 Task: Find connections with filter location Oroszlány with filter topic #personalbrandingwith filter profile language English with filter current company Fractal with filter school GIET College of Engineering, NH-5, Chaitanya Knowledge City, Rajahmundry, PIN -533296 (CC-6R) with filter industry Recreational Facilities with filter service category Blogging with filter keywords title Board of Directors
Action: Mouse moved to (676, 88)
Screenshot: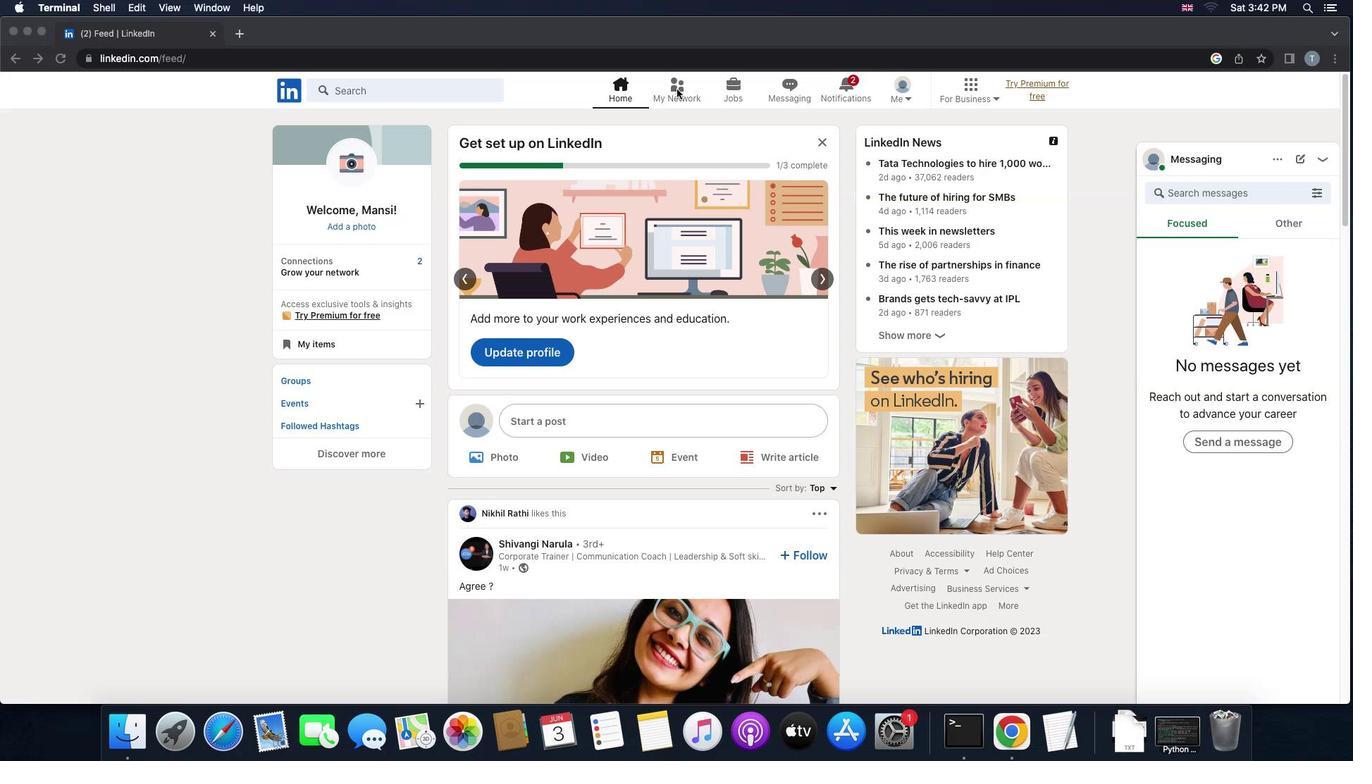 
Action: Mouse pressed left at (676, 88)
Screenshot: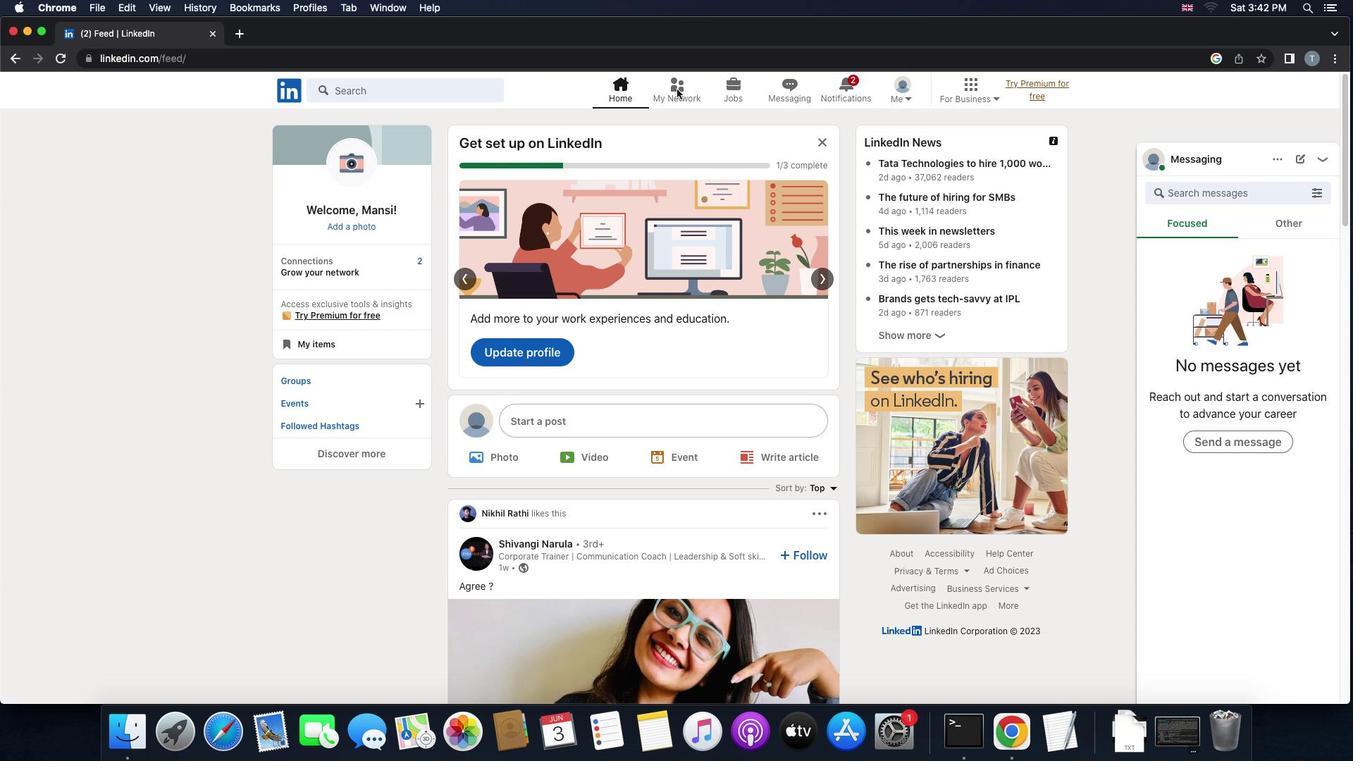 
Action: Mouse pressed left at (676, 88)
Screenshot: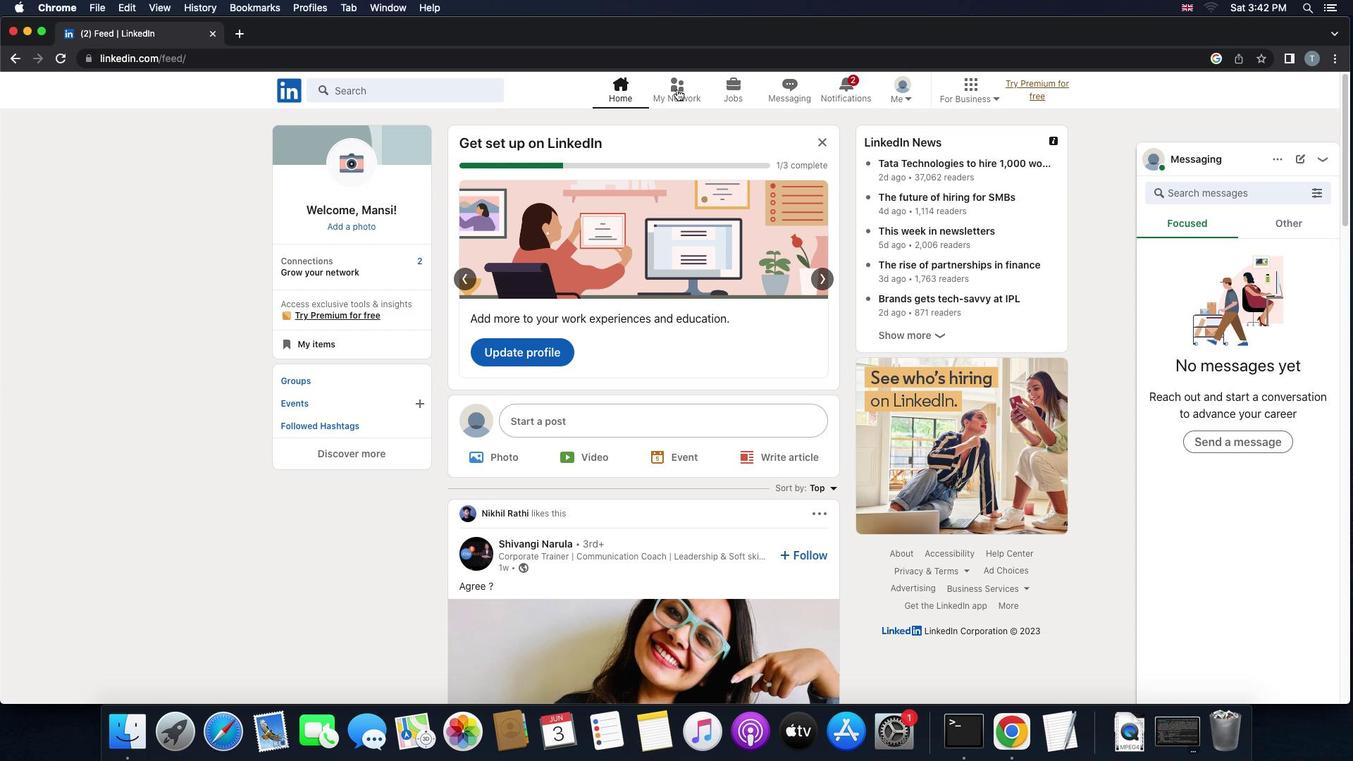 
Action: Mouse moved to (399, 161)
Screenshot: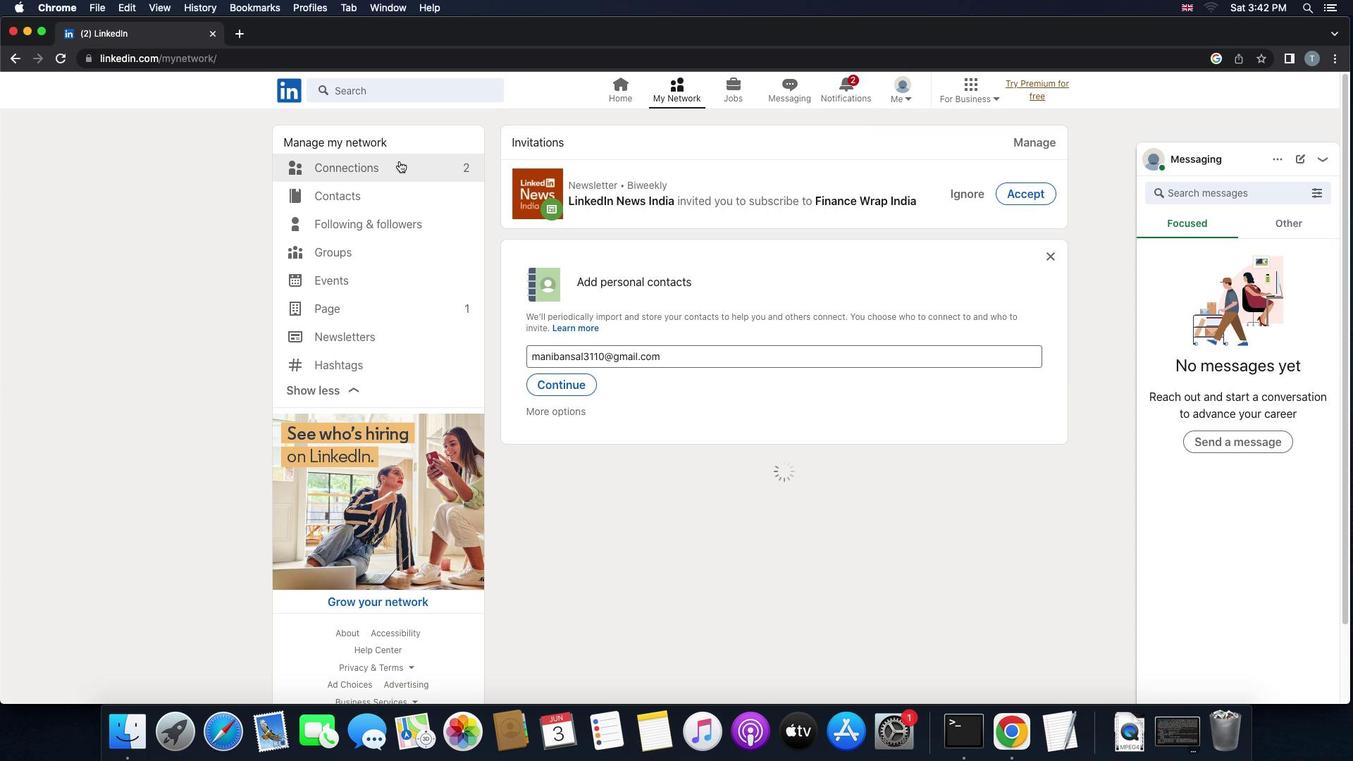 
Action: Mouse pressed left at (399, 161)
Screenshot: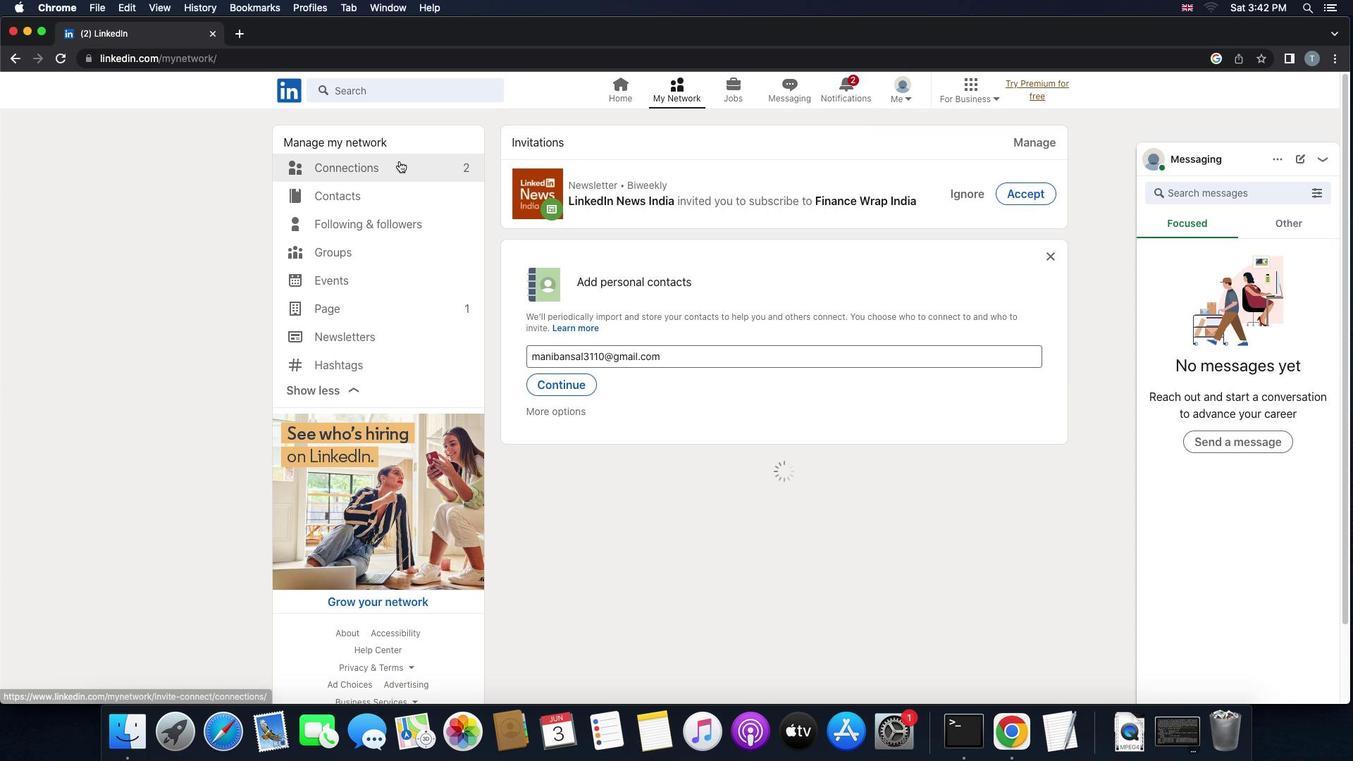 
Action: Mouse pressed left at (399, 161)
Screenshot: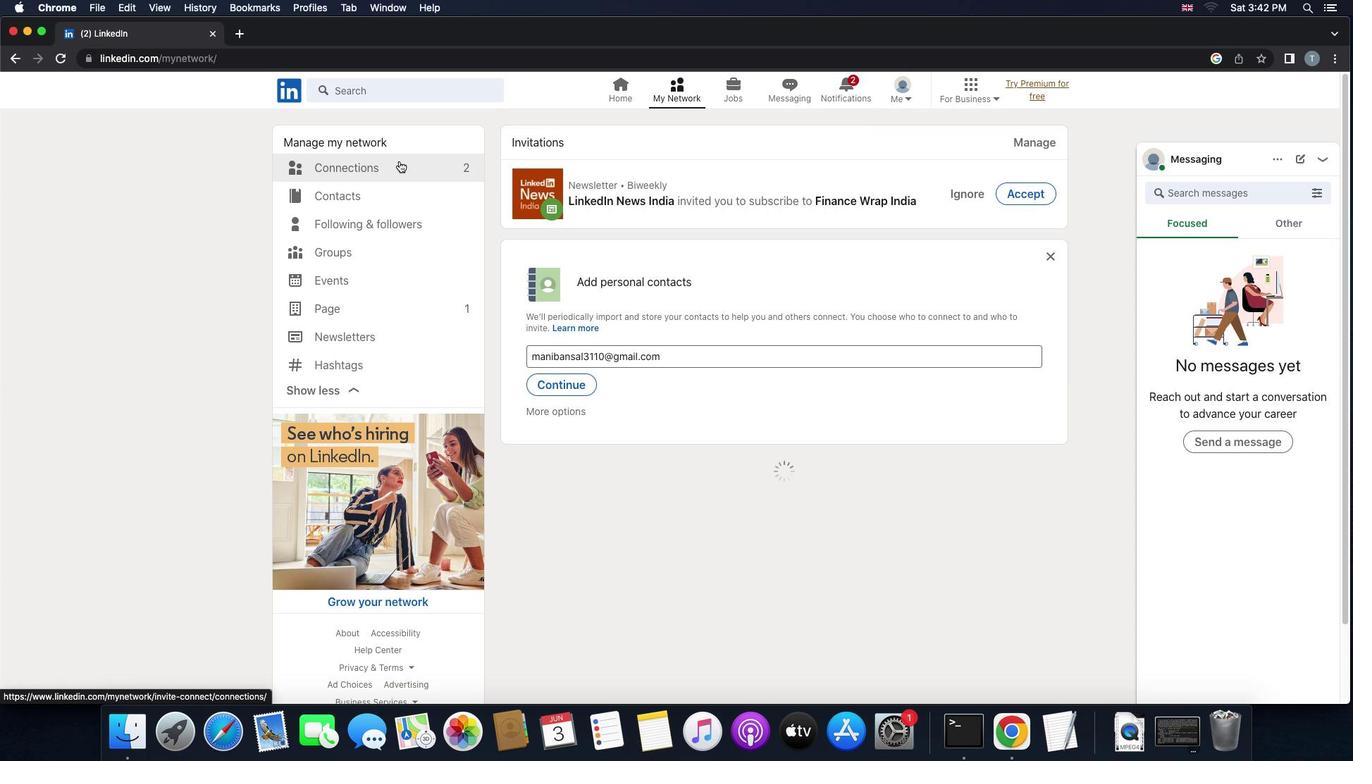 
Action: Mouse moved to (782, 167)
Screenshot: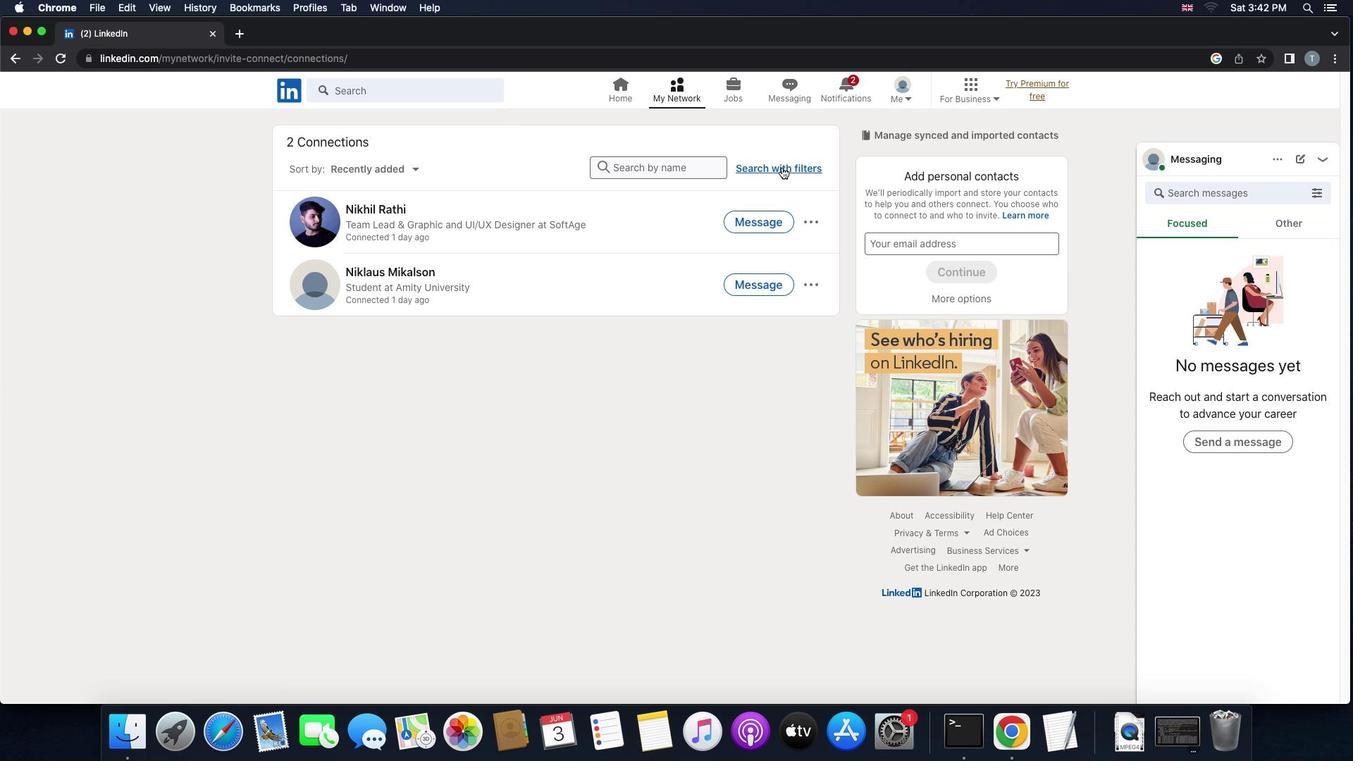 
Action: Mouse pressed left at (782, 167)
Screenshot: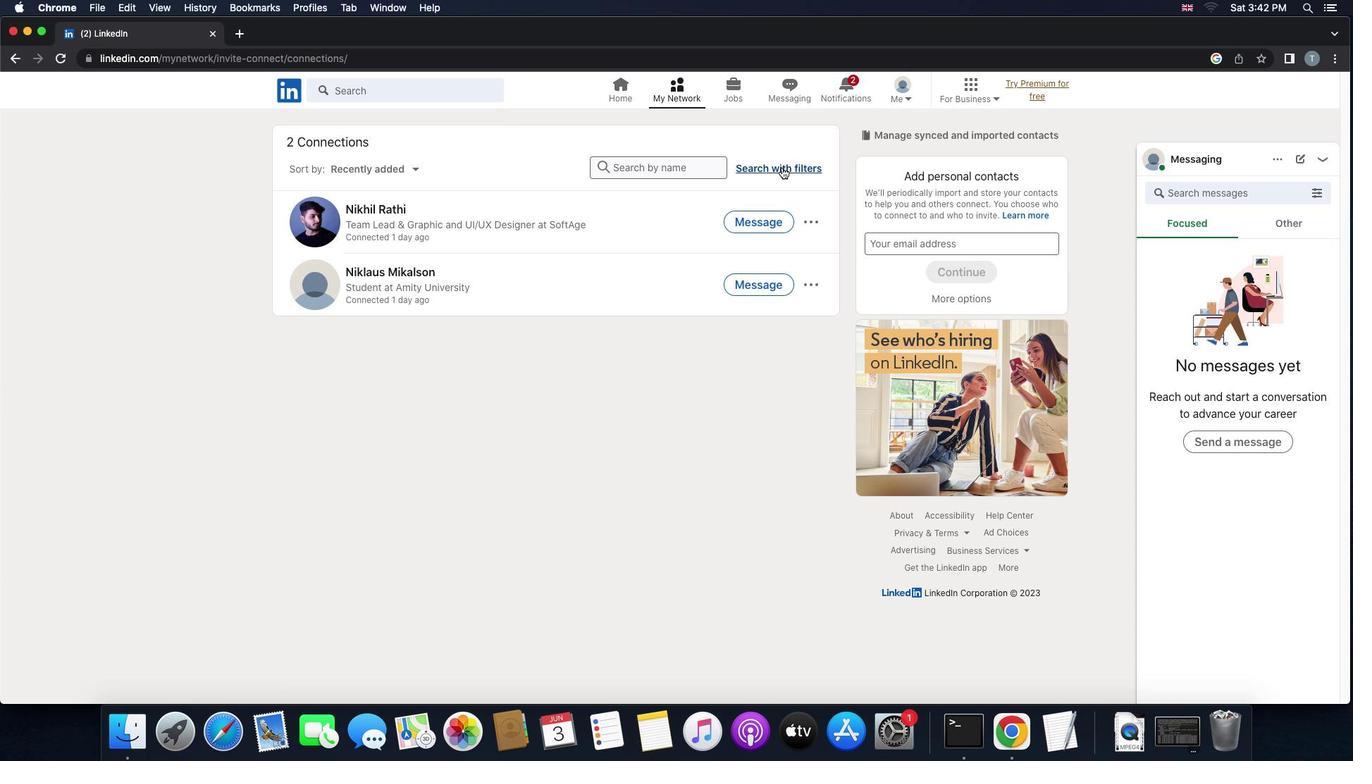 
Action: Mouse moved to (739, 141)
Screenshot: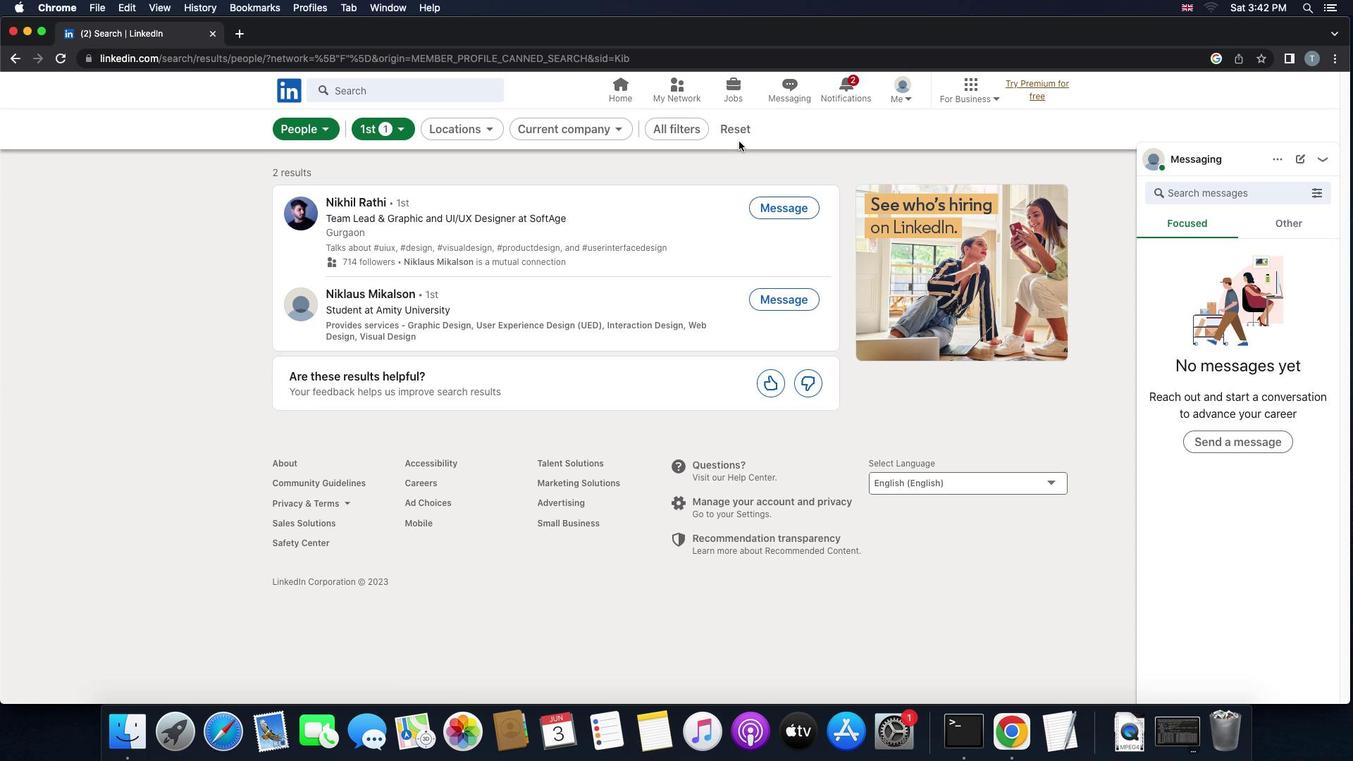 
Action: Mouse pressed left at (739, 141)
Screenshot: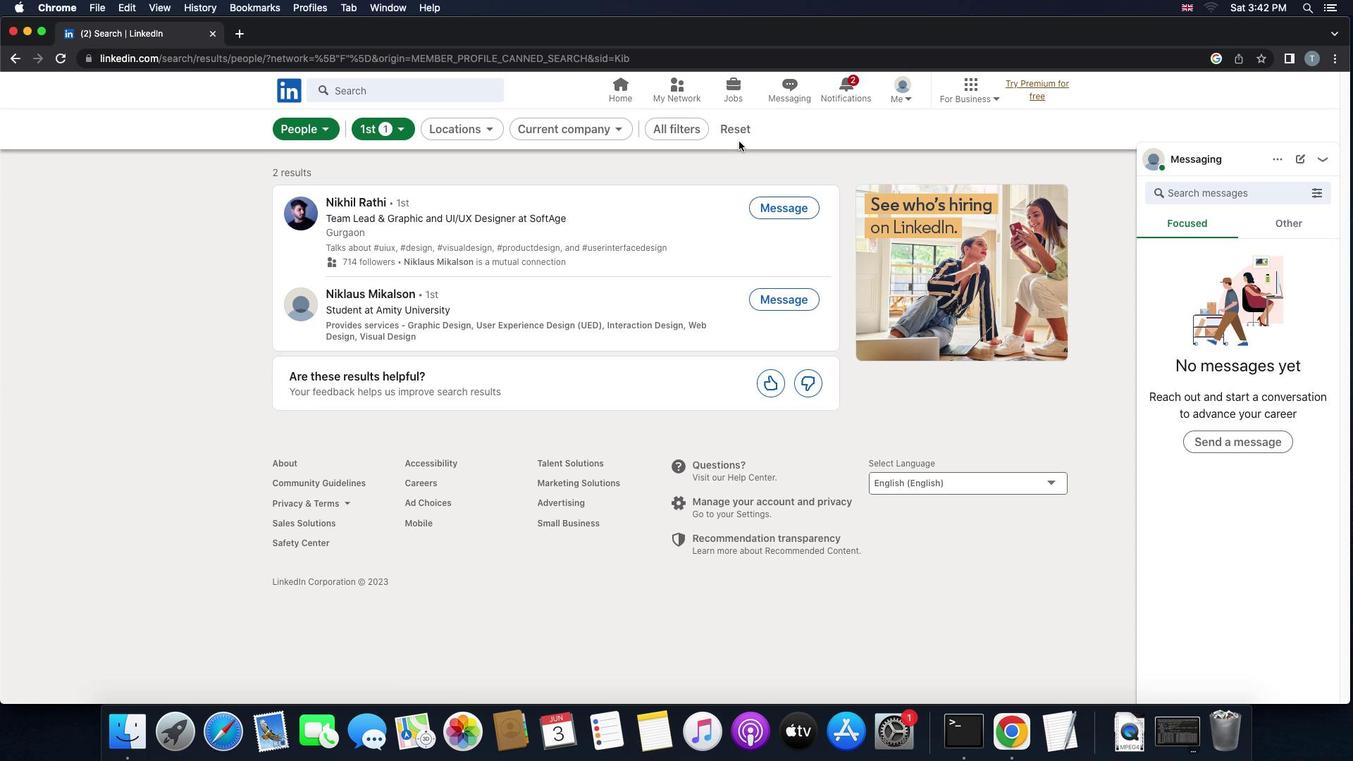 
Action: Mouse moved to (737, 132)
Screenshot: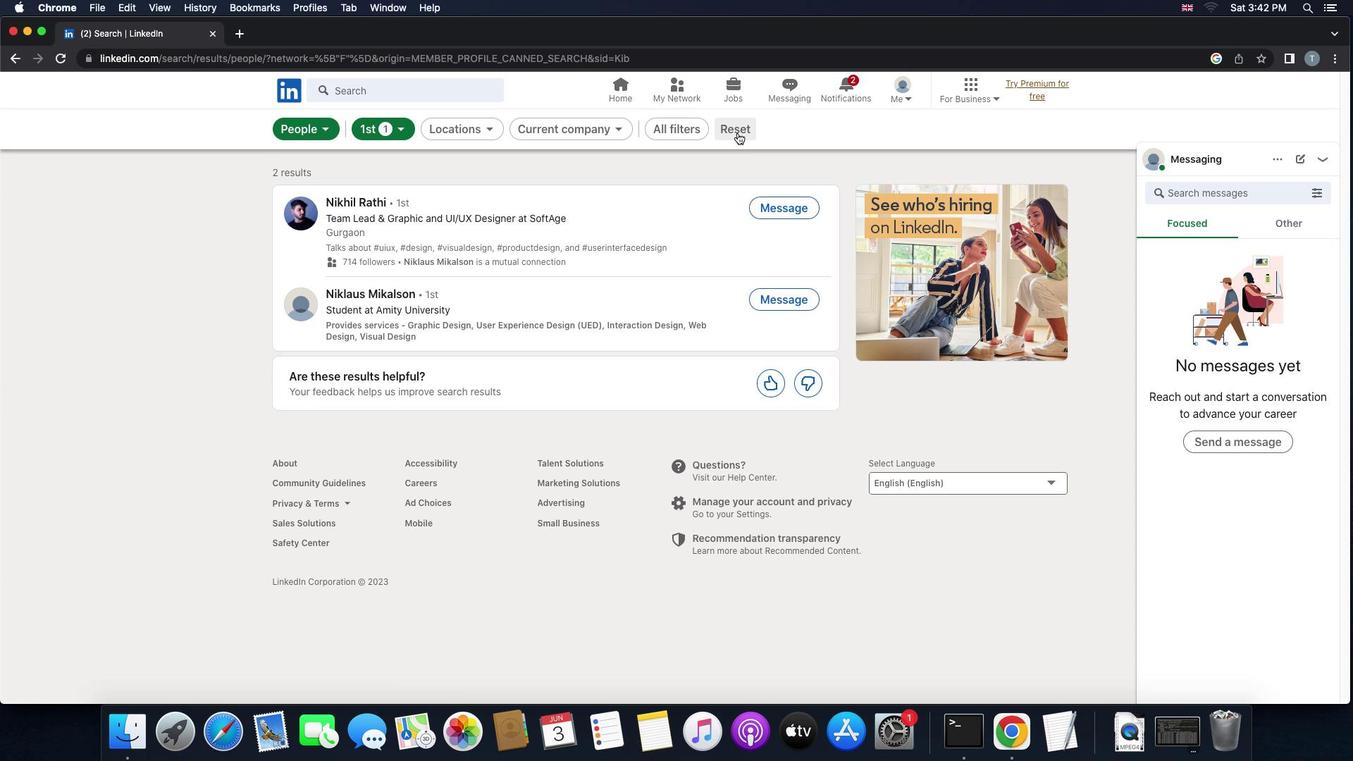 
Action: Mouse pressed left at (737, 132)
Screenshot: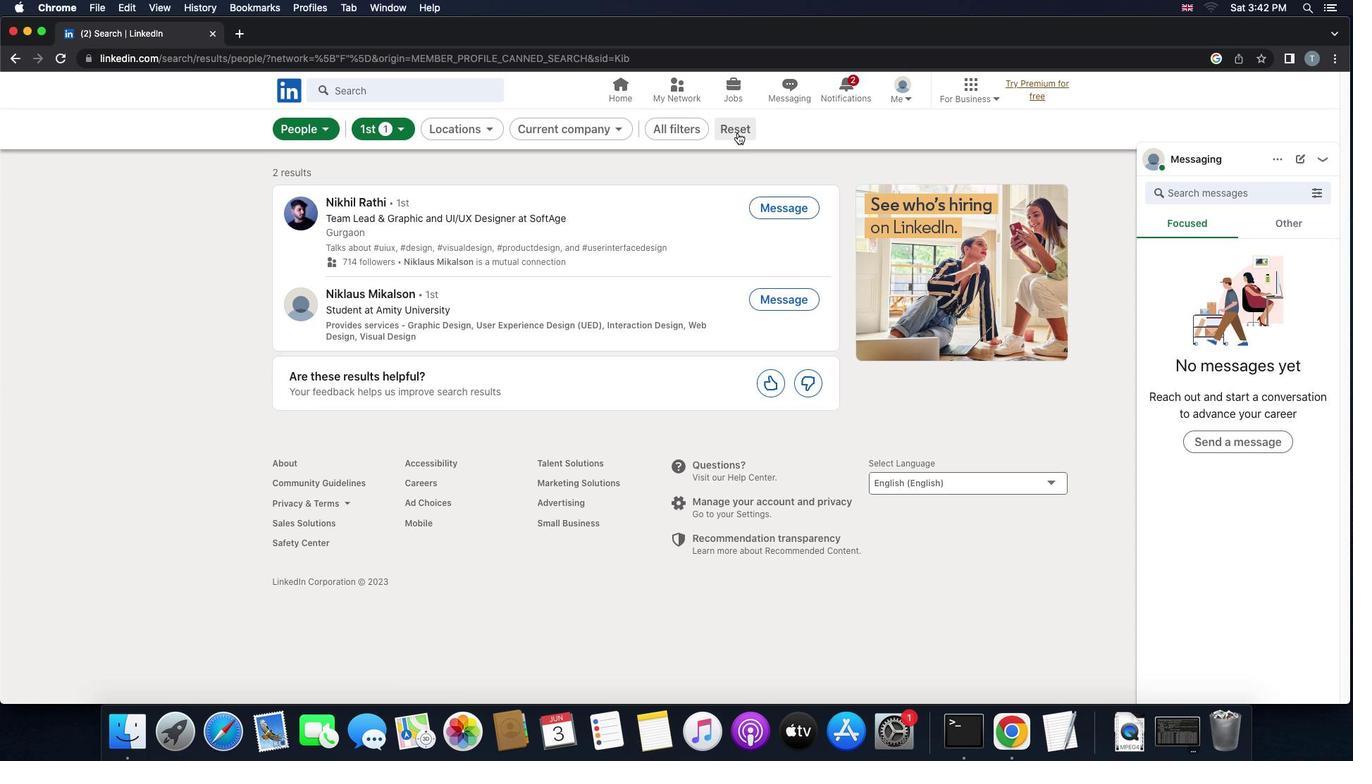 
Action: Mouse moved to (731, 131)
Screenshot: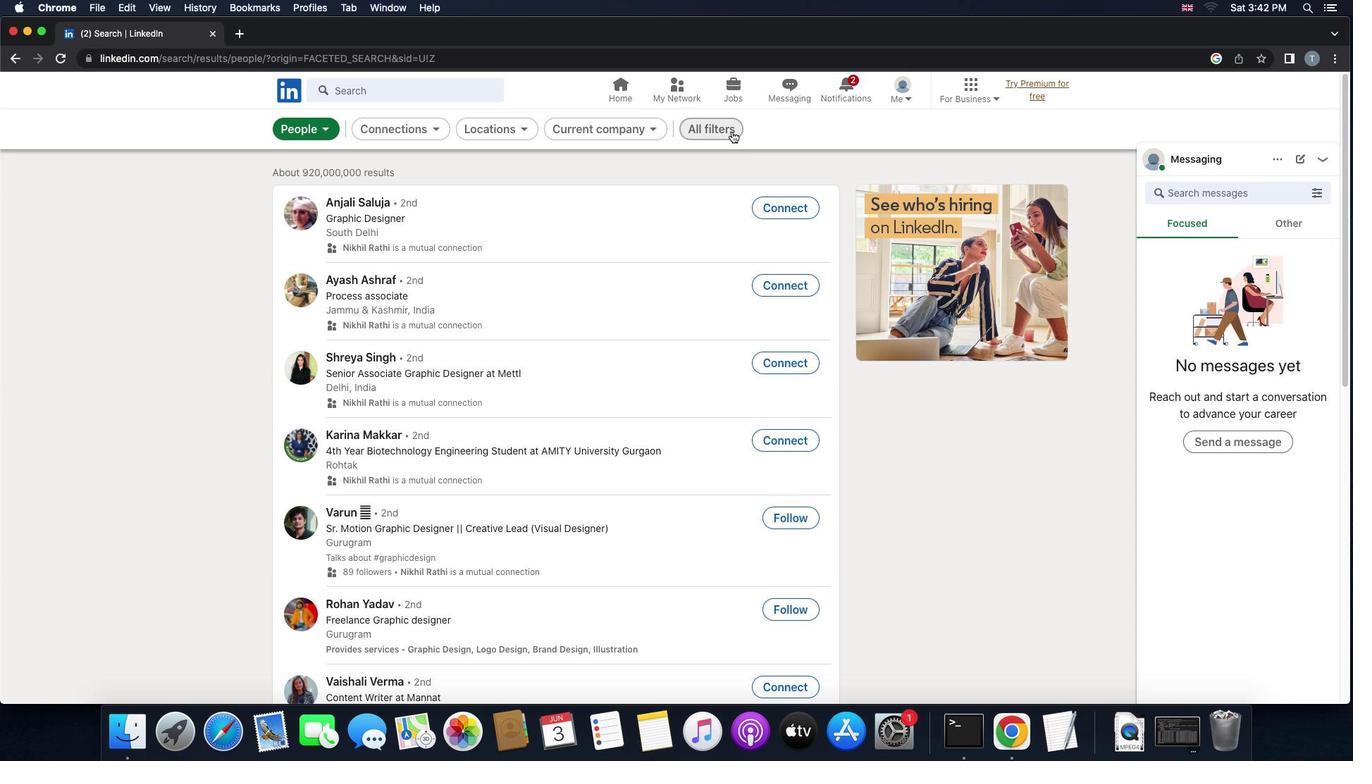 
Action: Mouse pressed left at (731, 131)
Screenshot: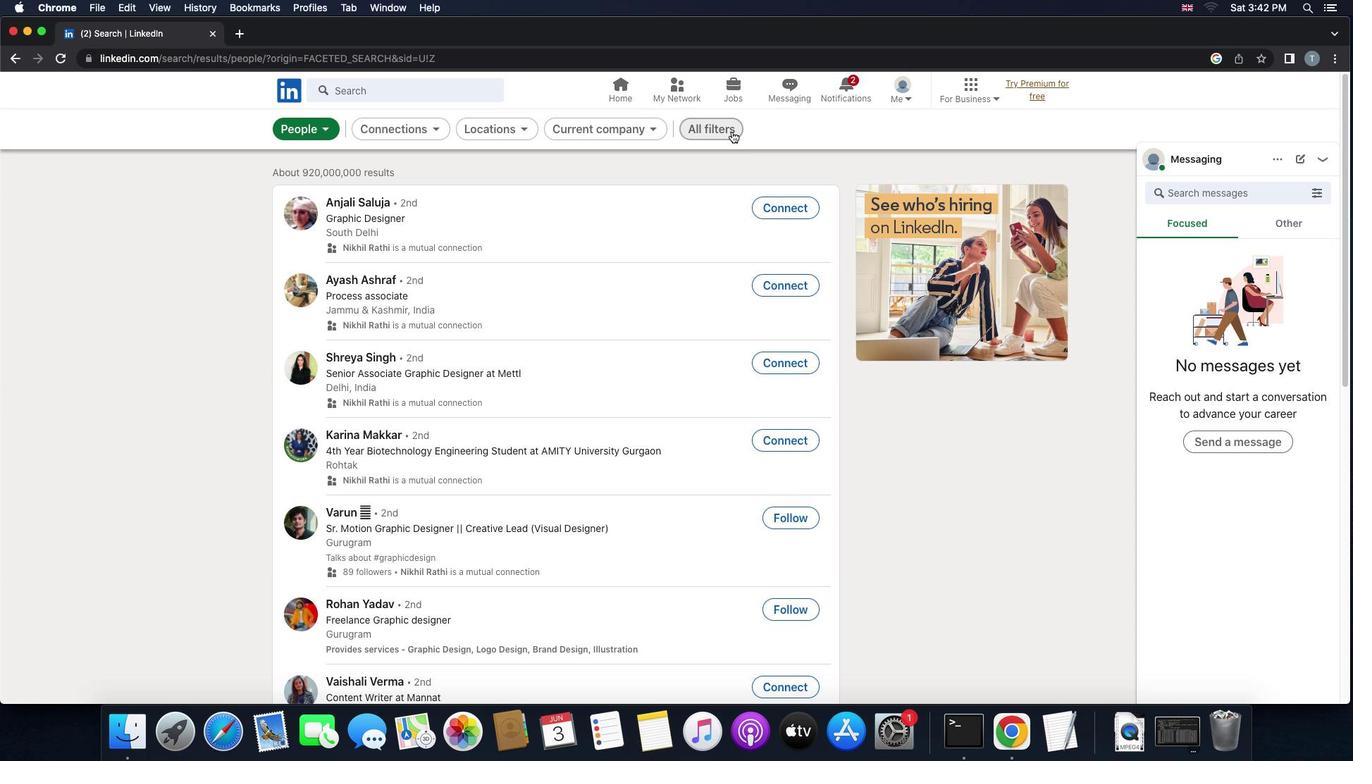 
Action: Mouse moved to (1097, 384)
Screenshot: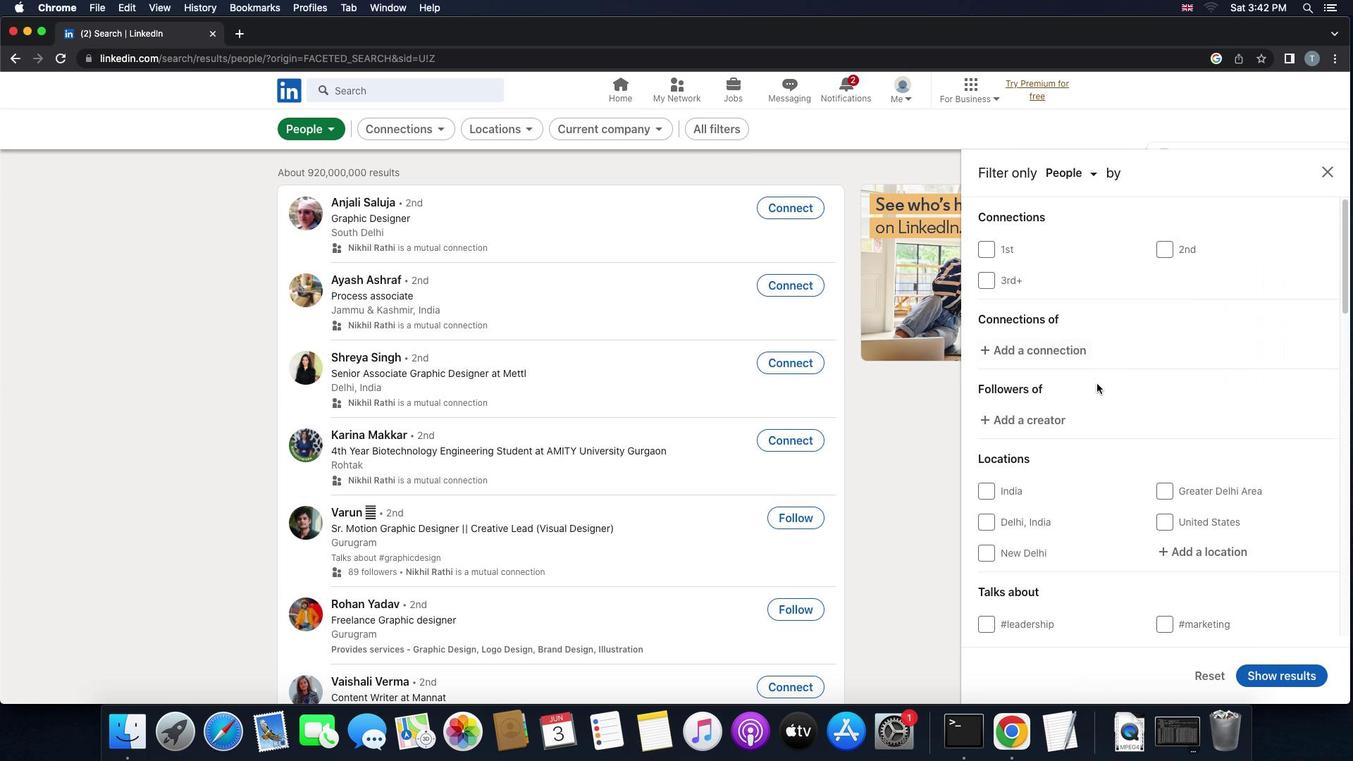 
Action: Mouse scrolled (1097, 384) with delta (0, 0)
Screenshot: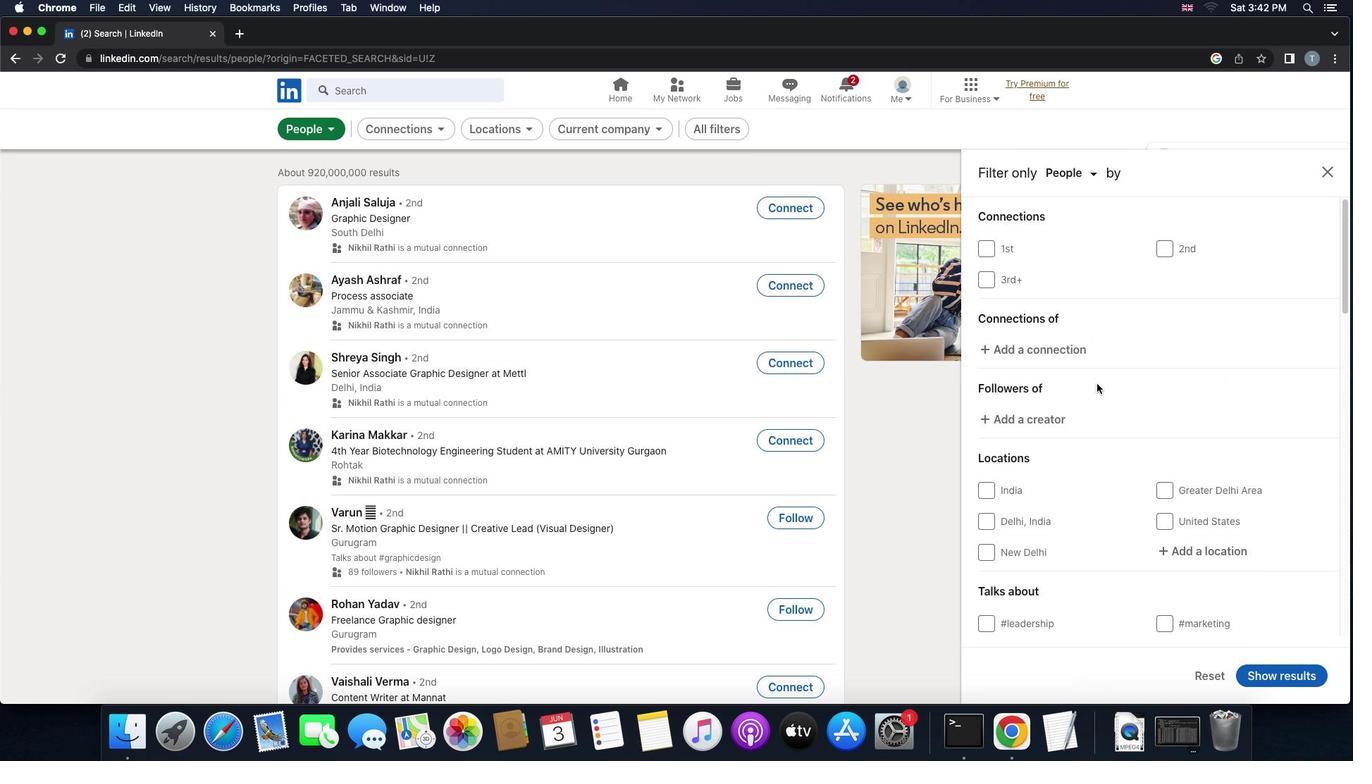 
Action: Mouse scrolled (1097, 384) with delta (0, 0)
Screenshot: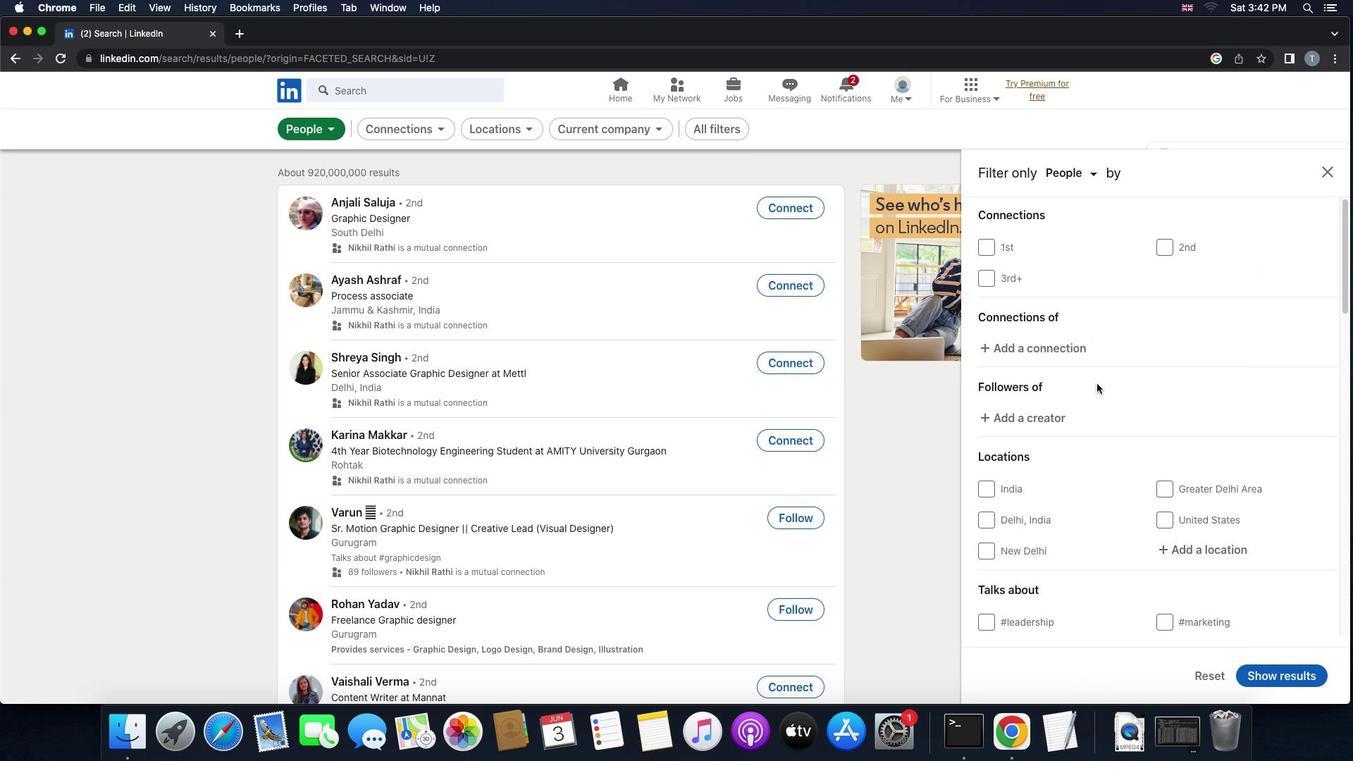 
Action: Mouse scrolled (1097, 384) with delta (0, -1)
Screenshot: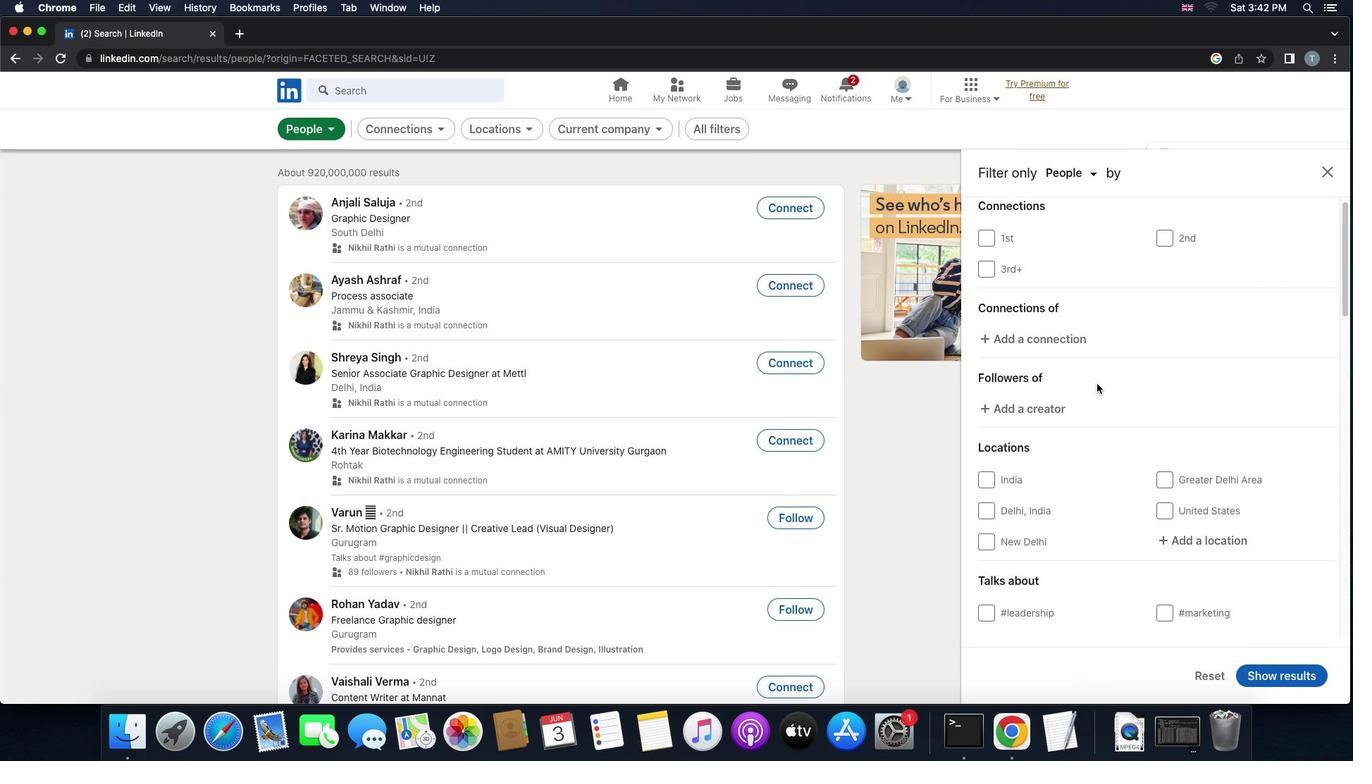 
Action: Mouse moved to (1204, 442)
Screenshot: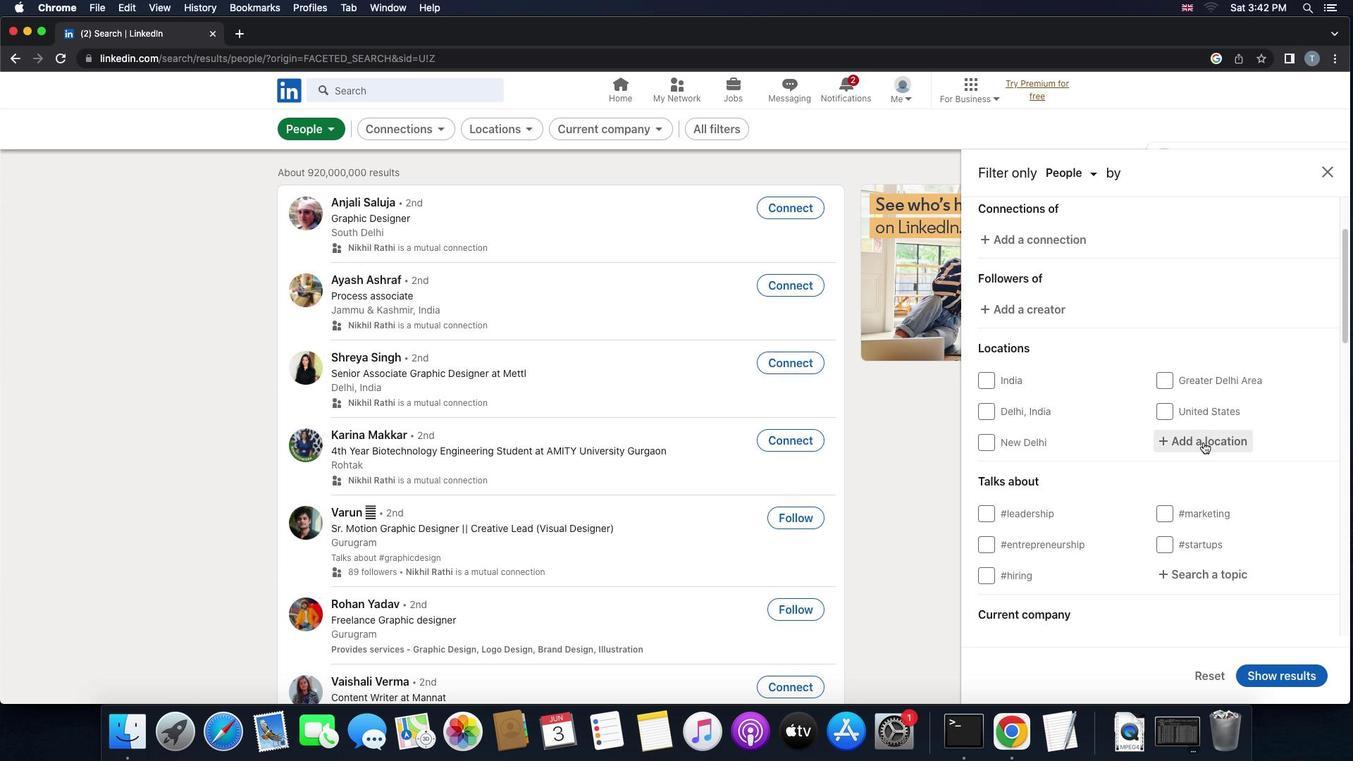 
Action: Mouse pressed left at (1204, 442)
Screenshot: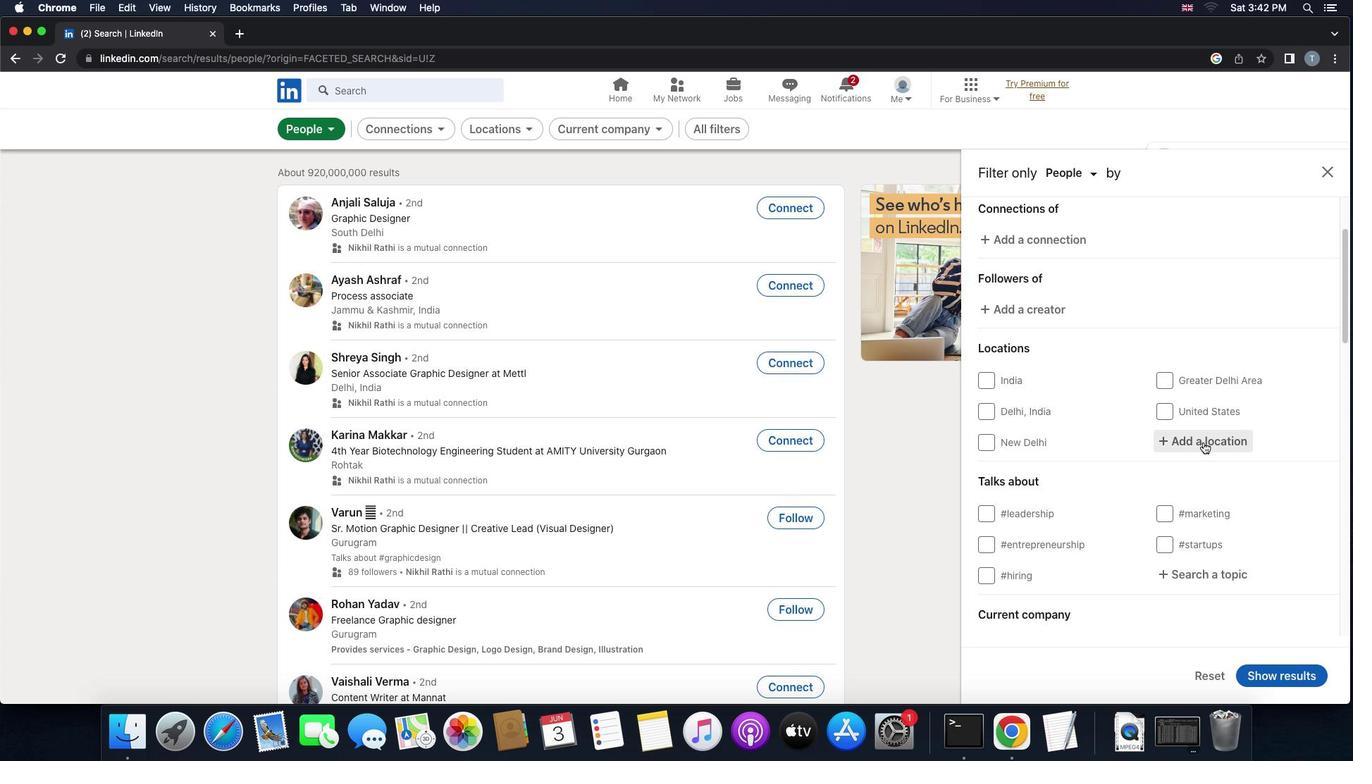 
Action: Key pressed 'o''r''o''s''z''l''a''n''y'
Screenshot: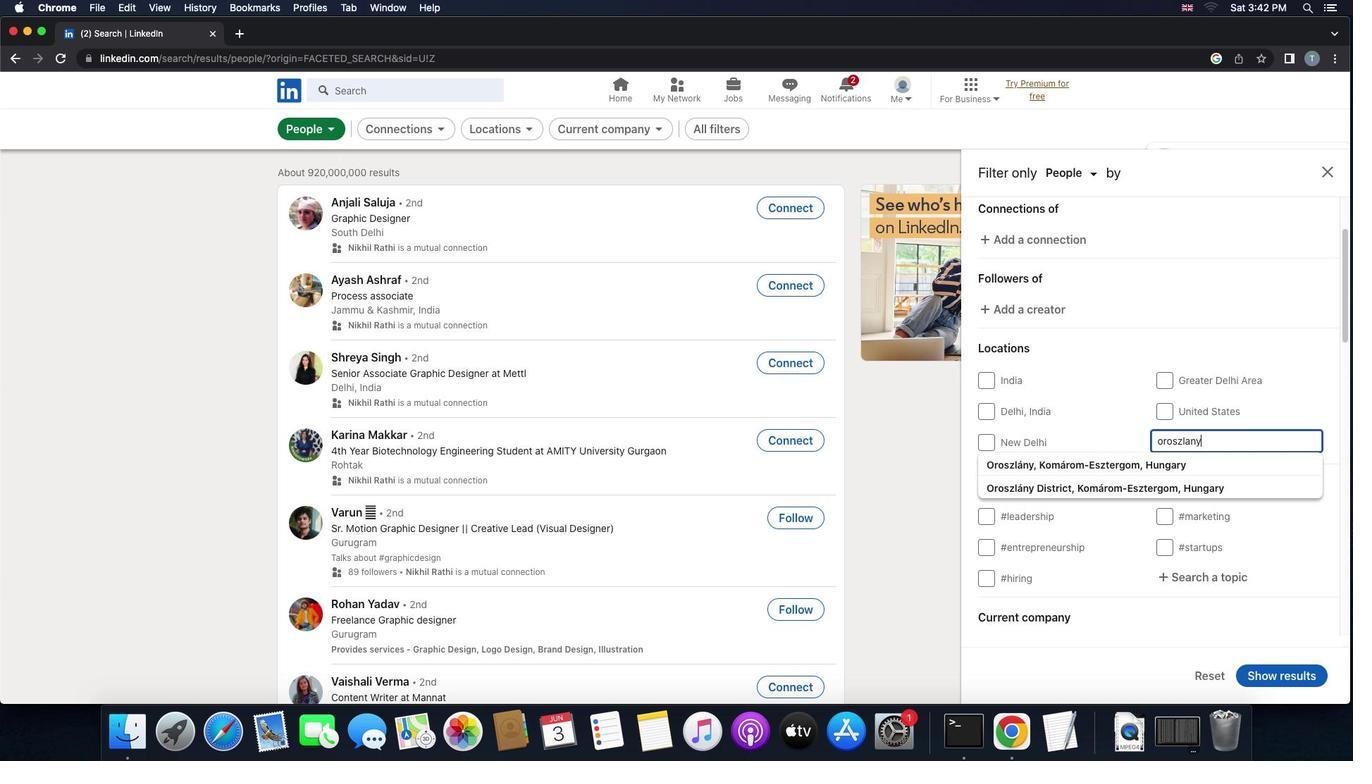 
Action: Mouse moved to (1187, 469)
Screenshot: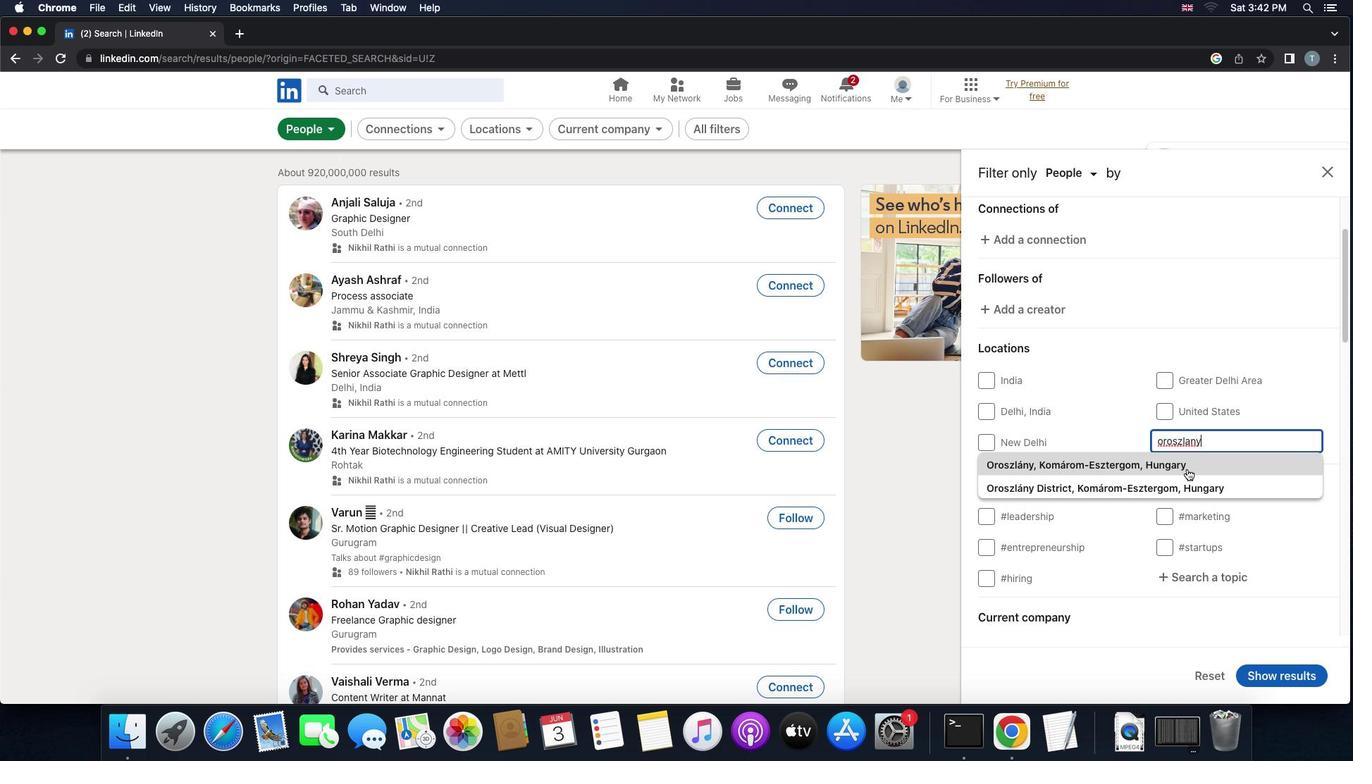 
Action: Mouse pressed left at (1187, 469)
Screenshot: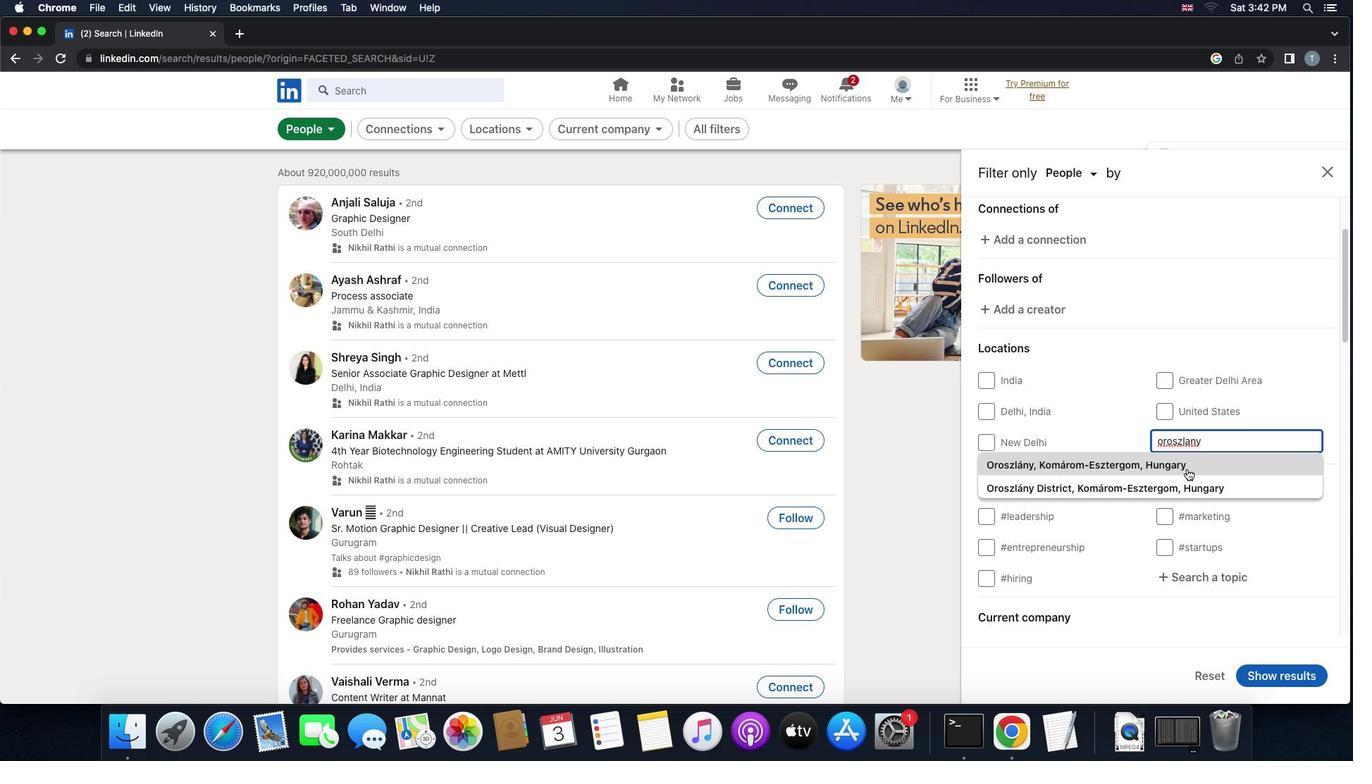 
Action: Mouse scrolled (1187, 469) with delta (0, 0)
Screenshot: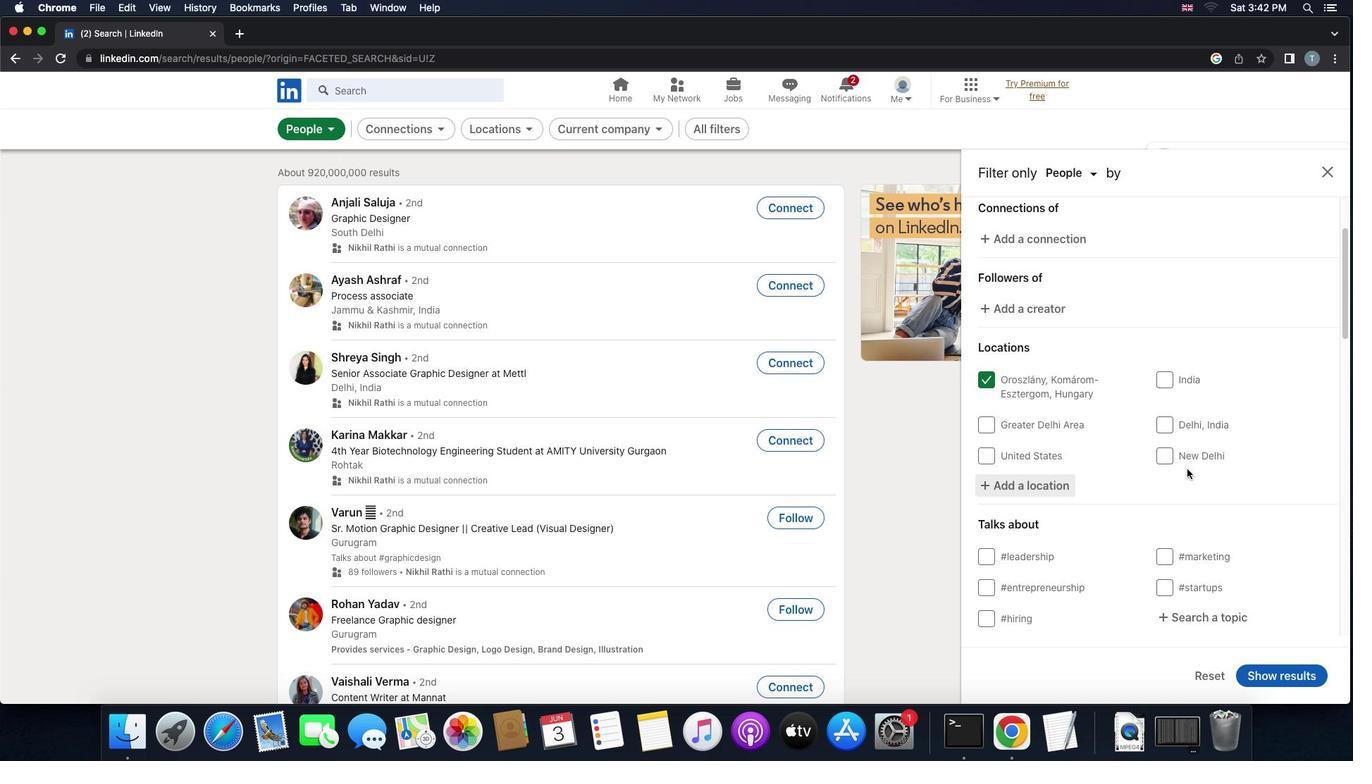 
Action: Mouse scrolled (1187, 469) with delta (0, 0)
Screenshot: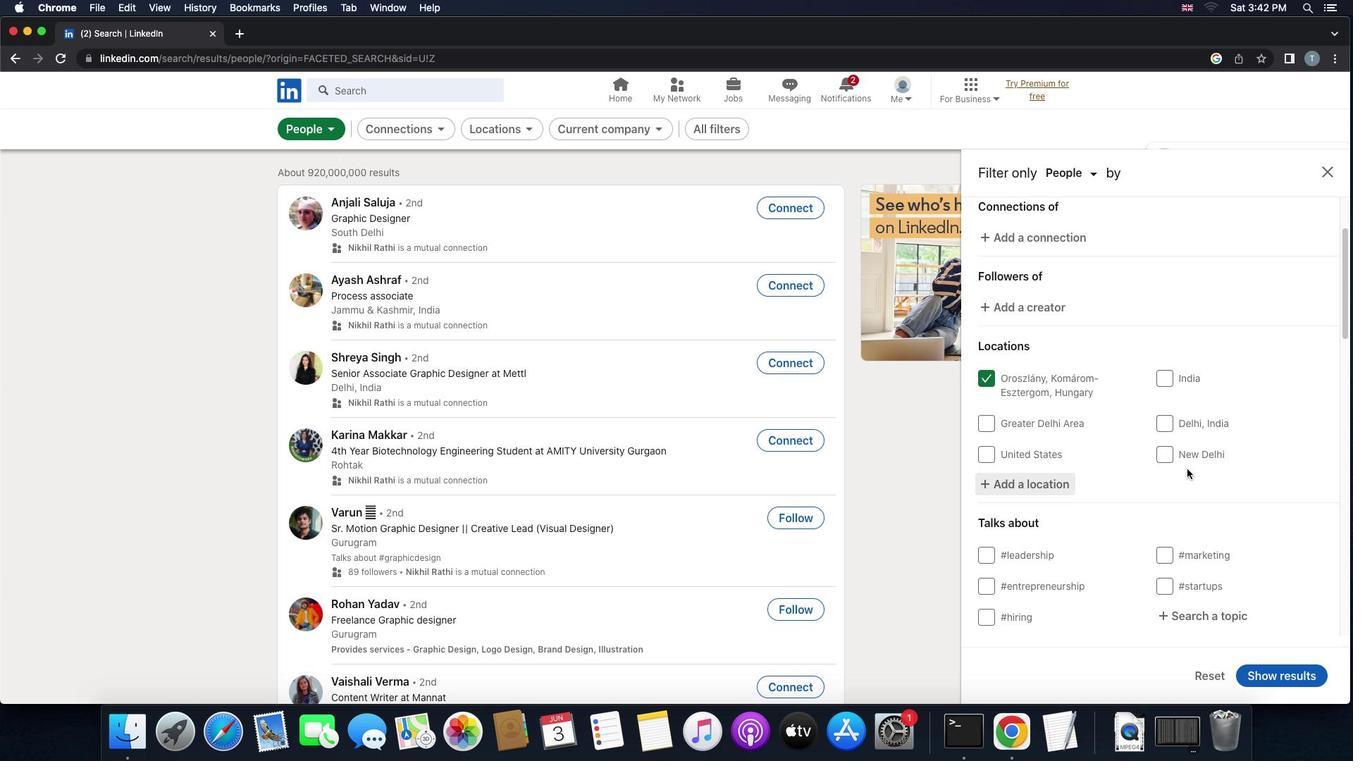 
Action: Mouse scrolled (1187, 469) with delta (0, 0)
Screenshot: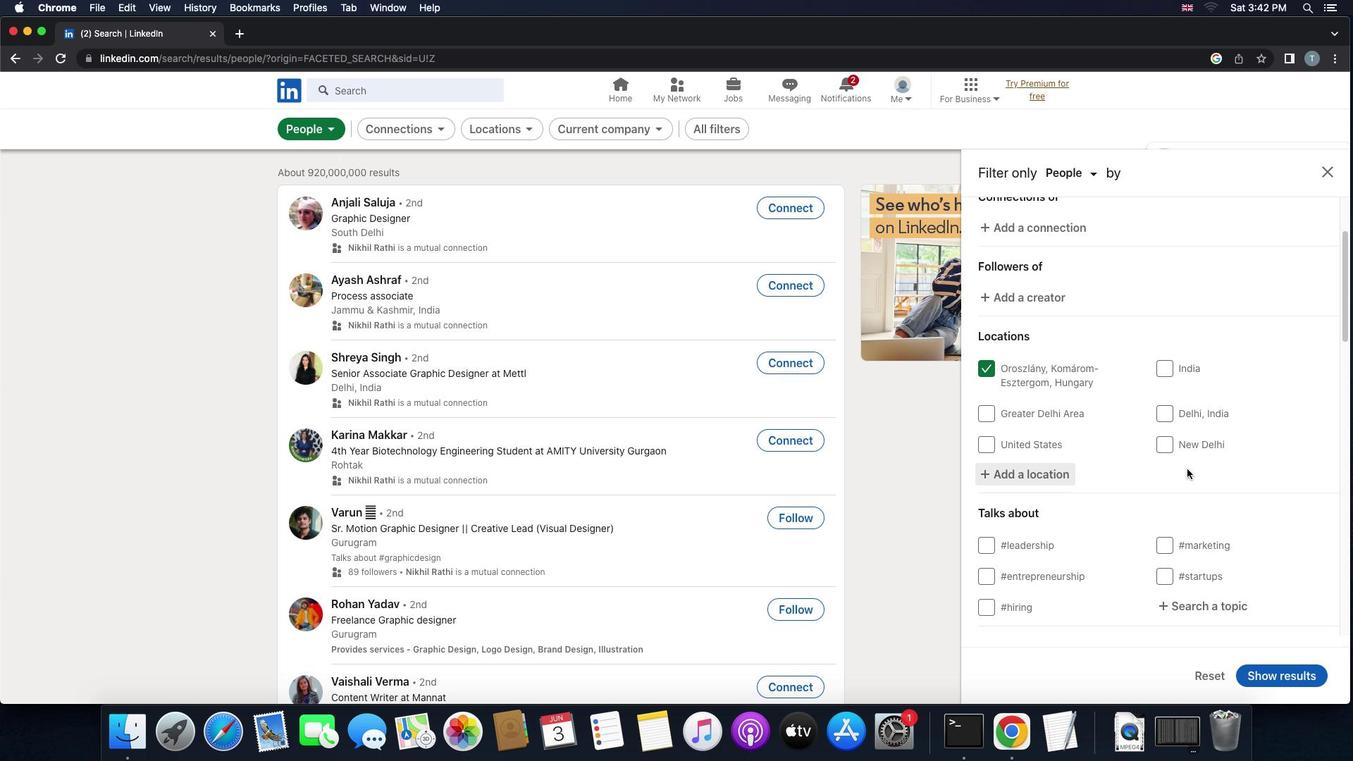 
Action: Mouse scrolled (1187, 469) with delta (0, 0)
Screenshot: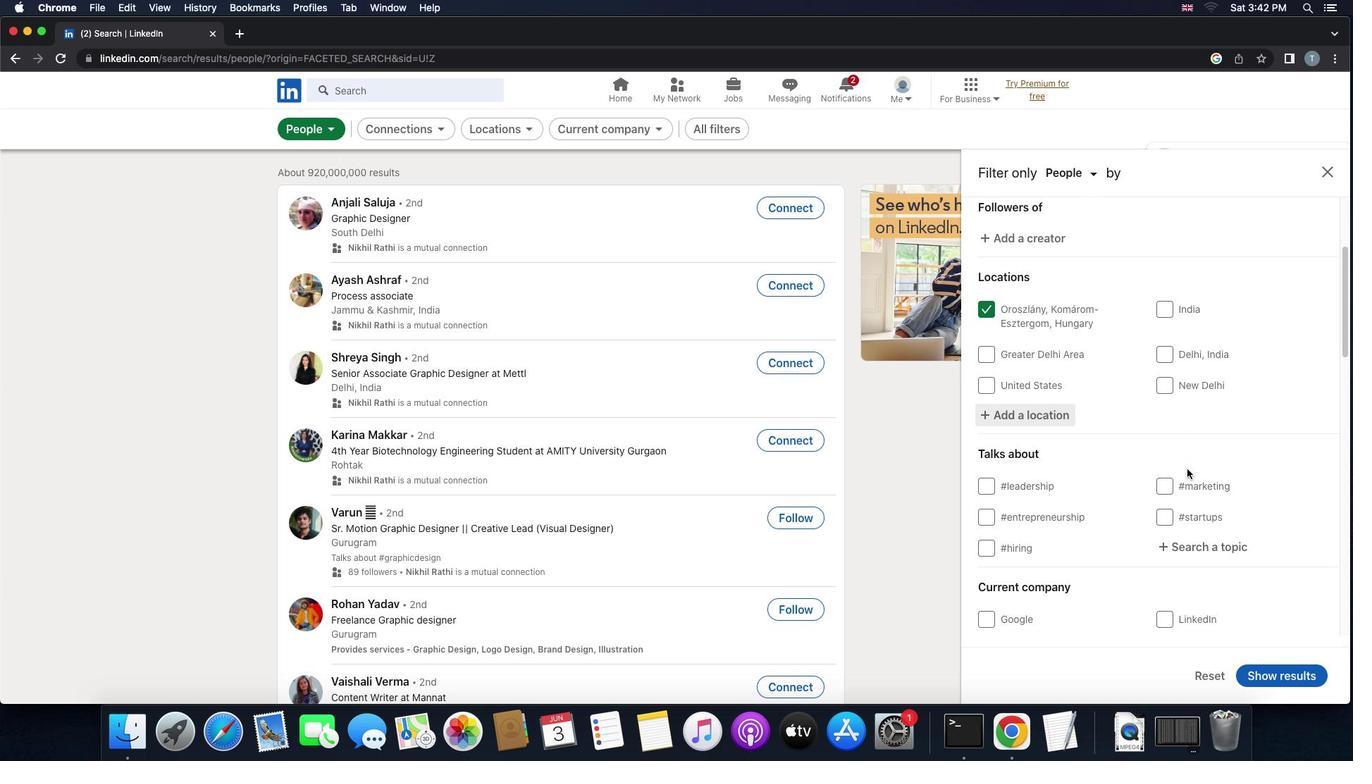 
Action: Mouse scrolled (1187, 469) with delta (0, 0)
Screenshot: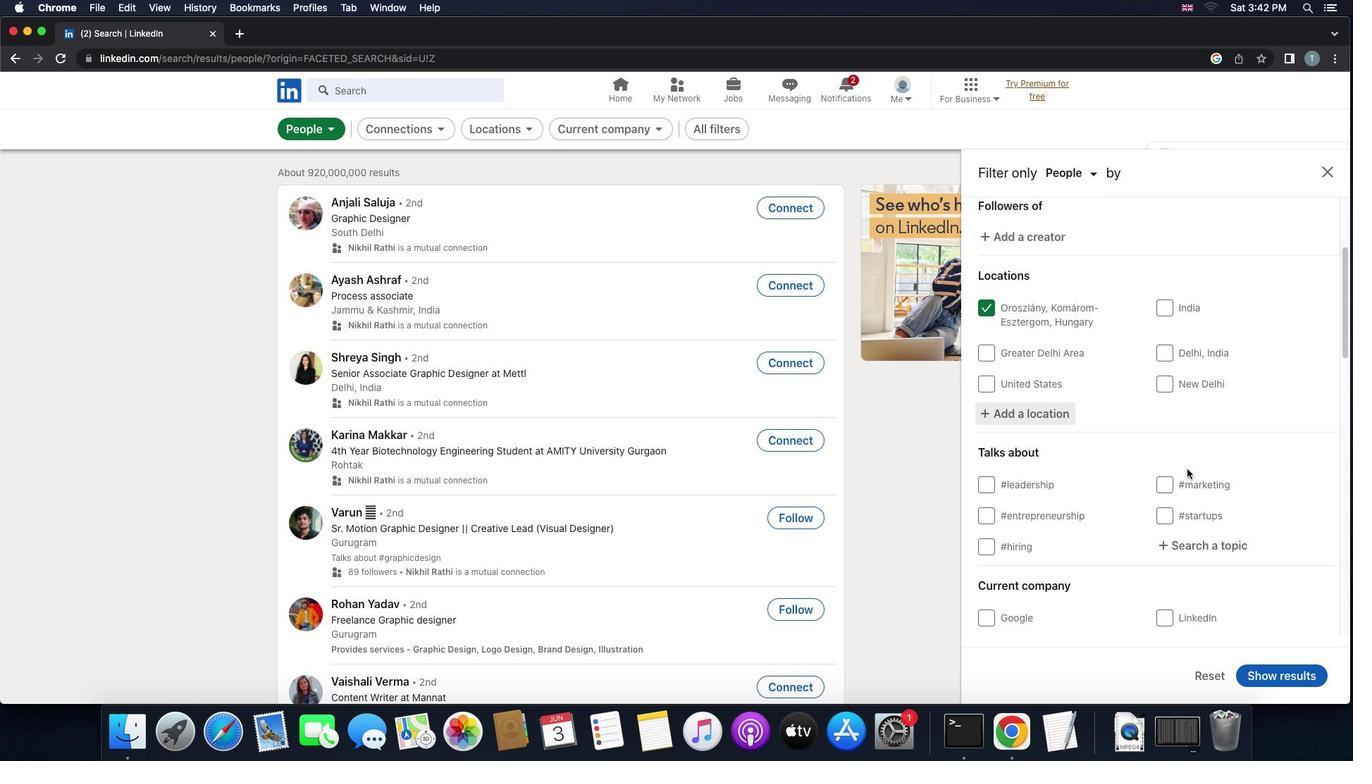 
Action: Mouse scrolled (1187, 469) with delta (0, 0)
Screenshot: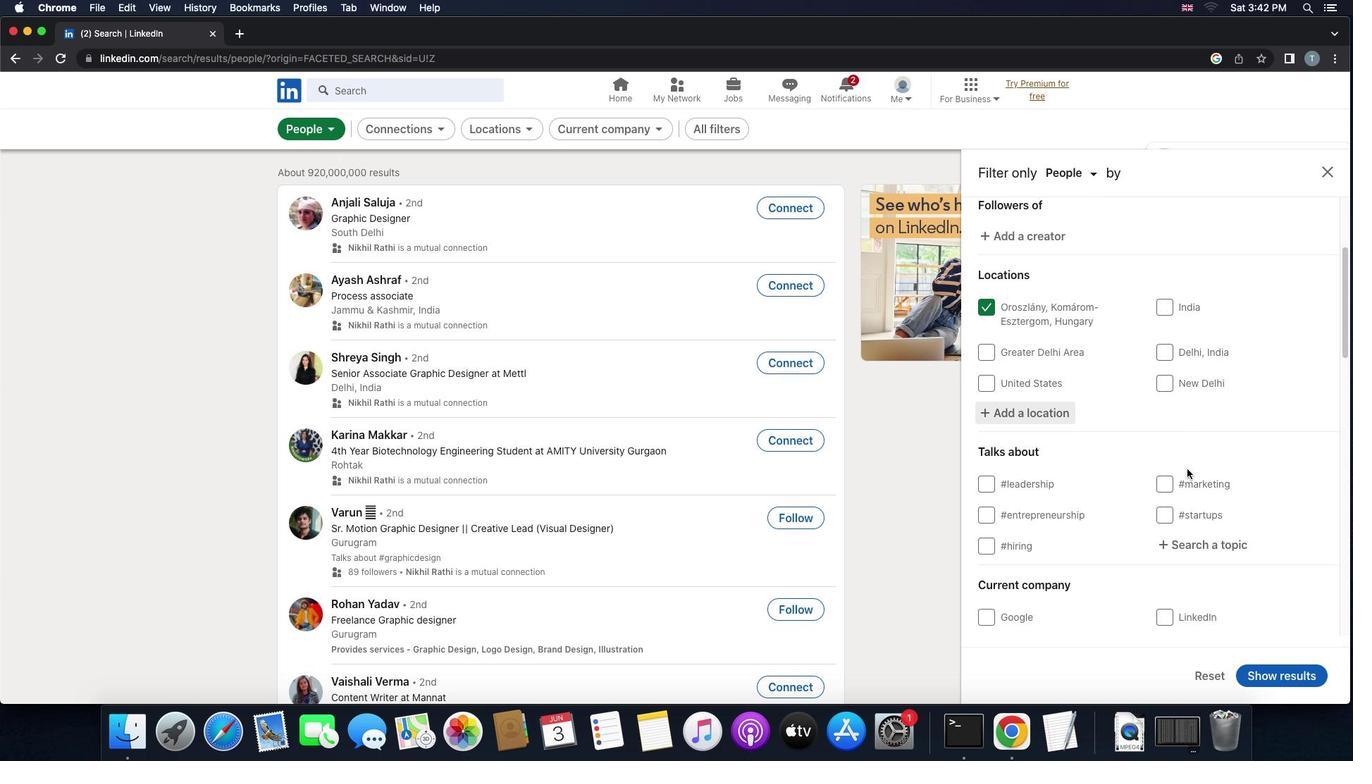 
Action: Mouse scrolled (1187, 469) with delta (0, 0)
Screenshot: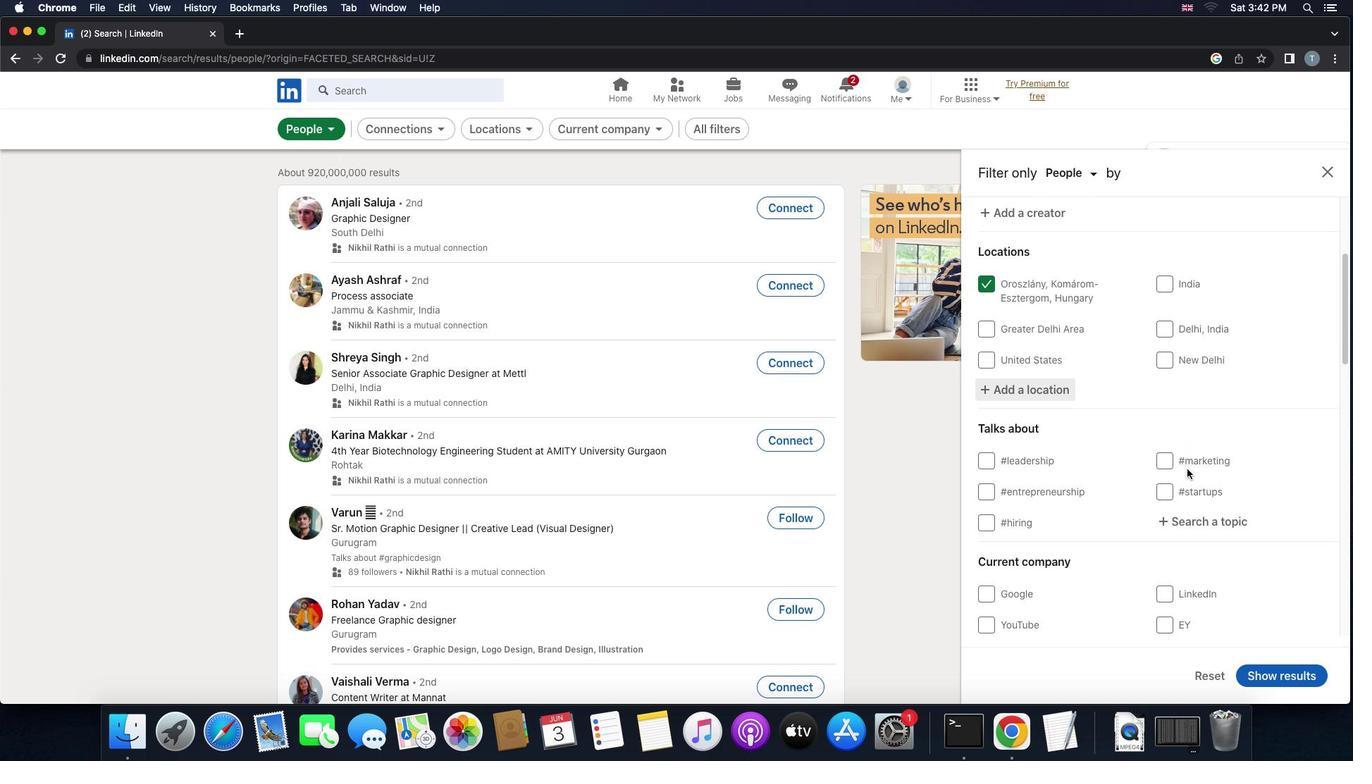 
Action: Mouse moved to (1187, 471)
Screenshot: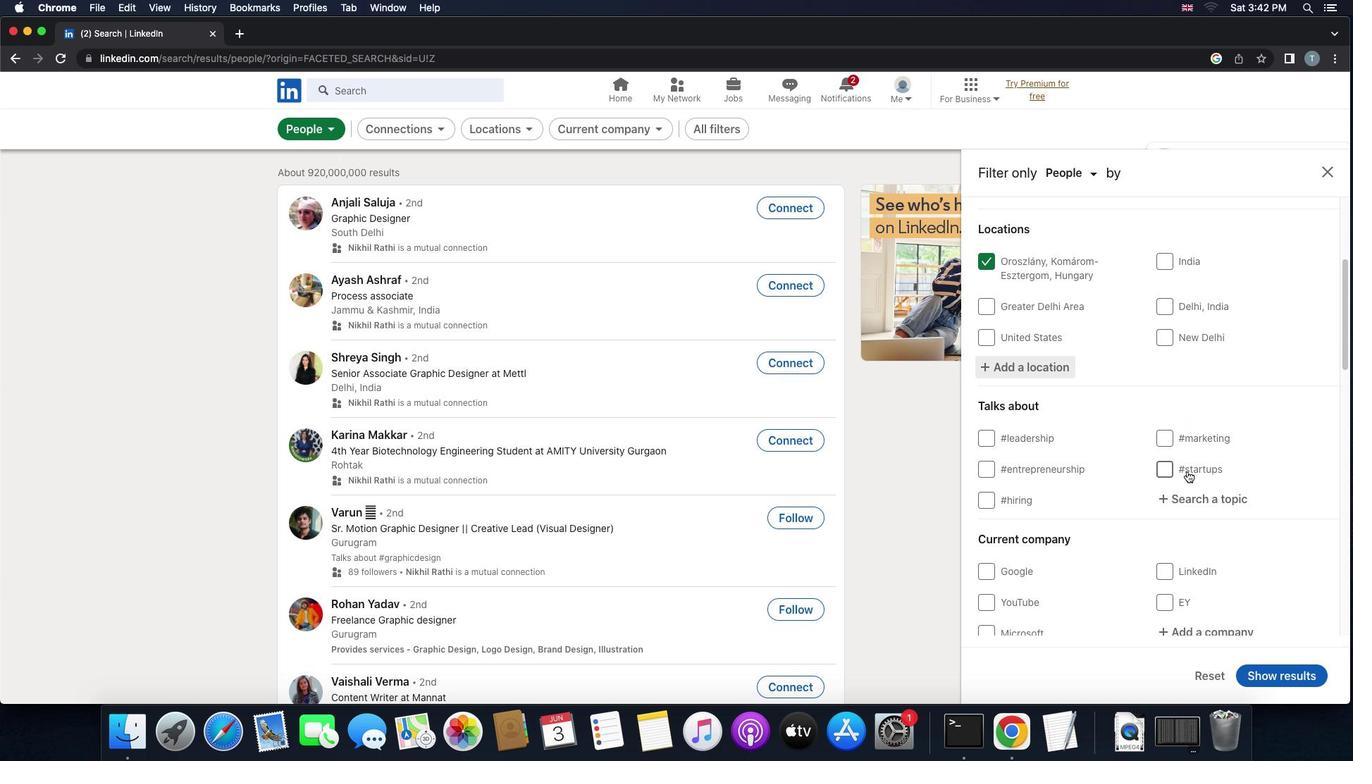 
Action: Mouse scrolled (1187, 471) with delta (0, 0)
Screenshot: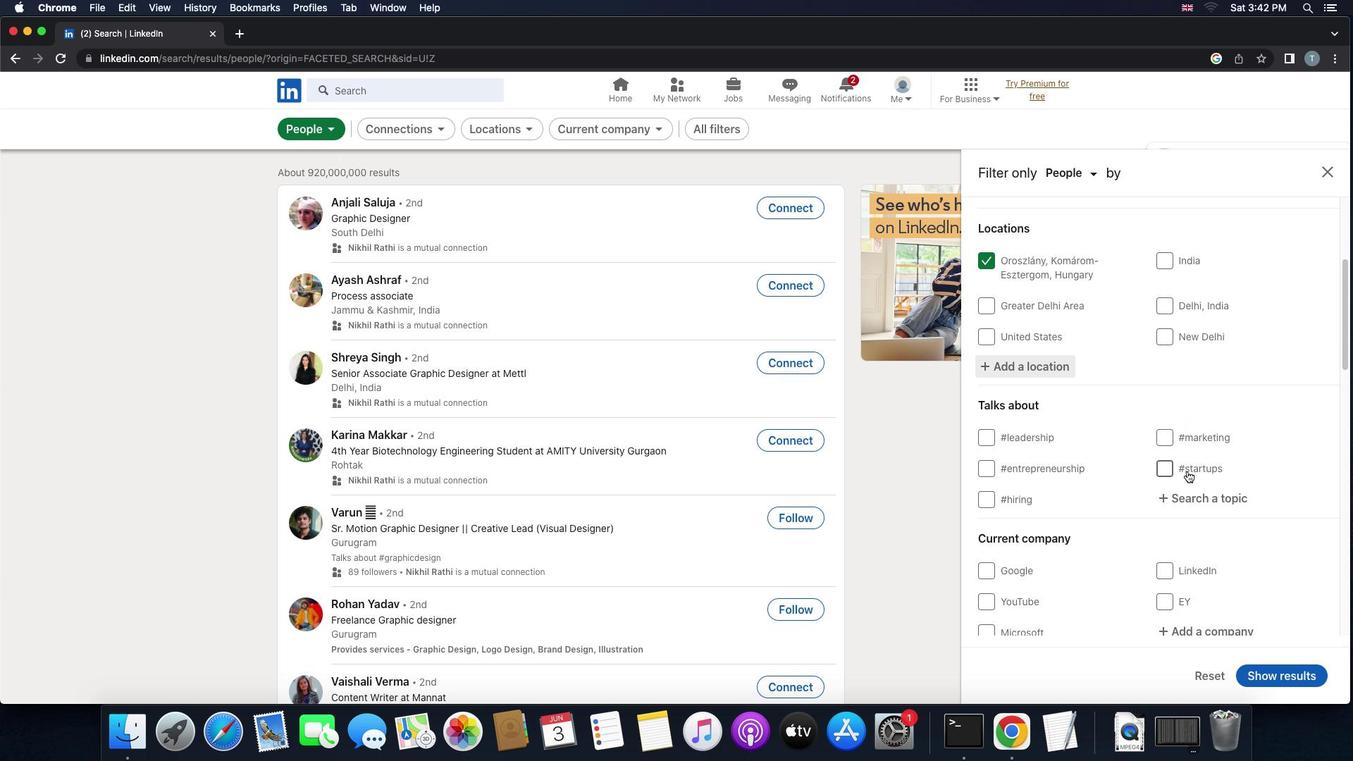 
Action: Mouse scrolled (1187, 471) with delta (0, 0)
Screenshot: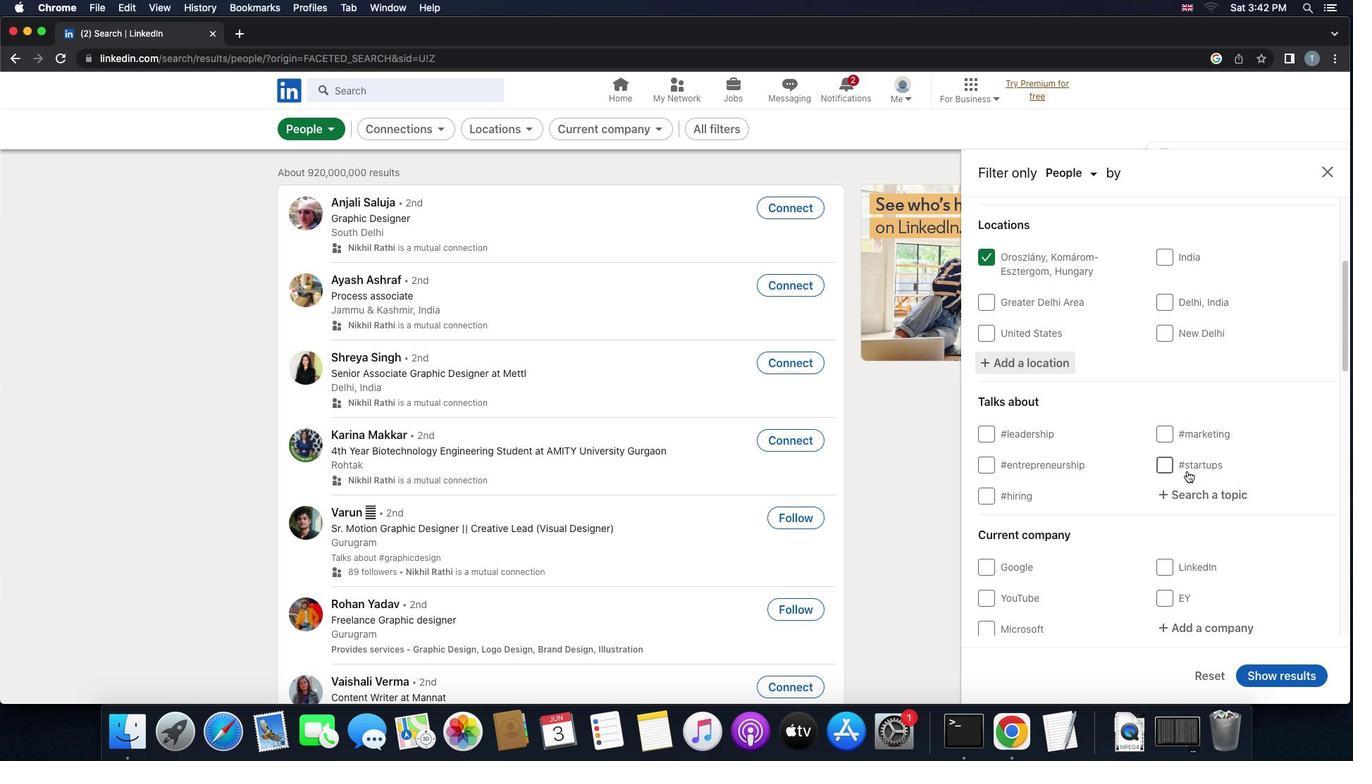 
Action: Mouse scrolled (1187, 471) with delta (0, 0)
Screenshot: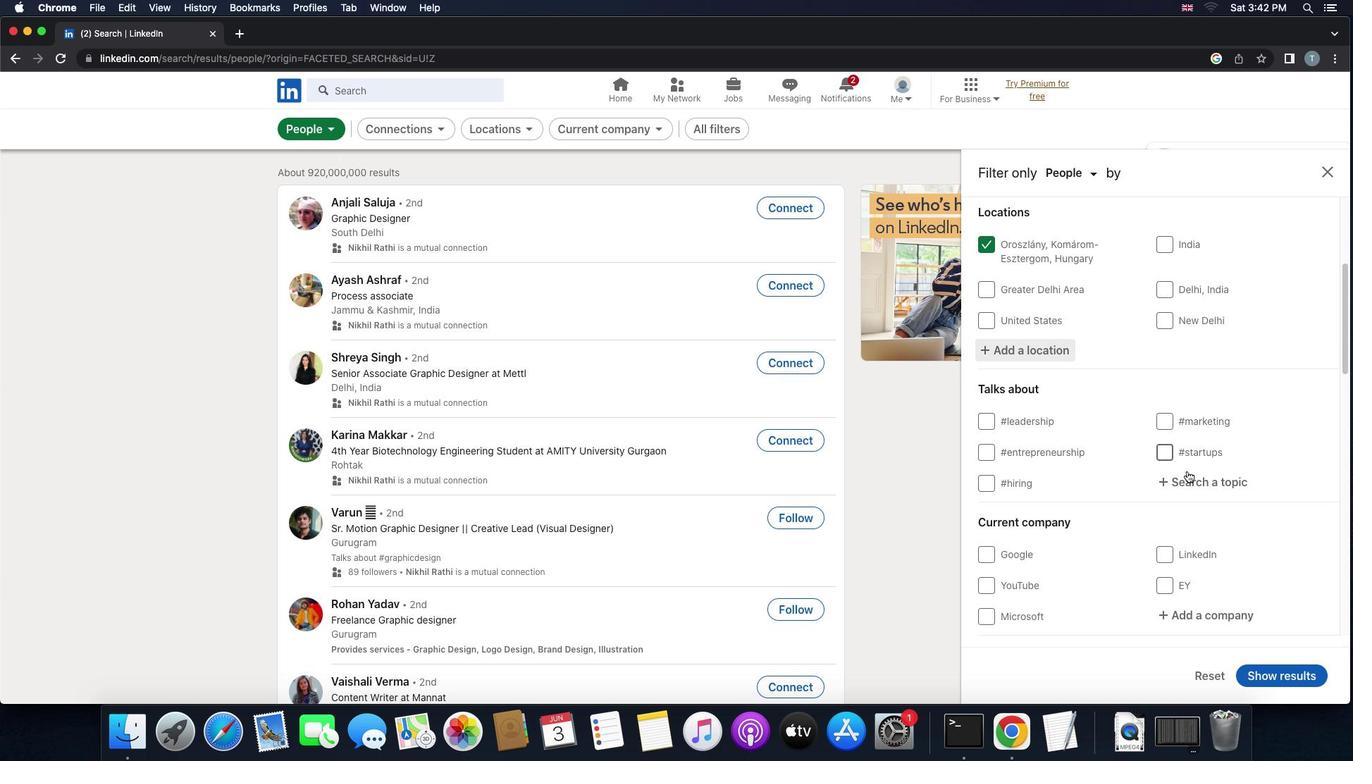 
Action: Mouse moved to (1203, 435)
Screenshot: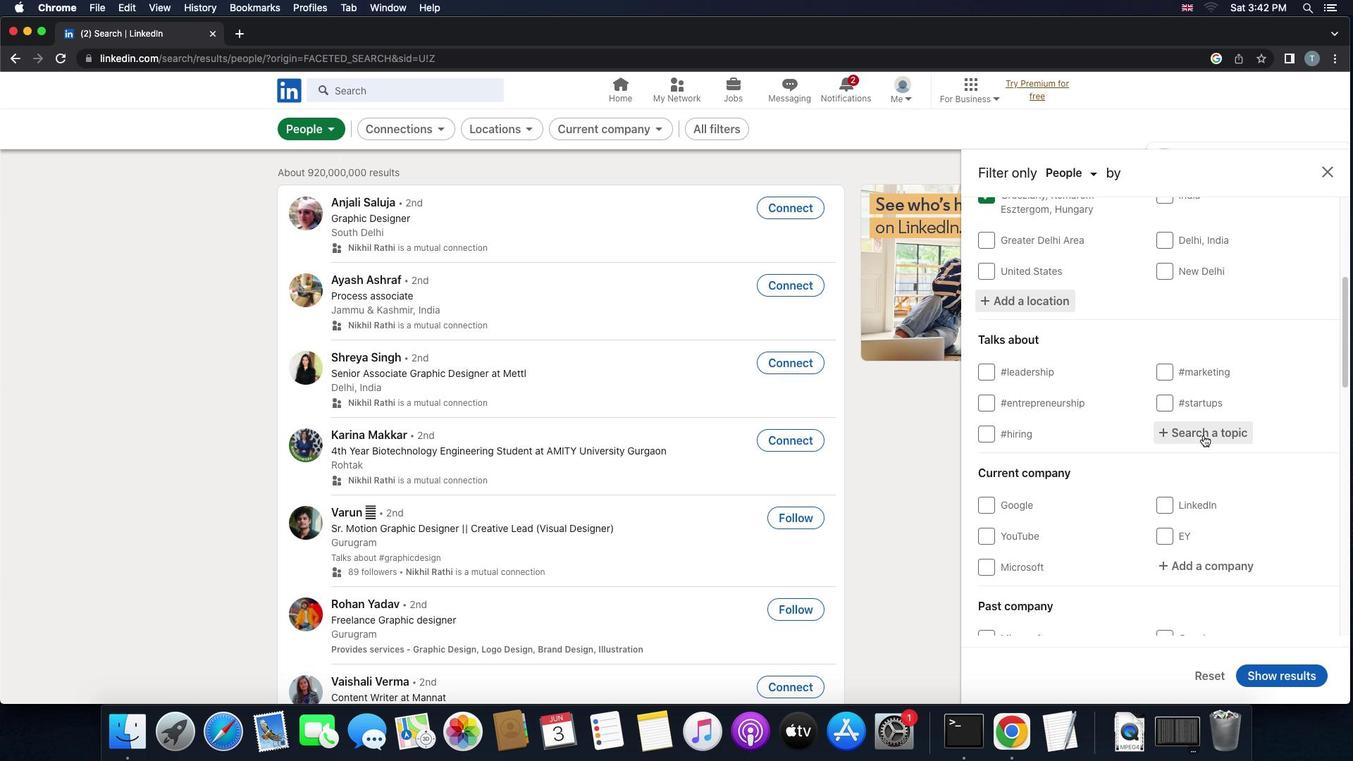 
Action: Mouse pressed left at (1203, 435)
Screenshot: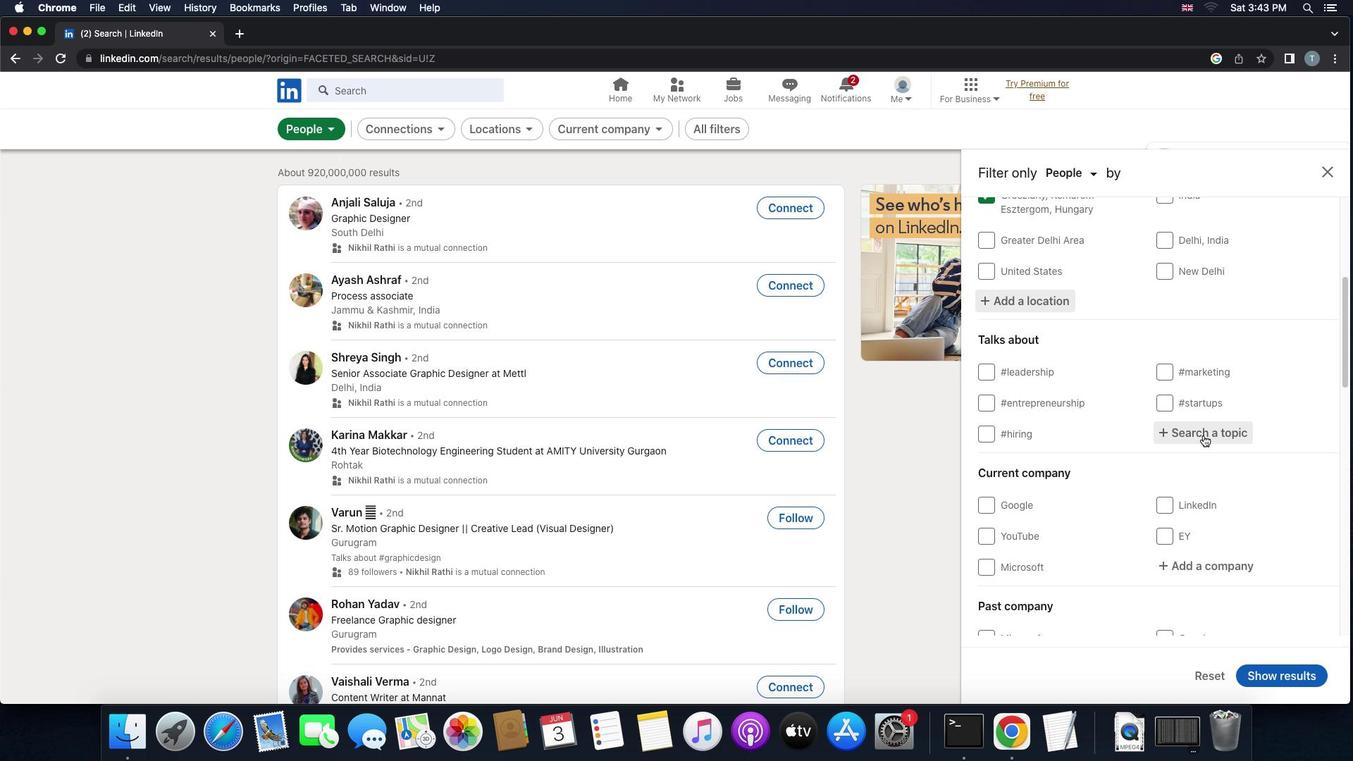 
Action: Key pressed 'p''e''r''s''o''n''a''l''b''r''a''n''d''i''n''g'
Screenshot: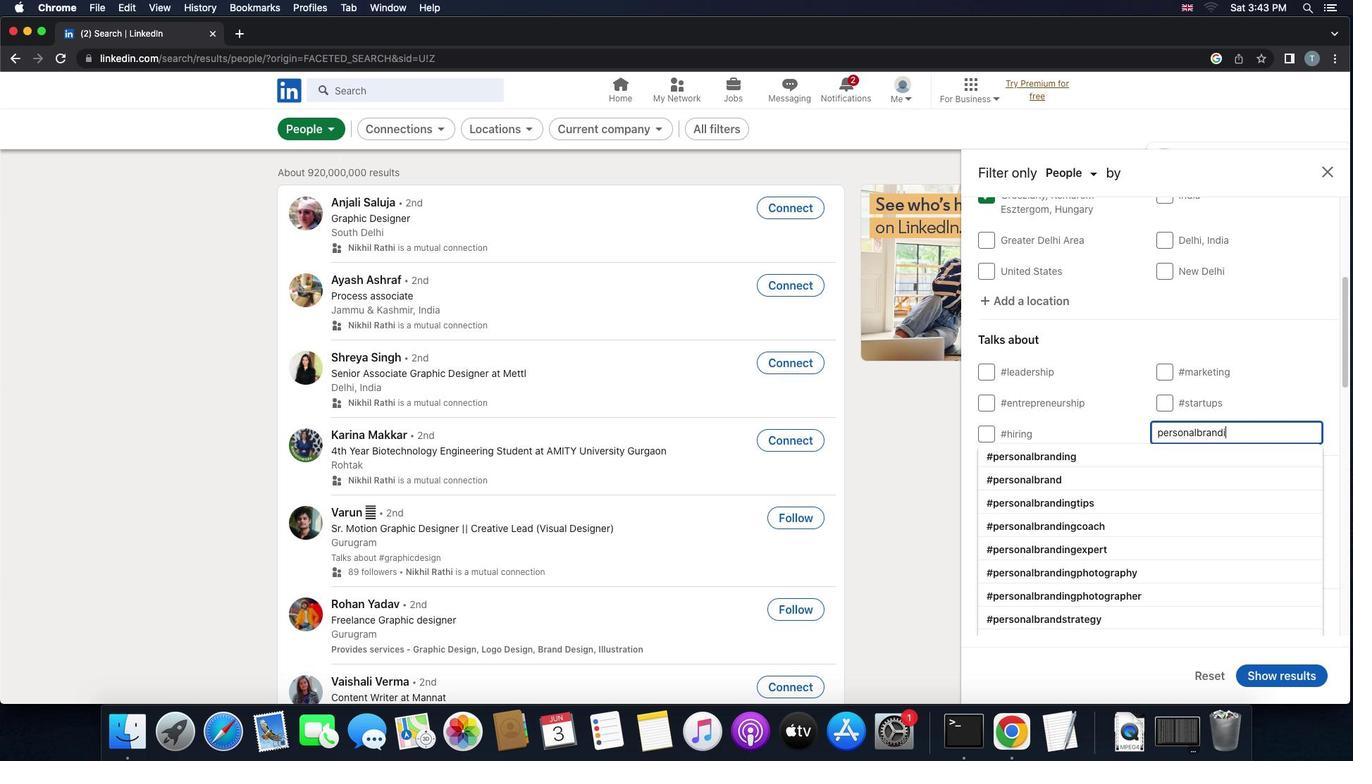 
Action: Mouse moved to (1148, 445)
Screenshot: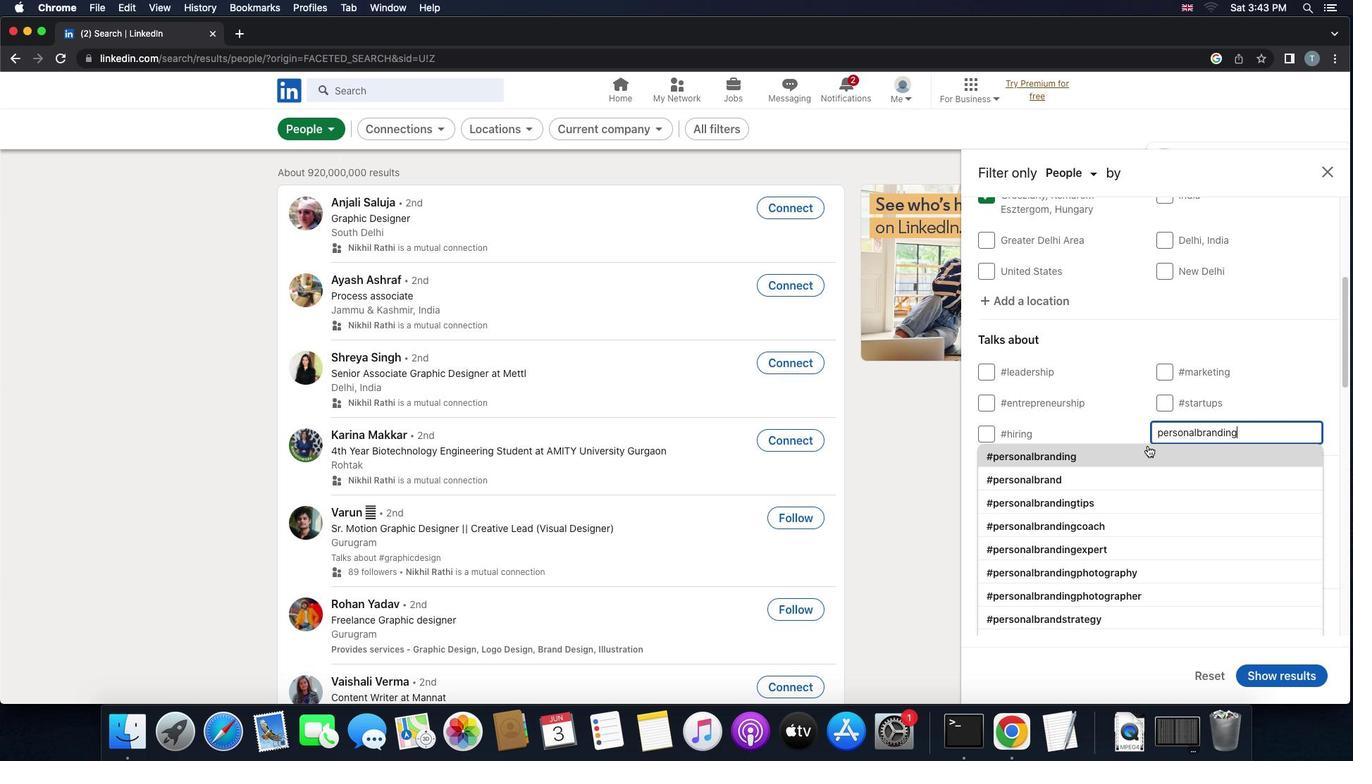 
Action: Mouse pressed left at (1148, 445)
Screenshot: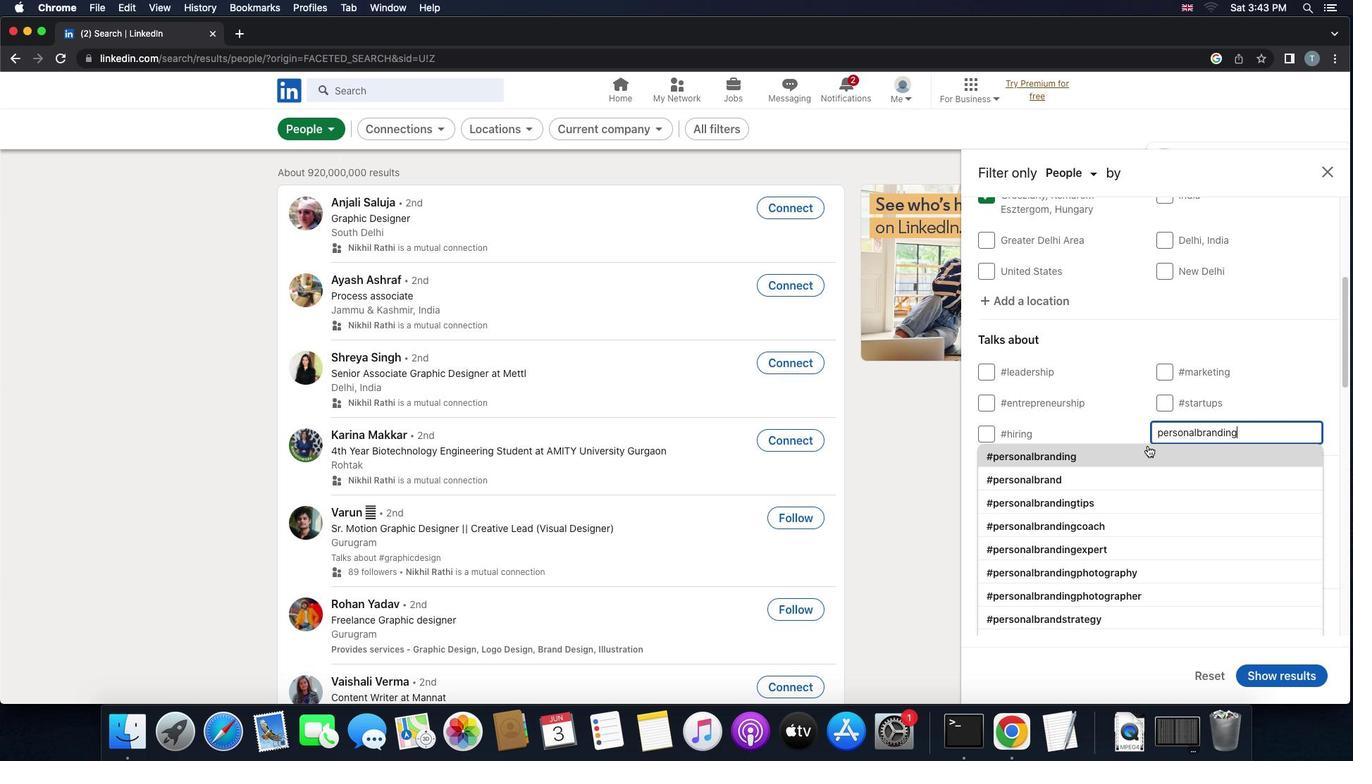 
Action: Mouse scrolled (1148, 445) with delta (0, 0)
Screenshot: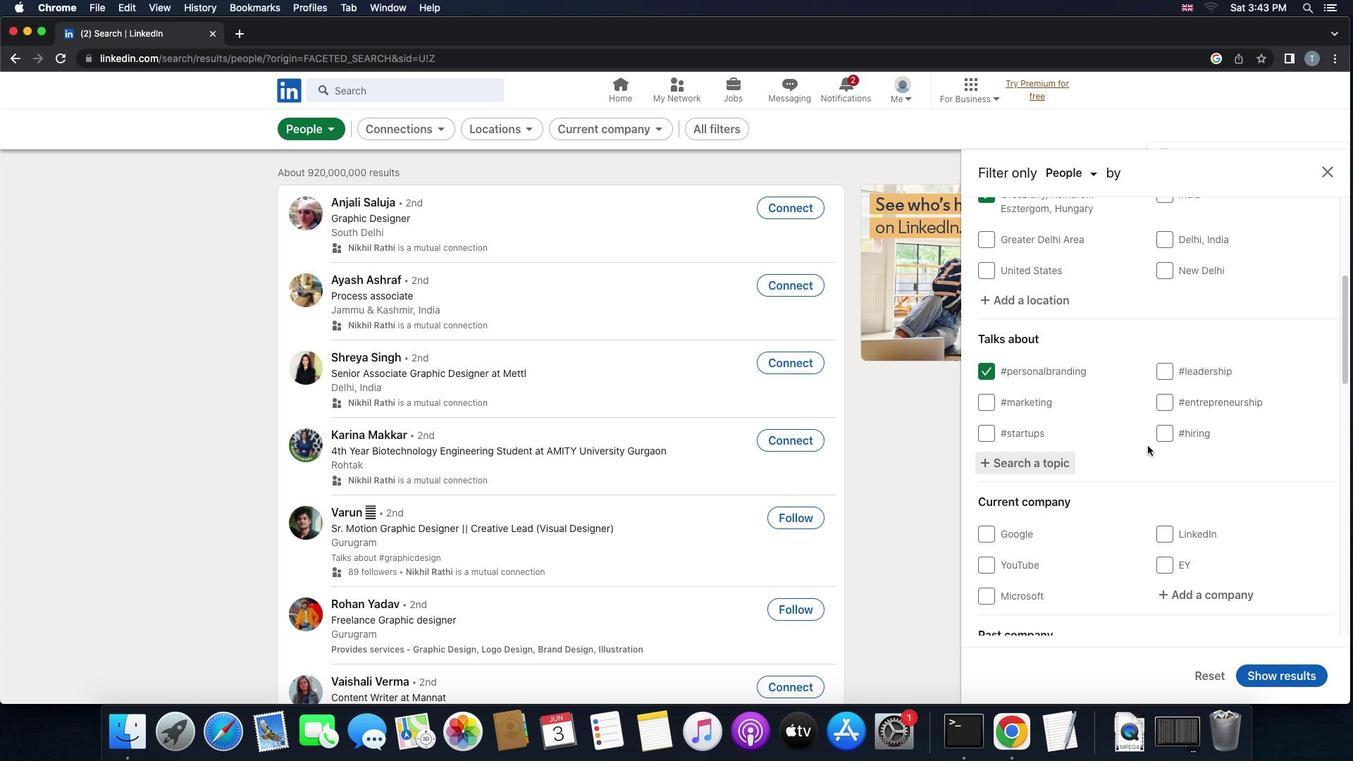 
Action: Mouse scrolled (1148, 445) with delta (0, 0)
Screenshot: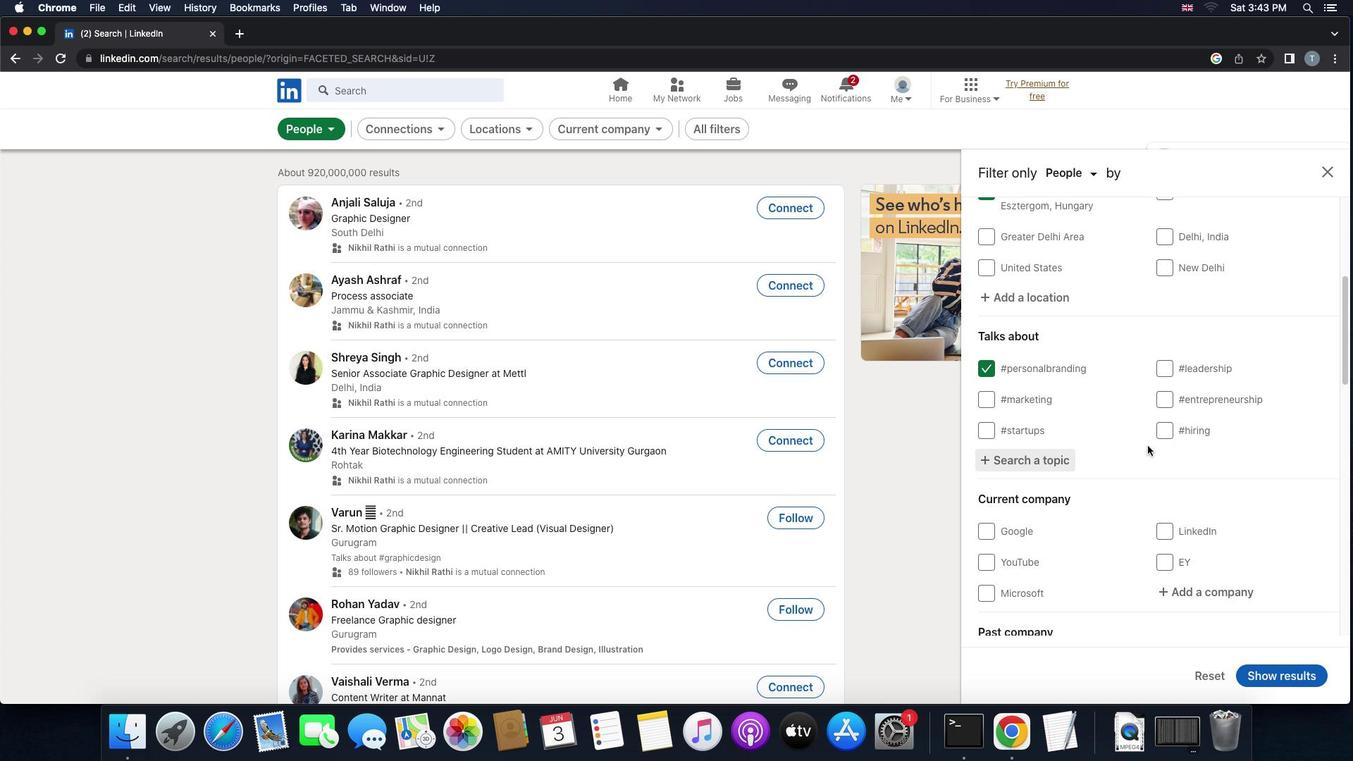 
Action: Mouse scrolled (1148, 445) with delta (0, 0)
Screenshot: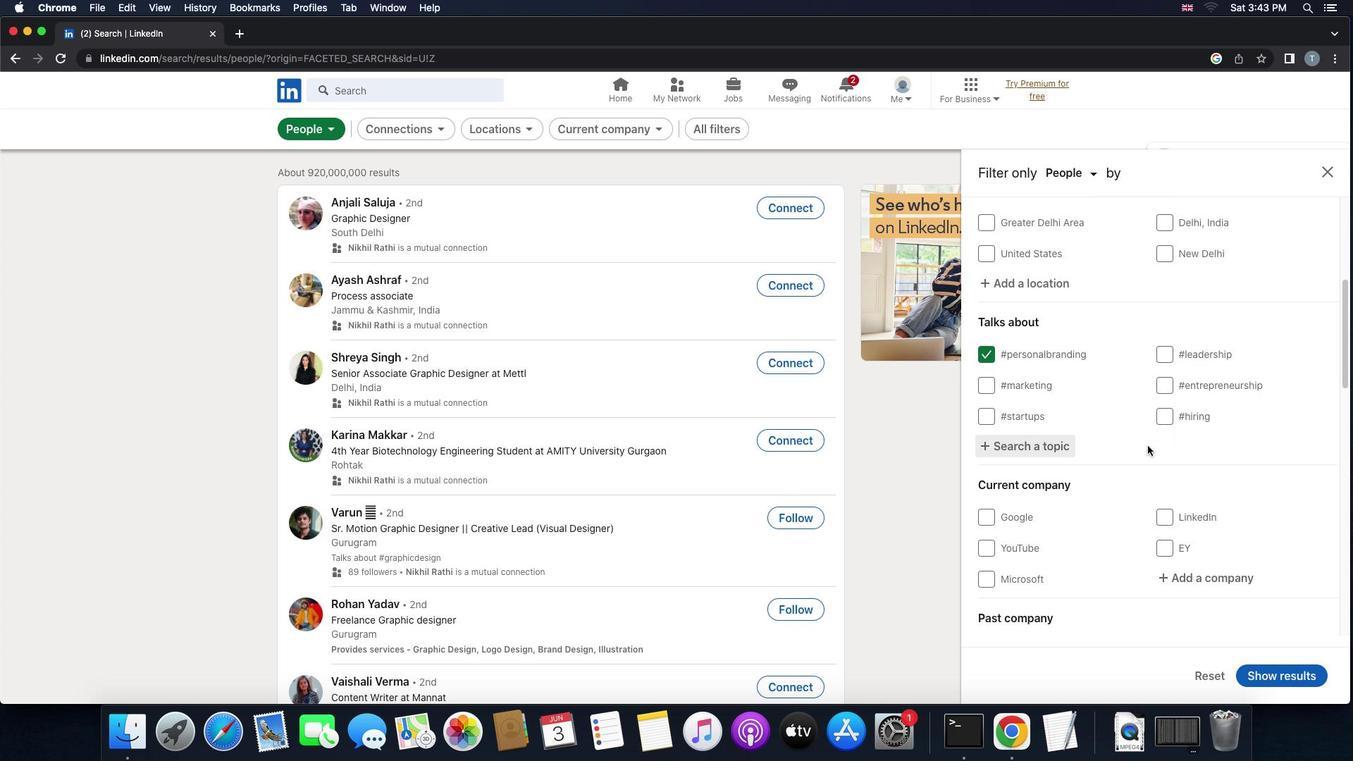 
Action: Mouse scrolled (1148, 445) with delta (0, -1)
Screenshot: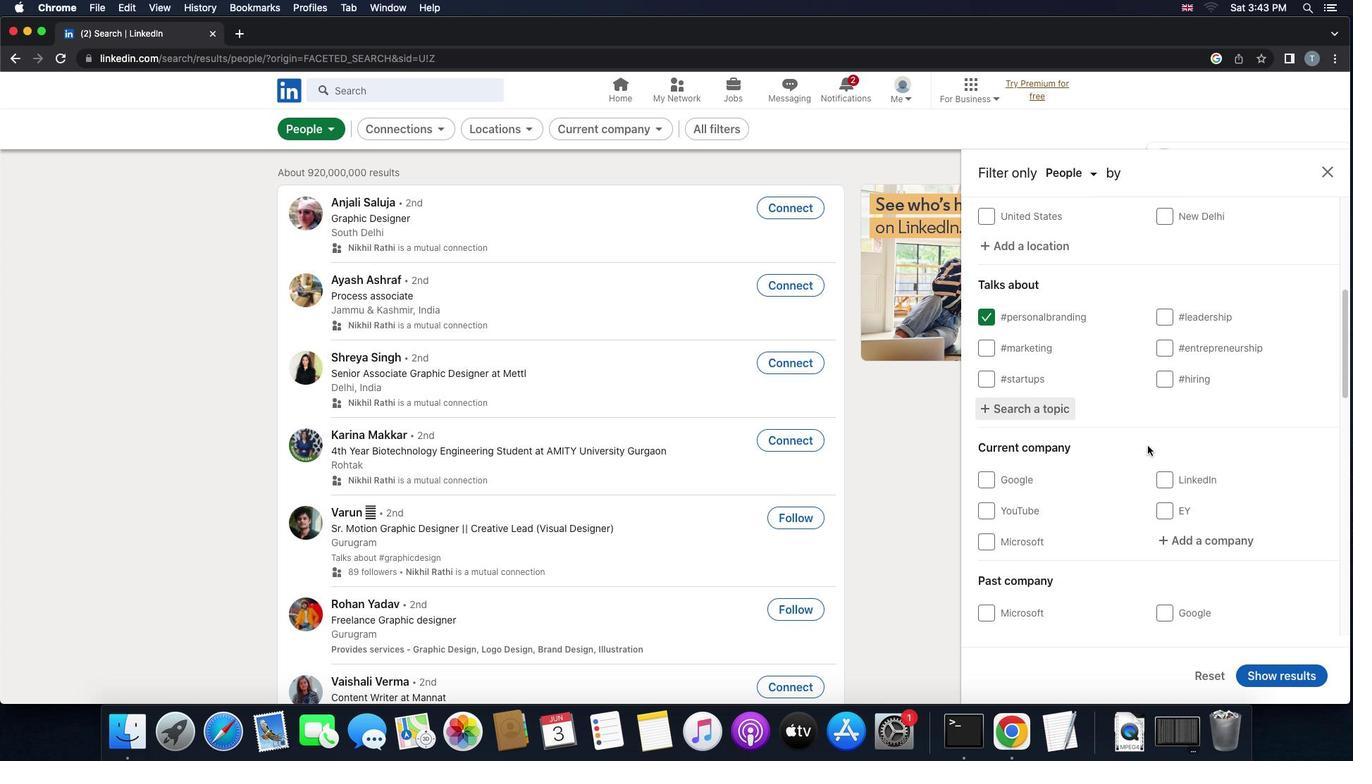 
Action: Mouse moved to (1207, 463)
Screenshot: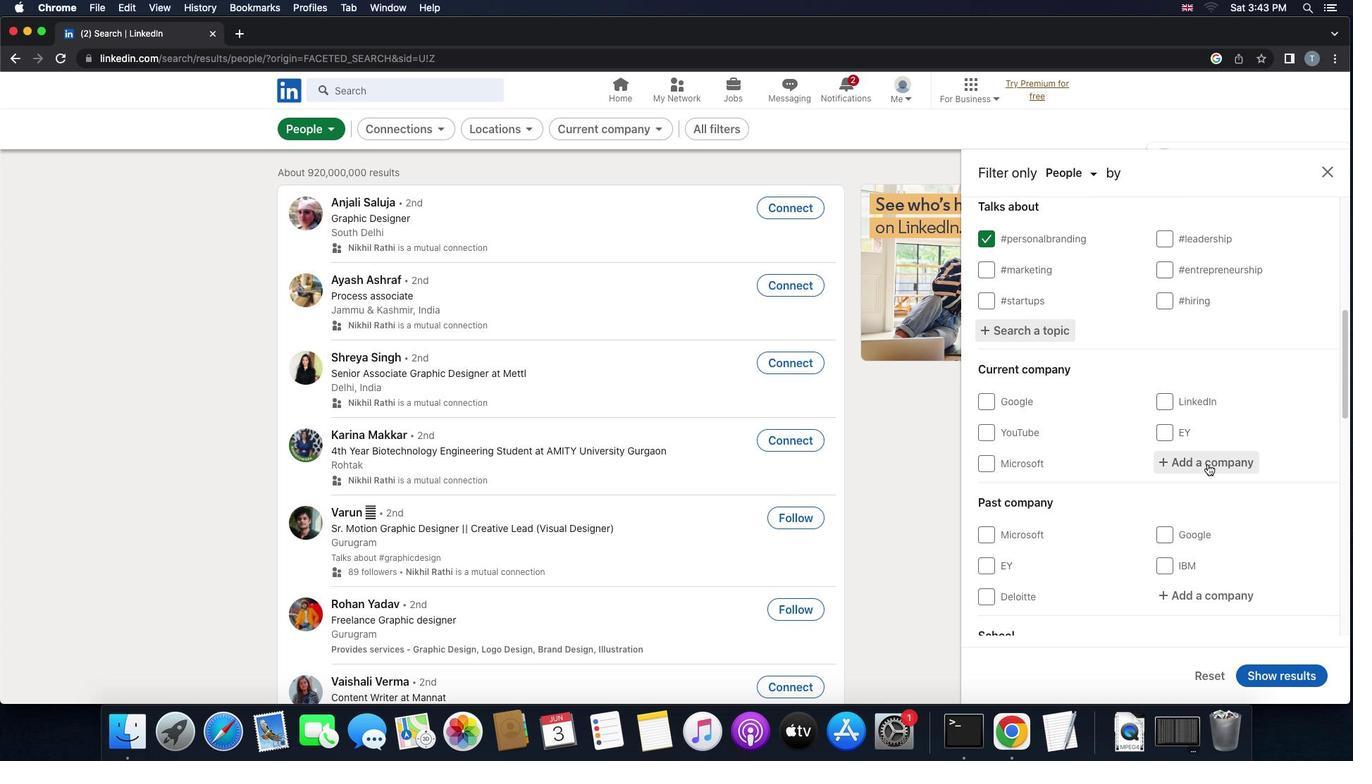 
Action: Mouse pressed left at (1207, 463)
Screenshot: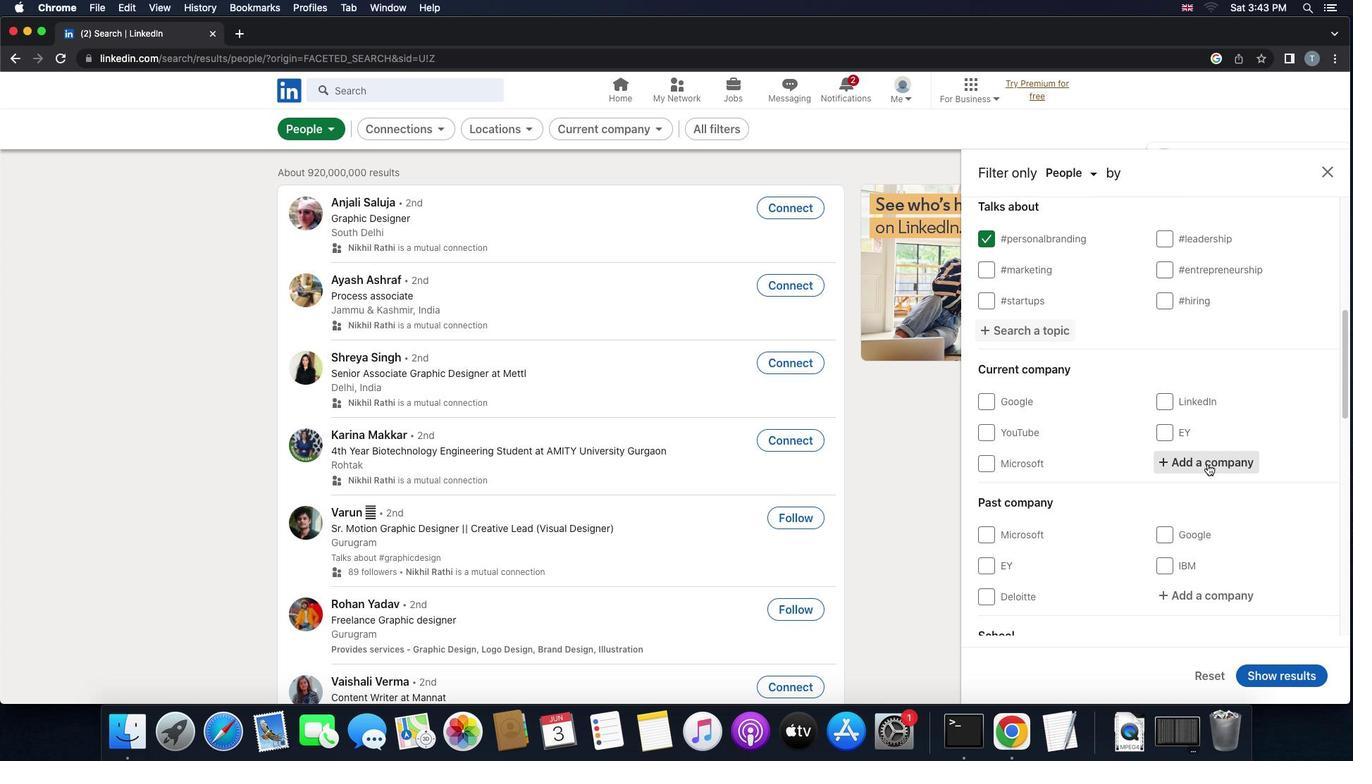 
Action: Key pressed 'f''r''a''c''t''a''l'
Screenshot: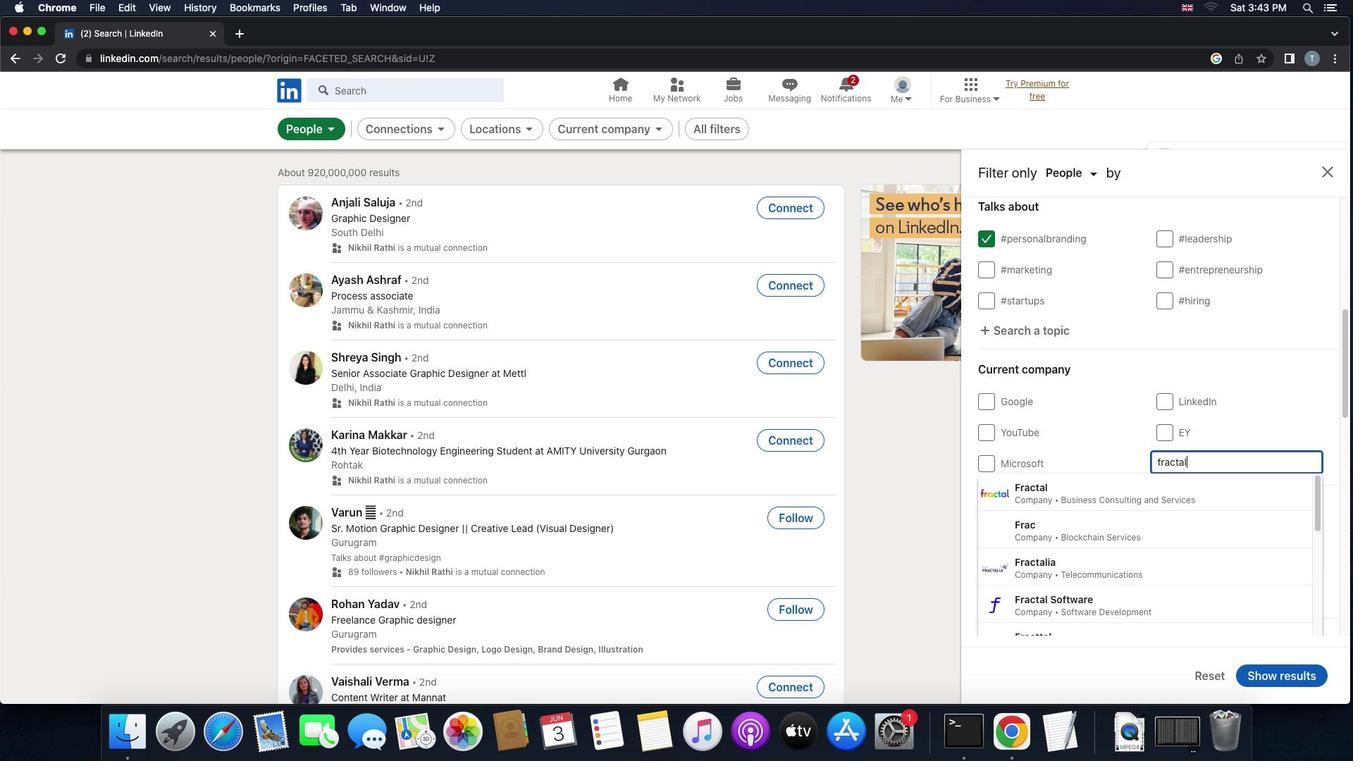 
Action: Mouse moved to (1184, 500)
Screenshot: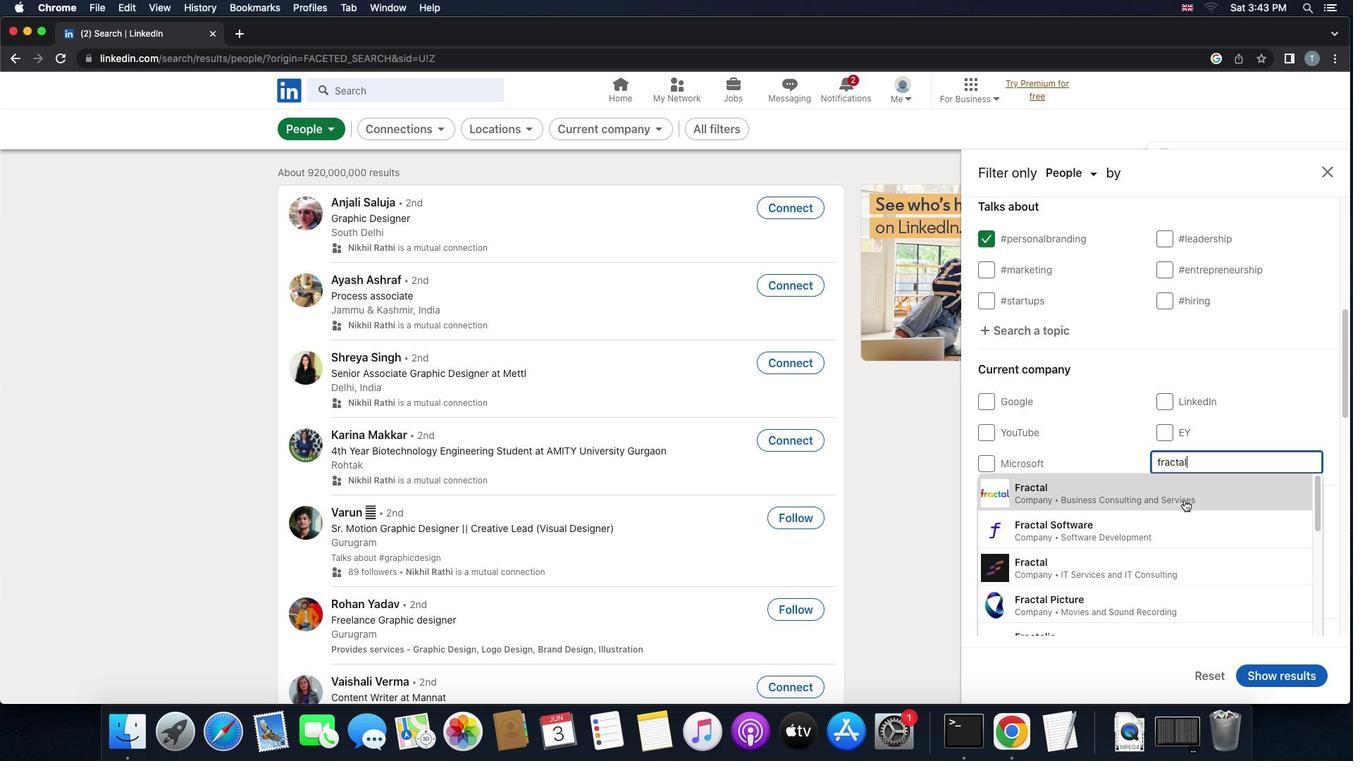 
Action: Mouse pressed left at (1184, 500)
Screenshot: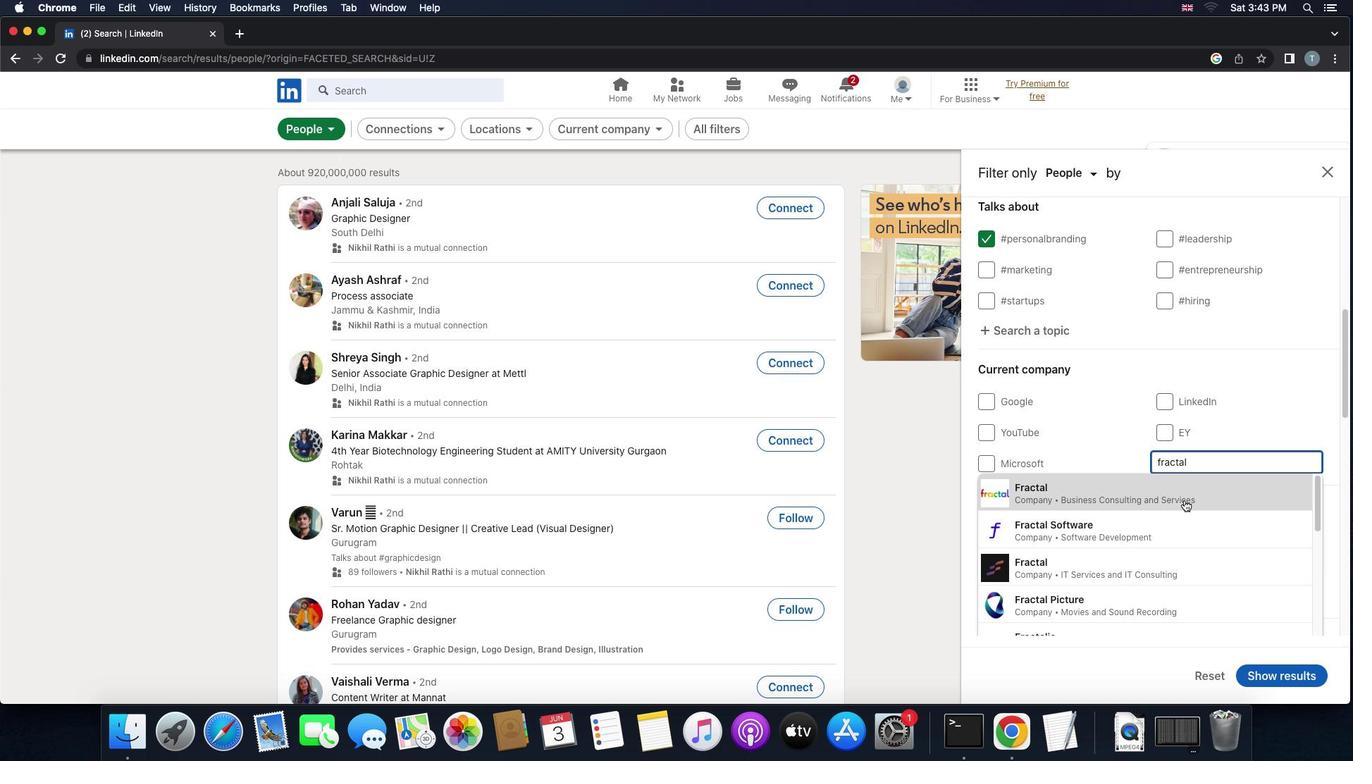 
Action: Mouse scrolled (1184, 500) with delta (0, 0)
Screenshot: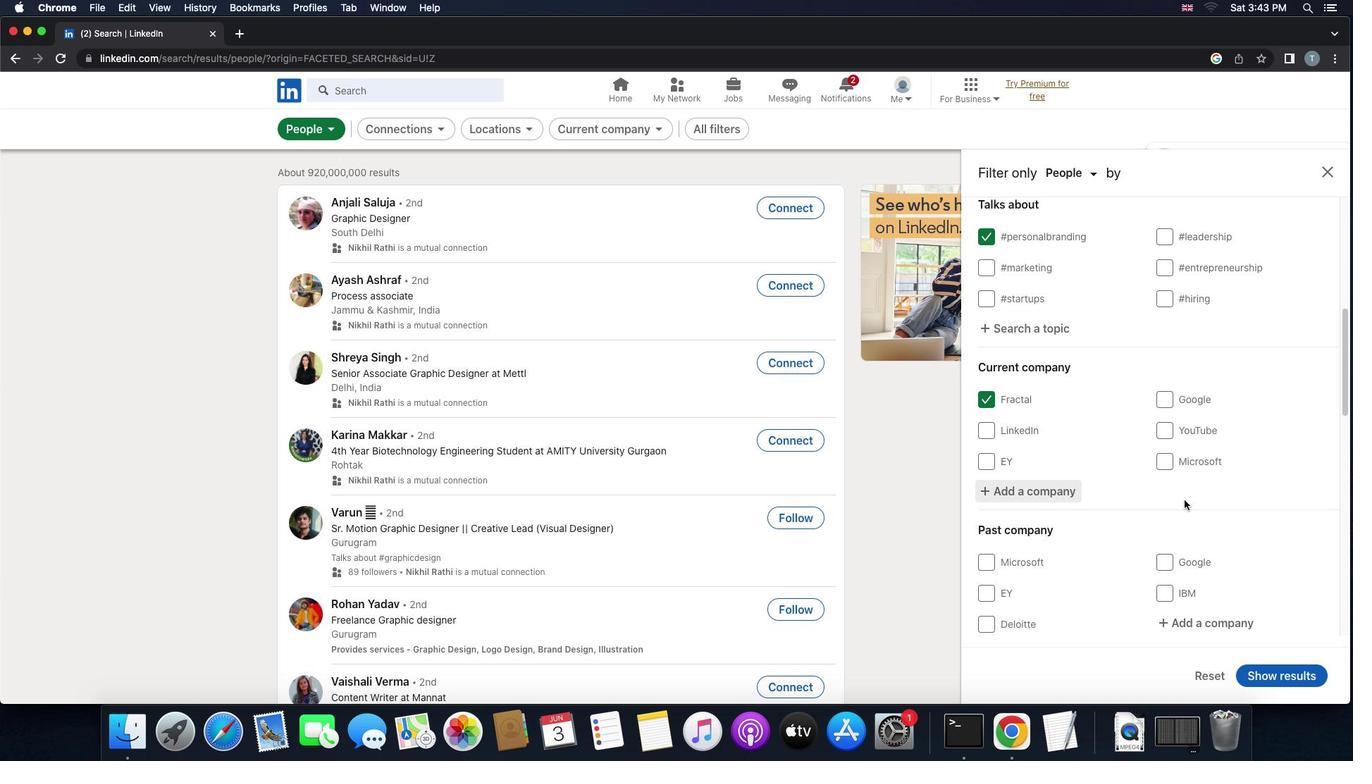 
Action: Mouse scrolled (1184, 500) with delta (0, 0)
Screenshot: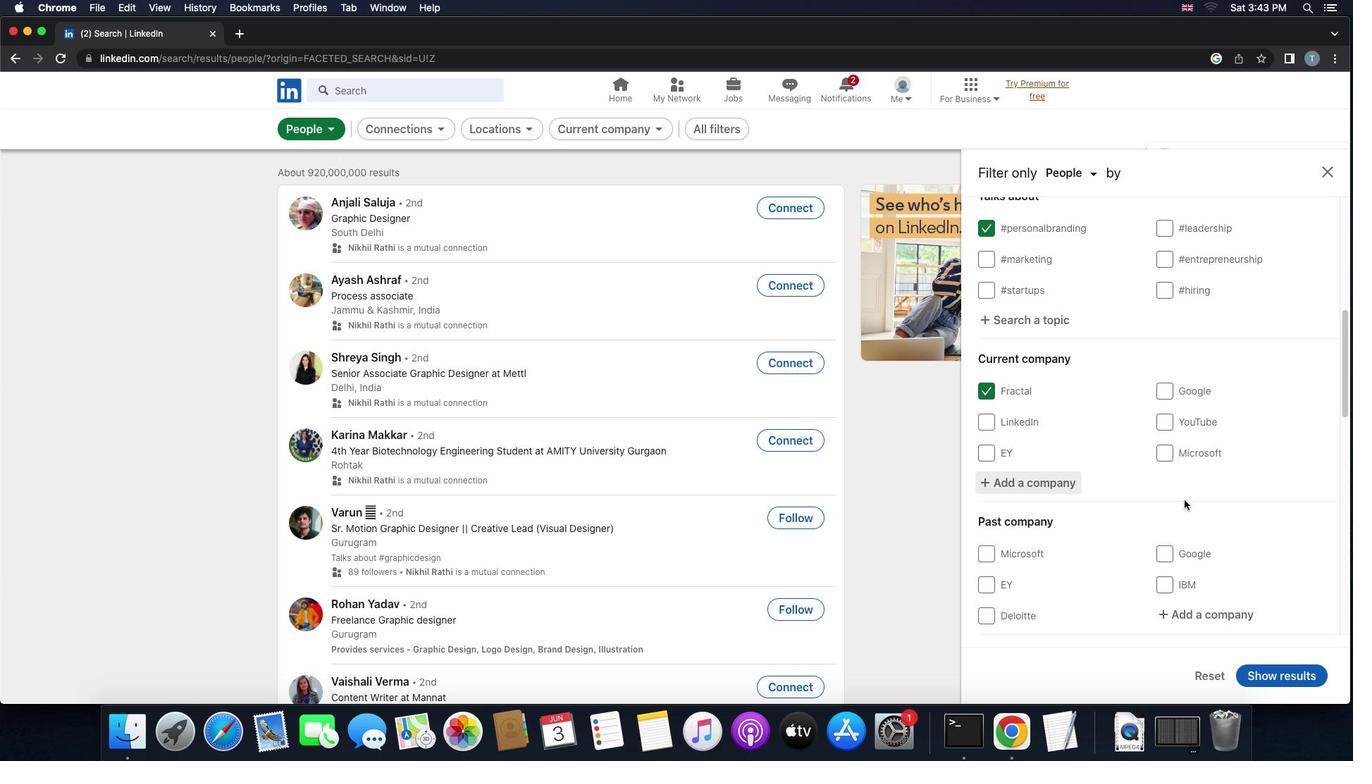 
Action: Mouse scrolled (1184, 500) with delta (0, -1)
Screenshot: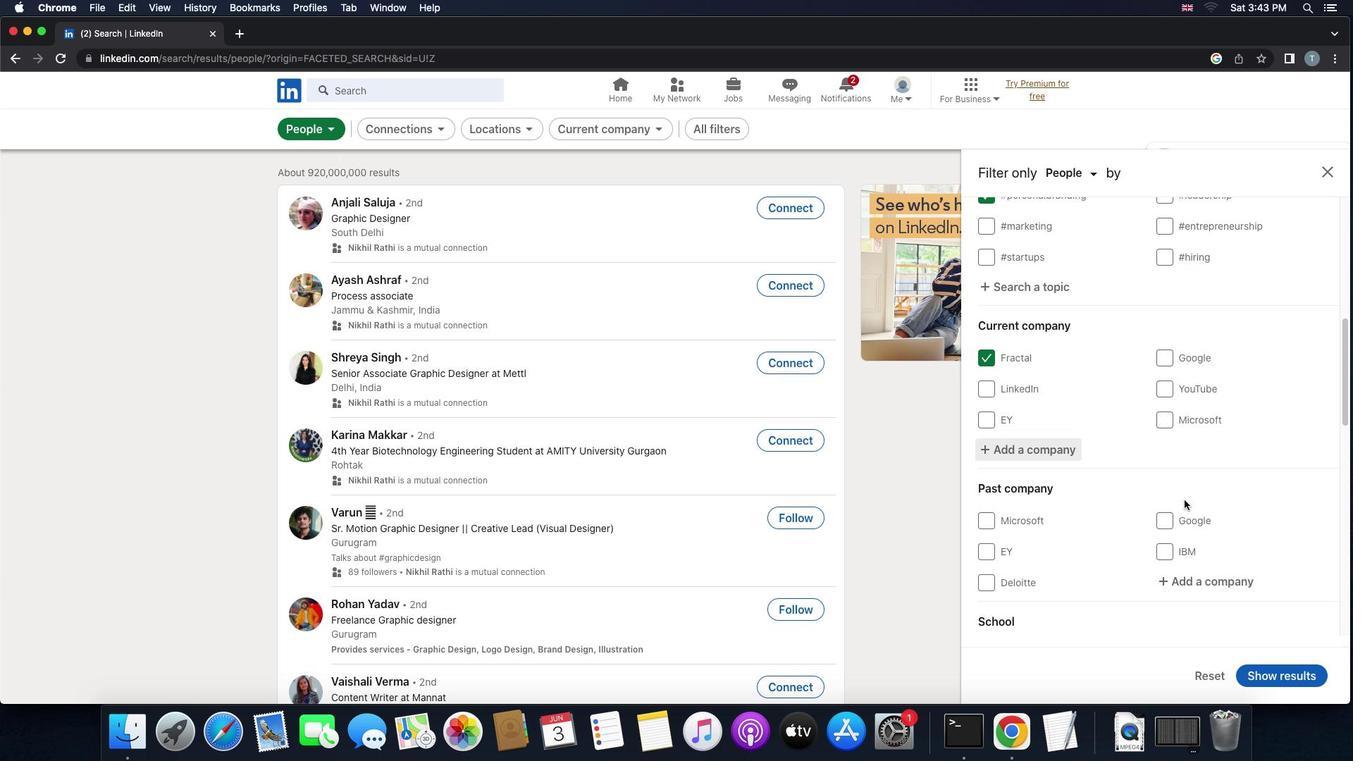 
Action: Mouse moved to (1183, 501)
Screenshot: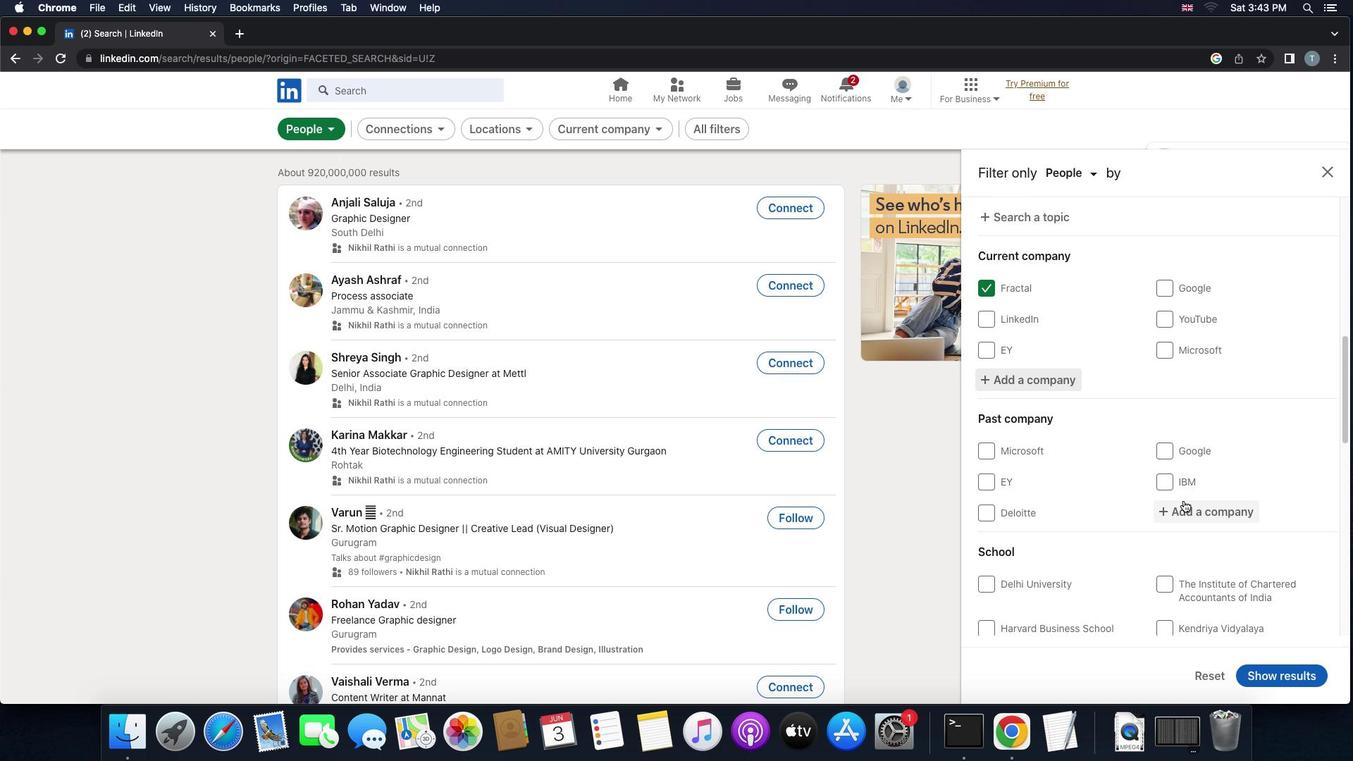
Action: Mouse scrolled (1183, 501) with delta (0, 0)
Screenshot: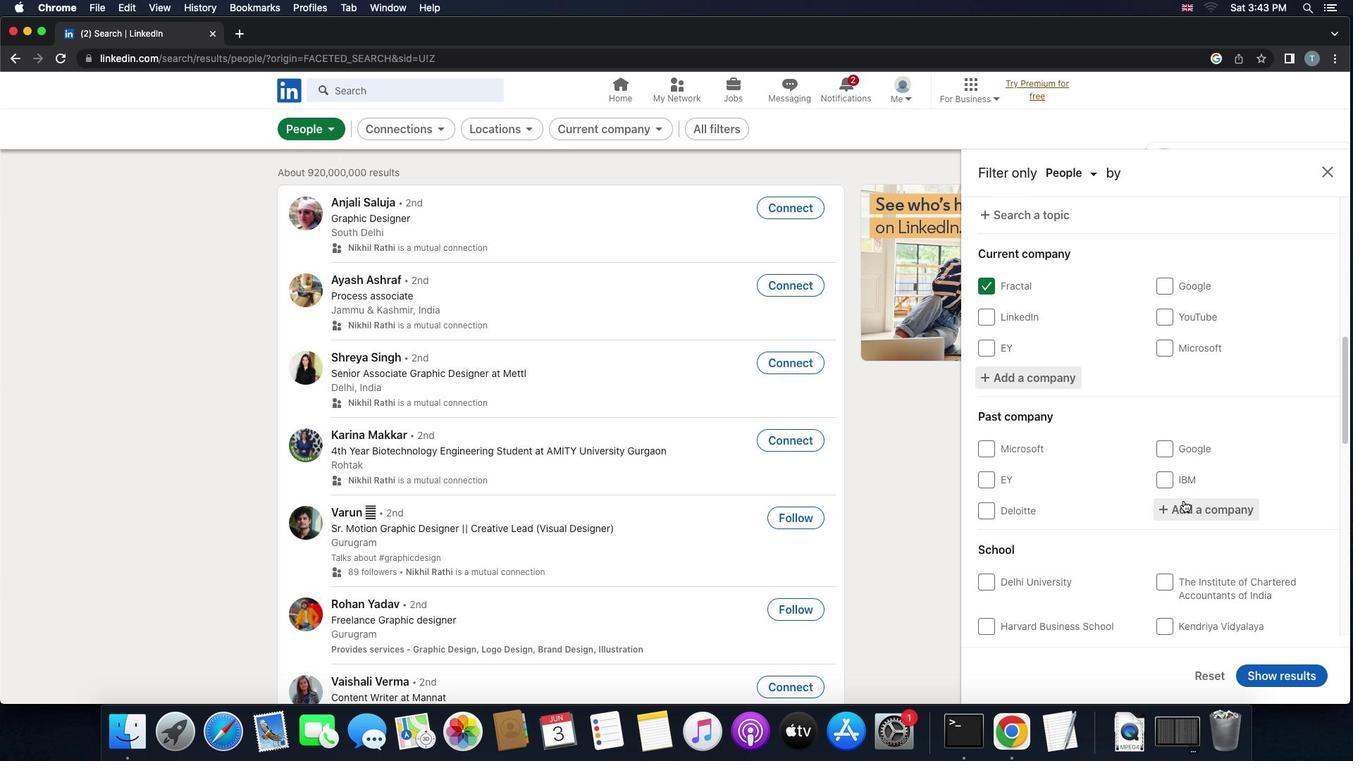 
Action: Mouse scrolled (1183, 501) with delta (0, 0)
Screenshot: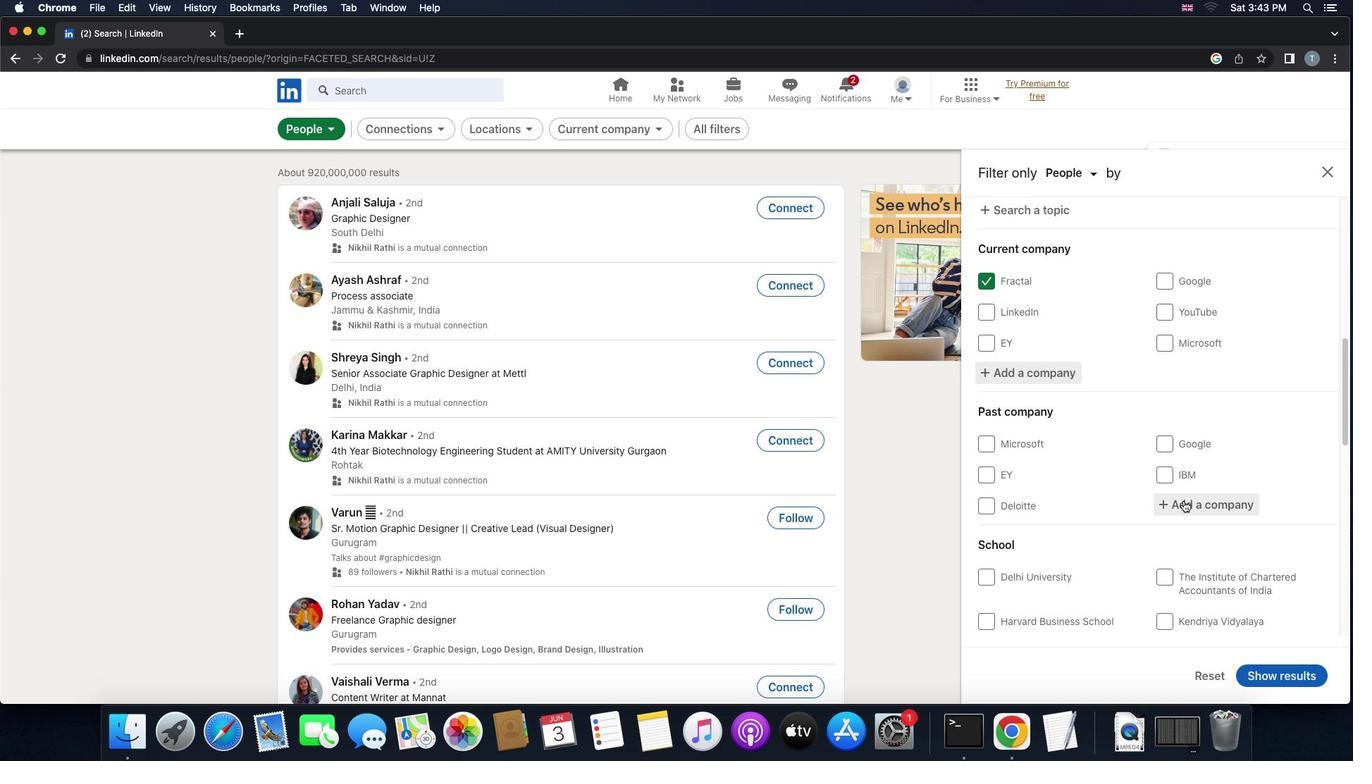 
Action: Mouse scrolled (1183, 501) with delta (0, -1)
Screenshot: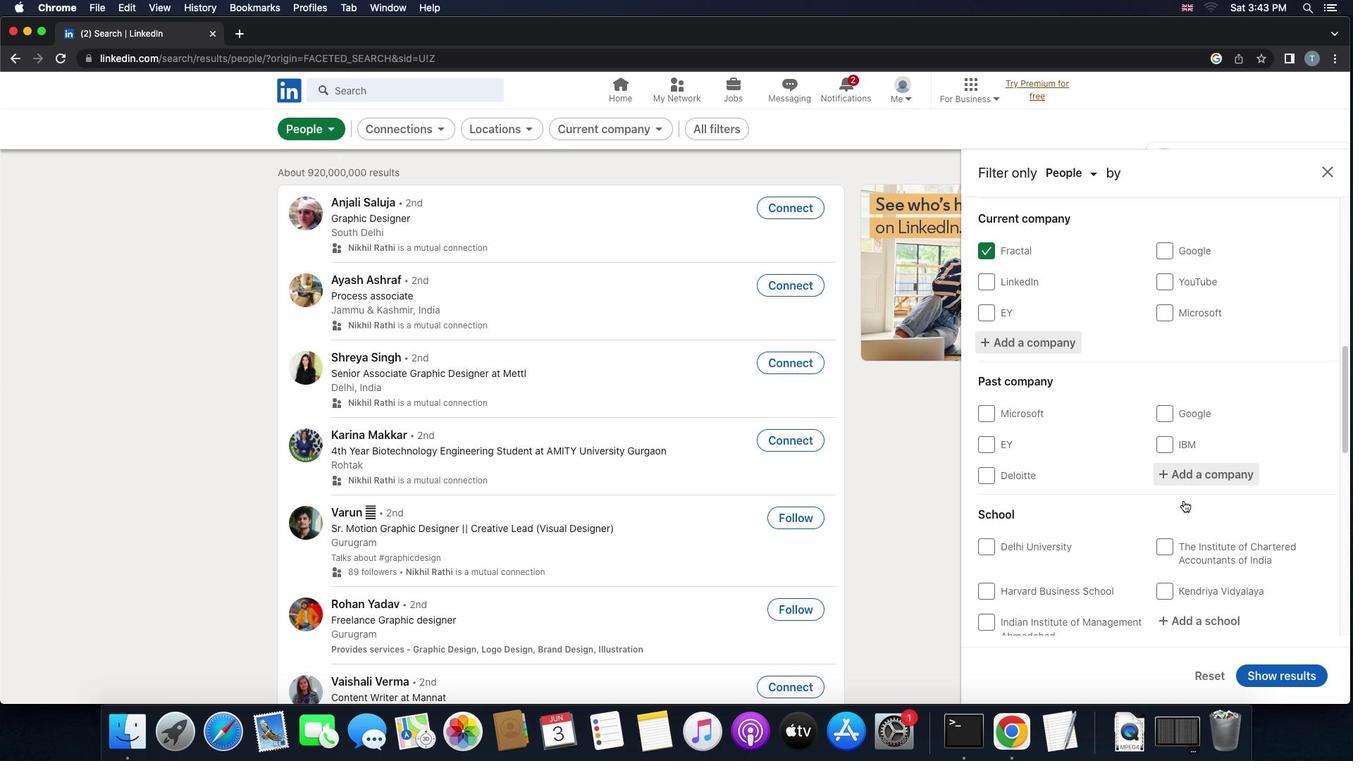 
Action: Mouse moved to (1198, 416)
Screenshot: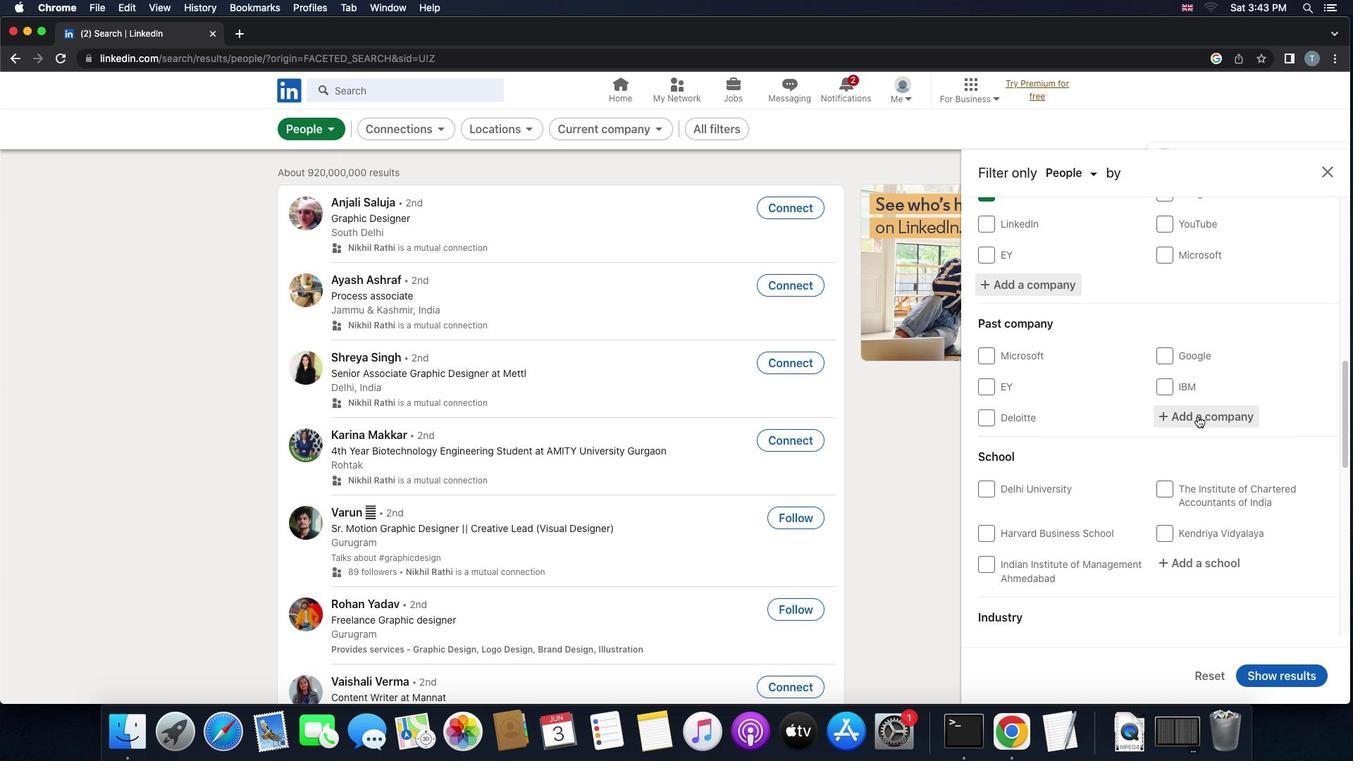 
Action: Mouse scrolled (1198, 416) with delta (0, 0)
Screenshot: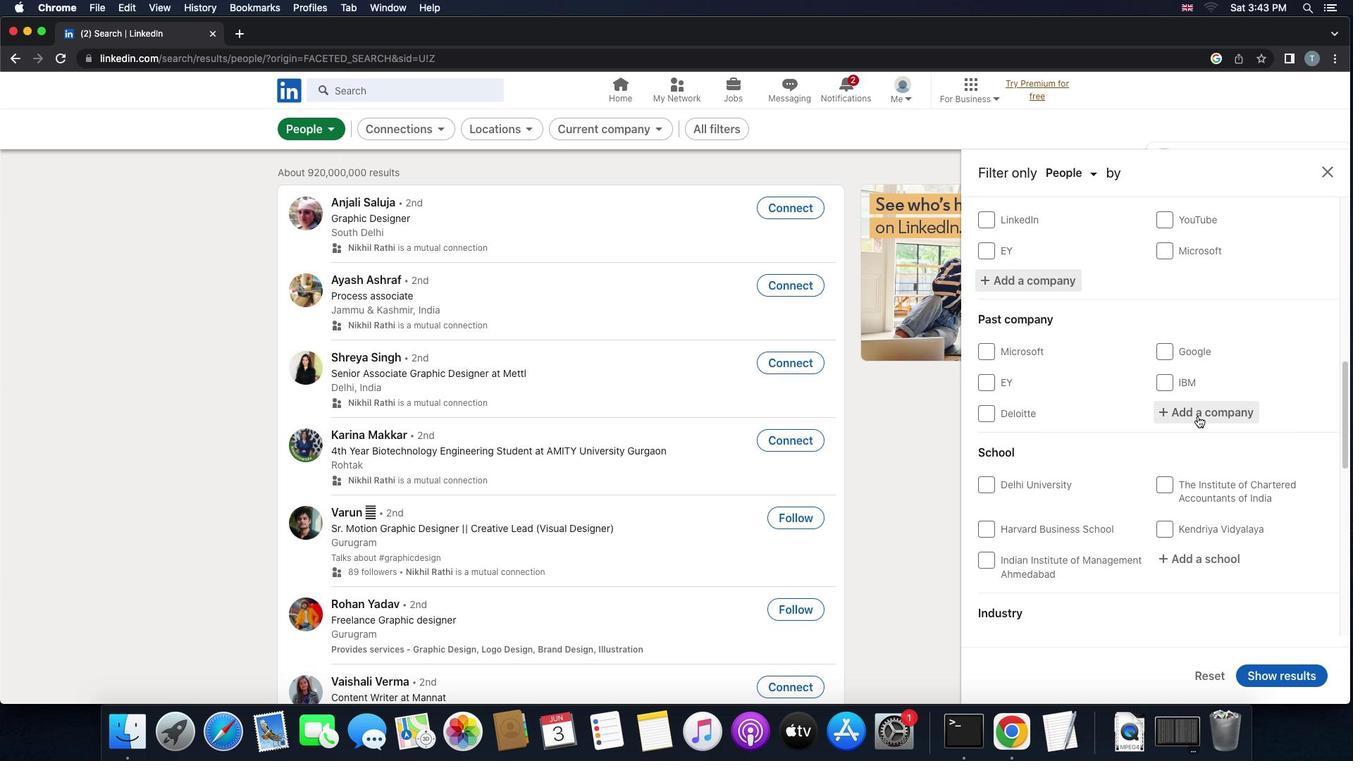 
Action: Mouse scrolled (1198, 416) with delta (0, 0)
Screenshot: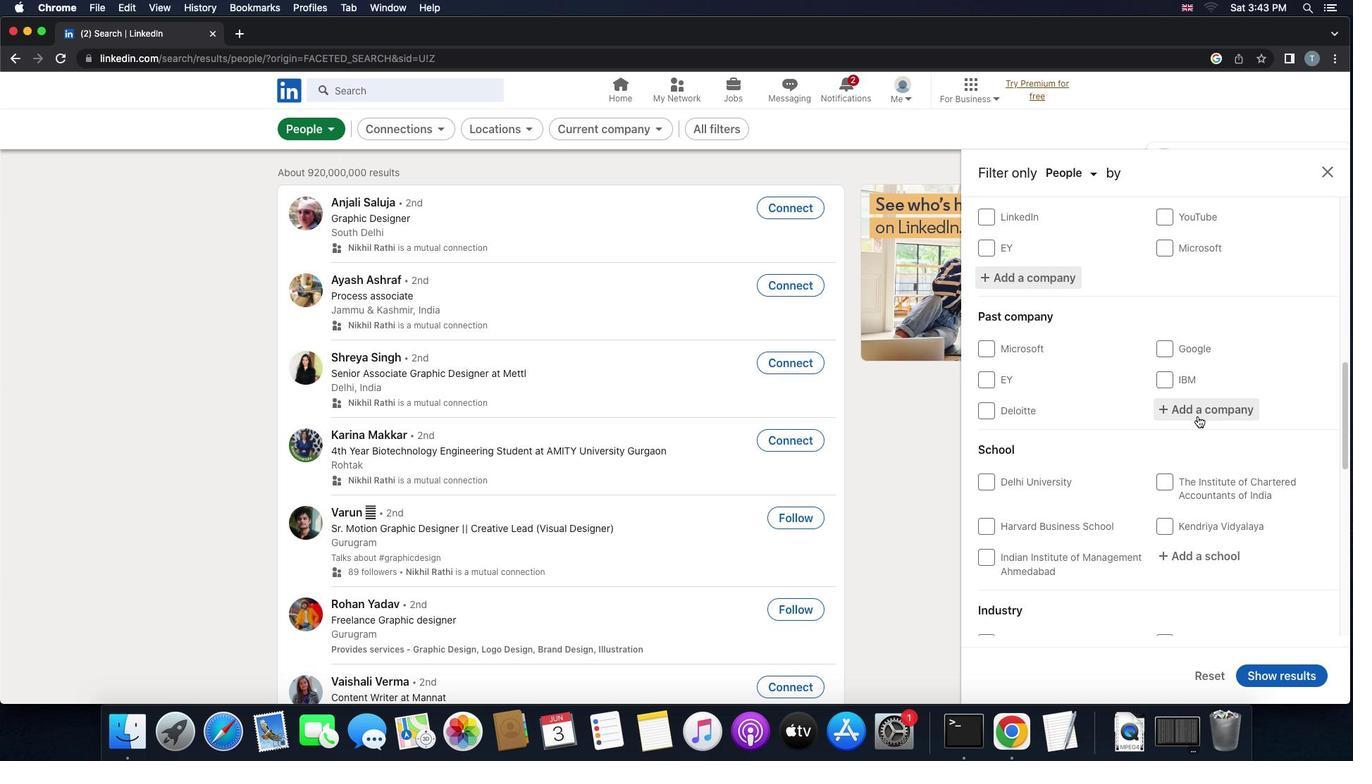 
Action: Mouse scrolled (1198, 416) with delta (0, -1)
Screenshot: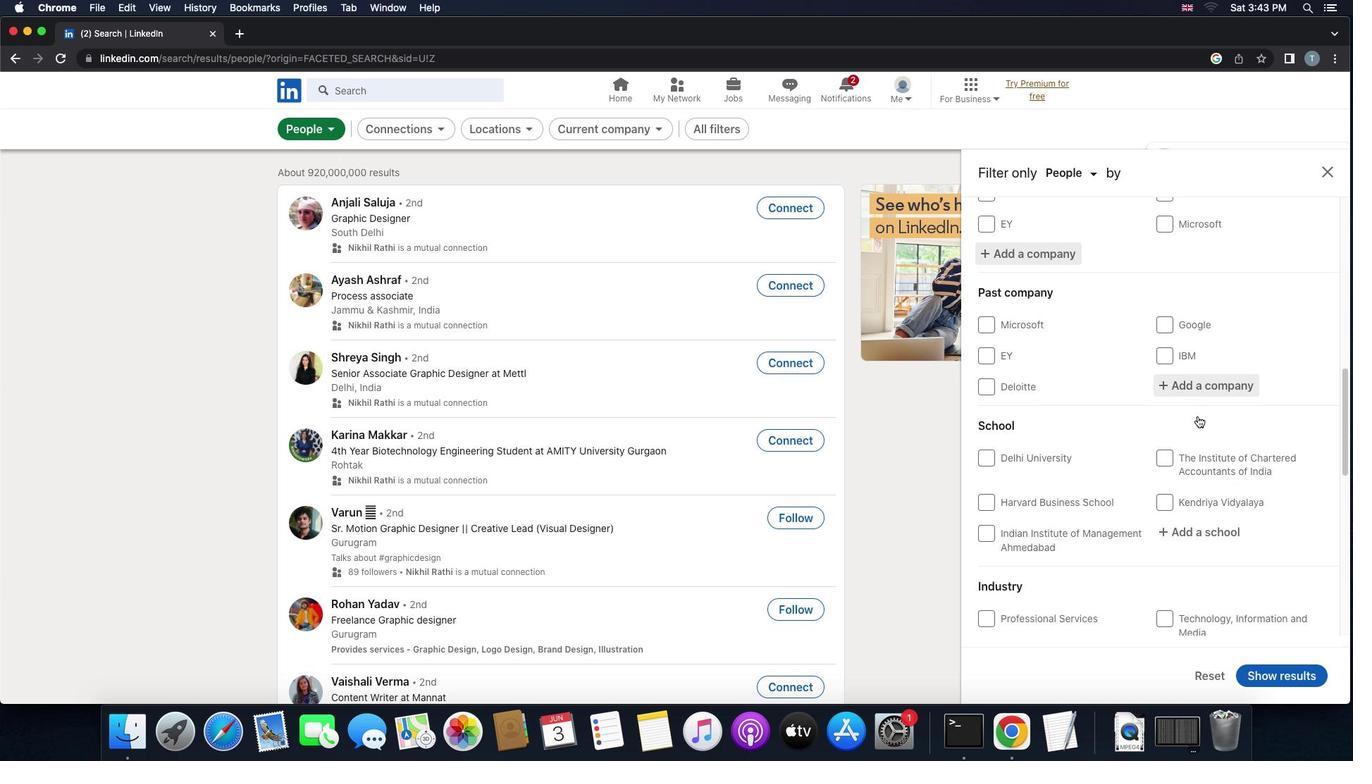 
Action: Mouse moved to (1186, 477)
Screenshot: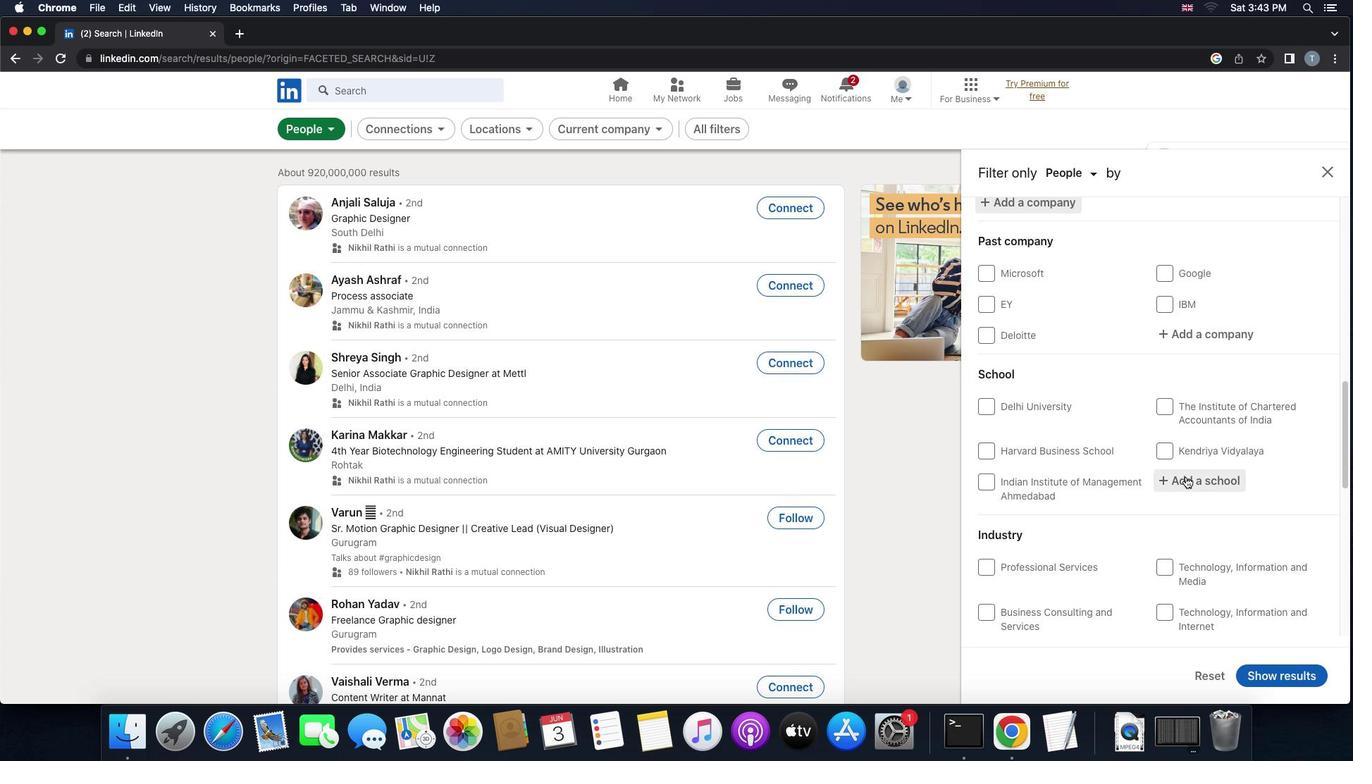 
Action: Mouse pressed left at (1186, 477)
Screenshot: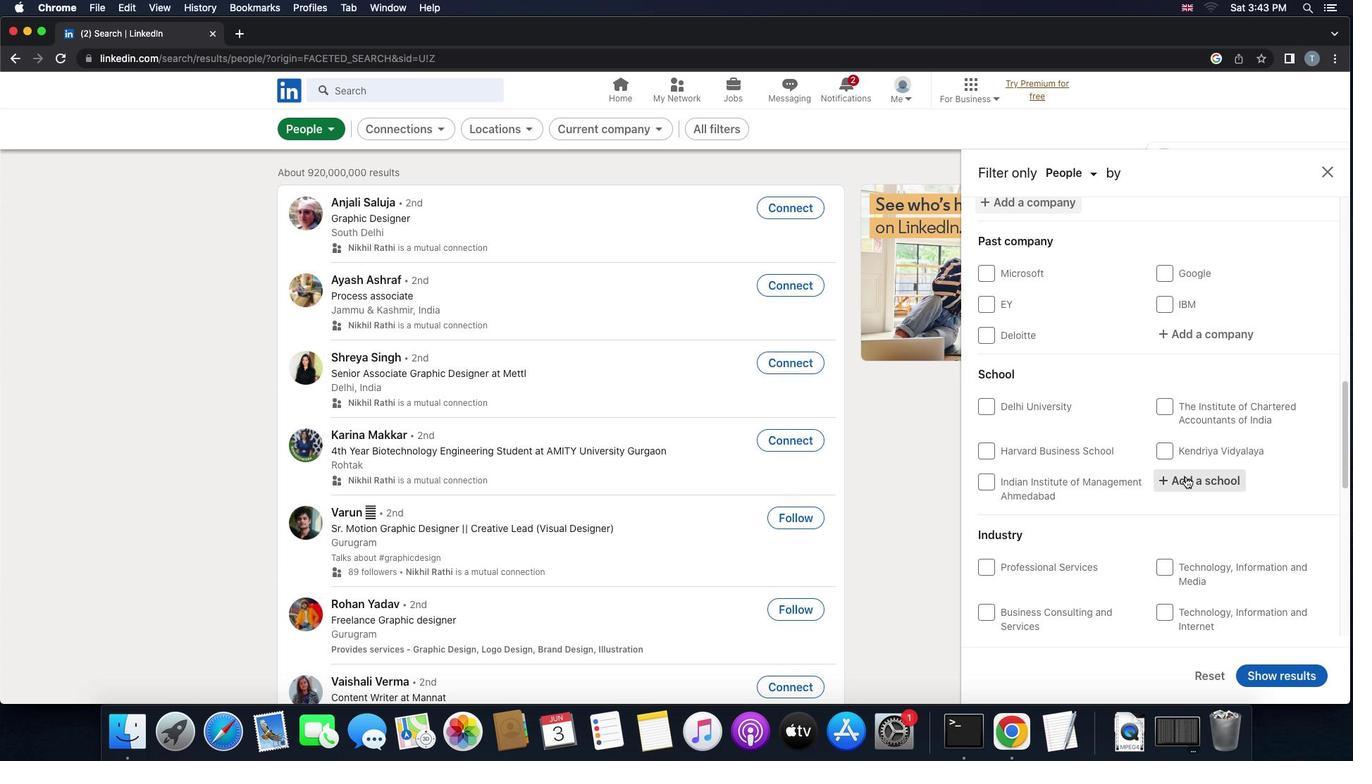 
Action: Mouse moved to (1181, 479)
Screenshot: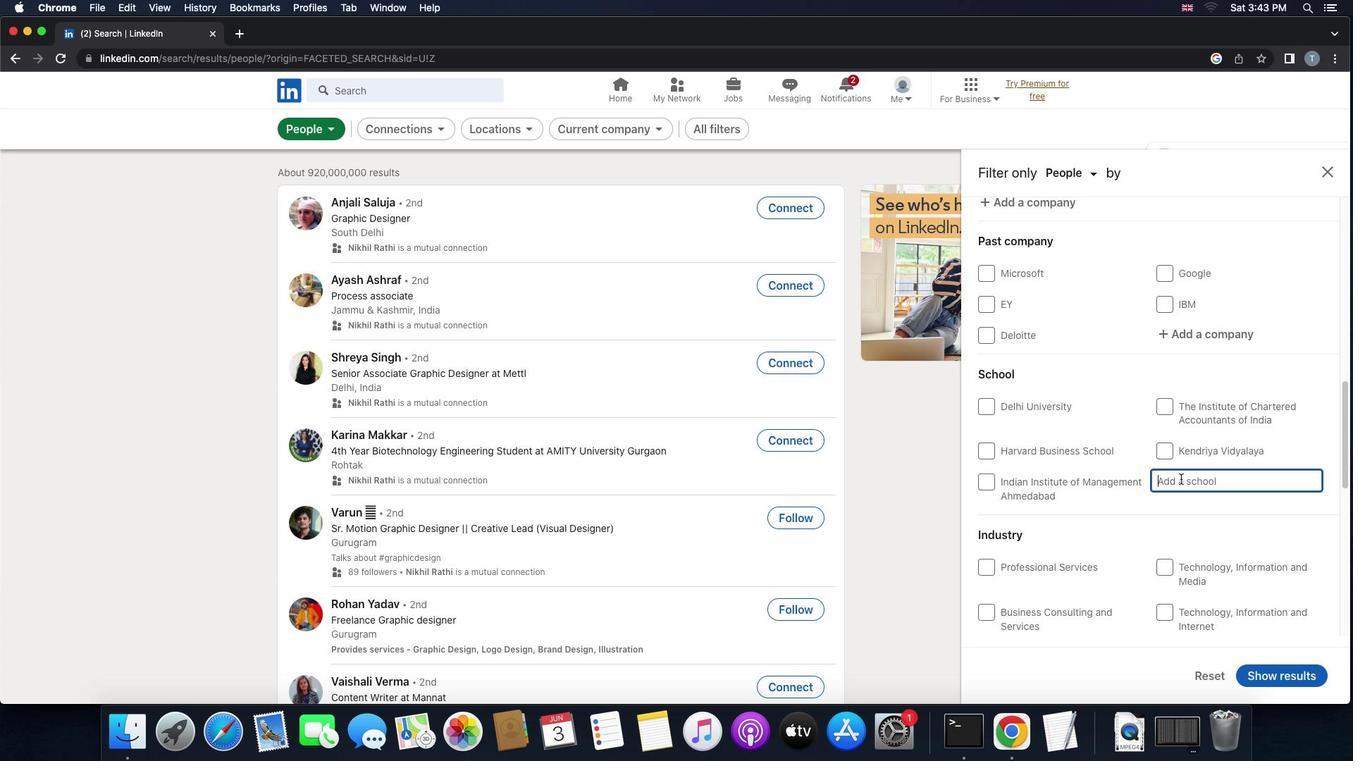 
Action: Mouse scrolled (1181, 479) with delta (0, 0)
Screenshot: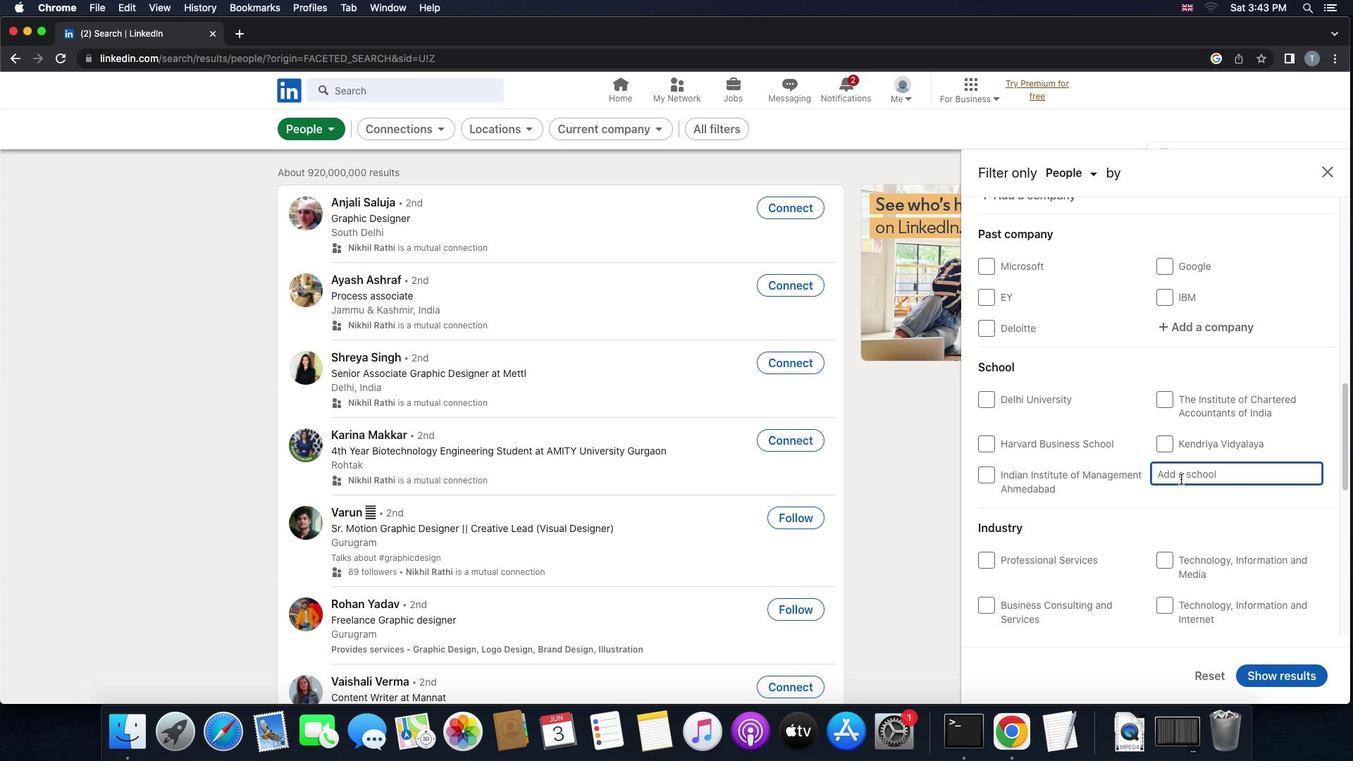 
Action: Mouse scrolled (1181, 479) with delta (0, 0)
Screenshot: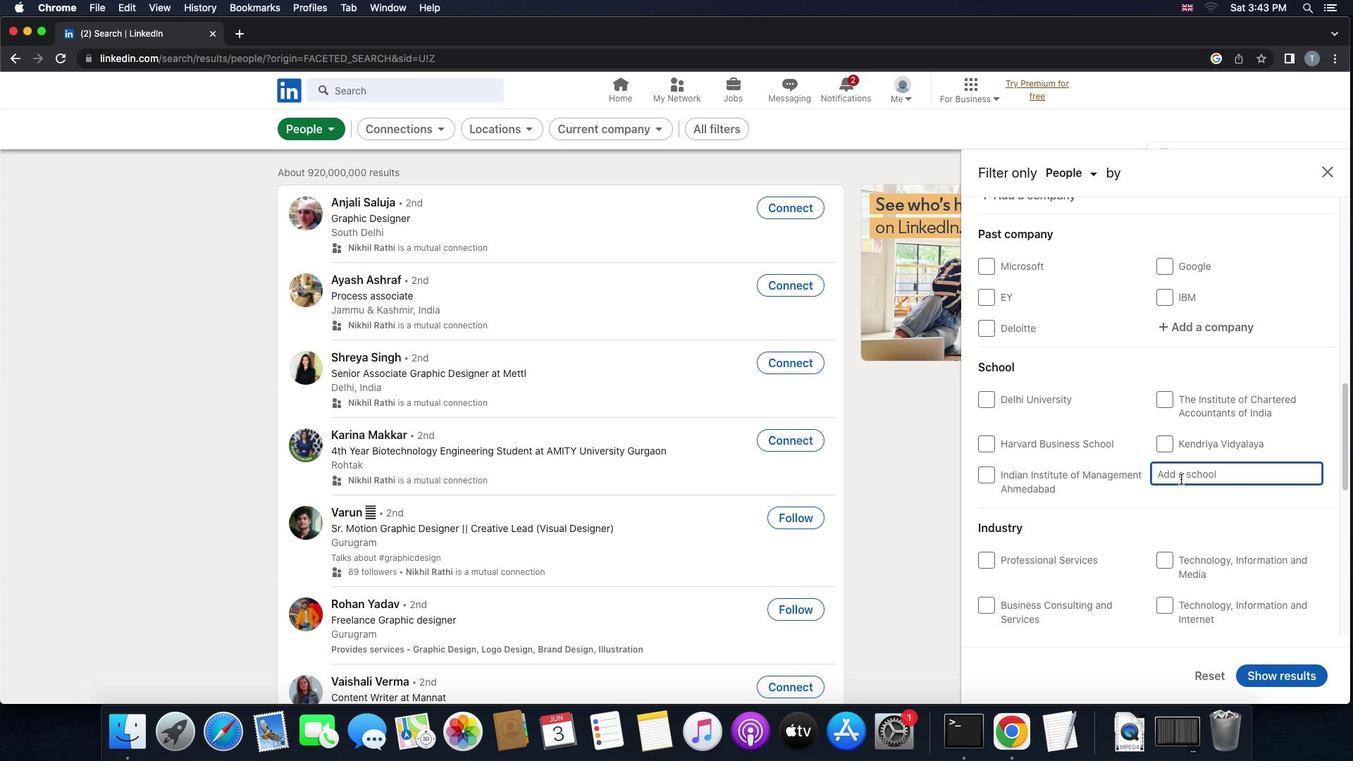 
Action: Mouse scrolled (1181, 479) with delta (0, -2)
Screenshot: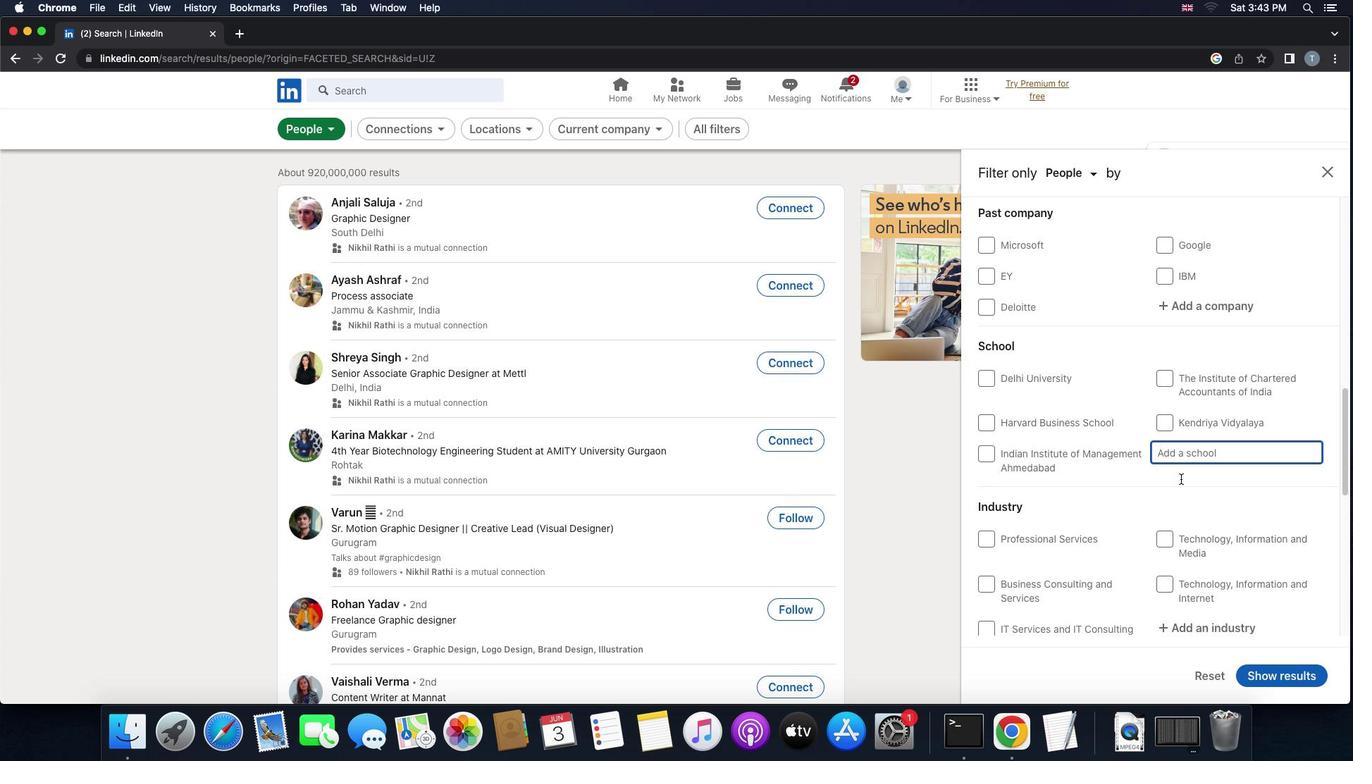 
Action: Mouse moved to (1194, 371)
Screenshot: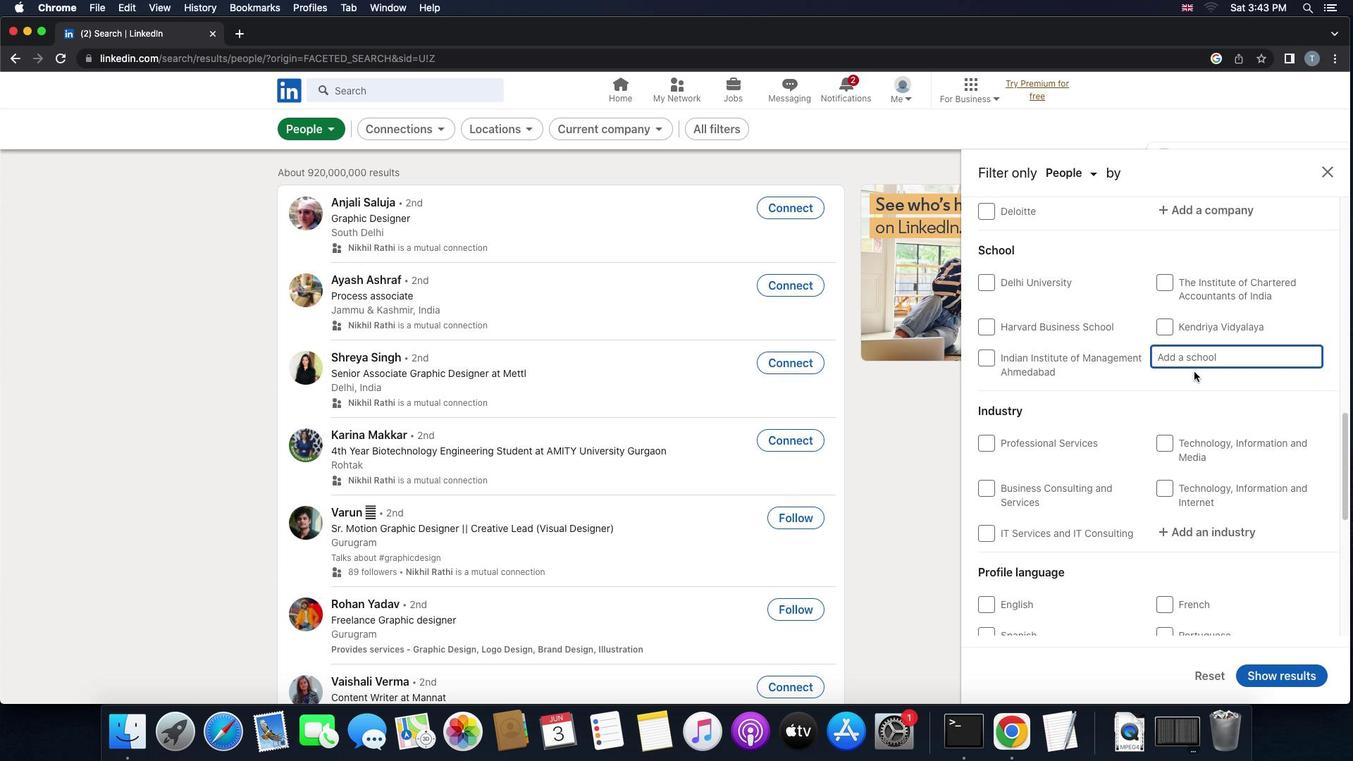 
Action: Key pressed Key.shift'G''I''E''T'Key.space'c''o''l''l''e''g''e'
Screenshot: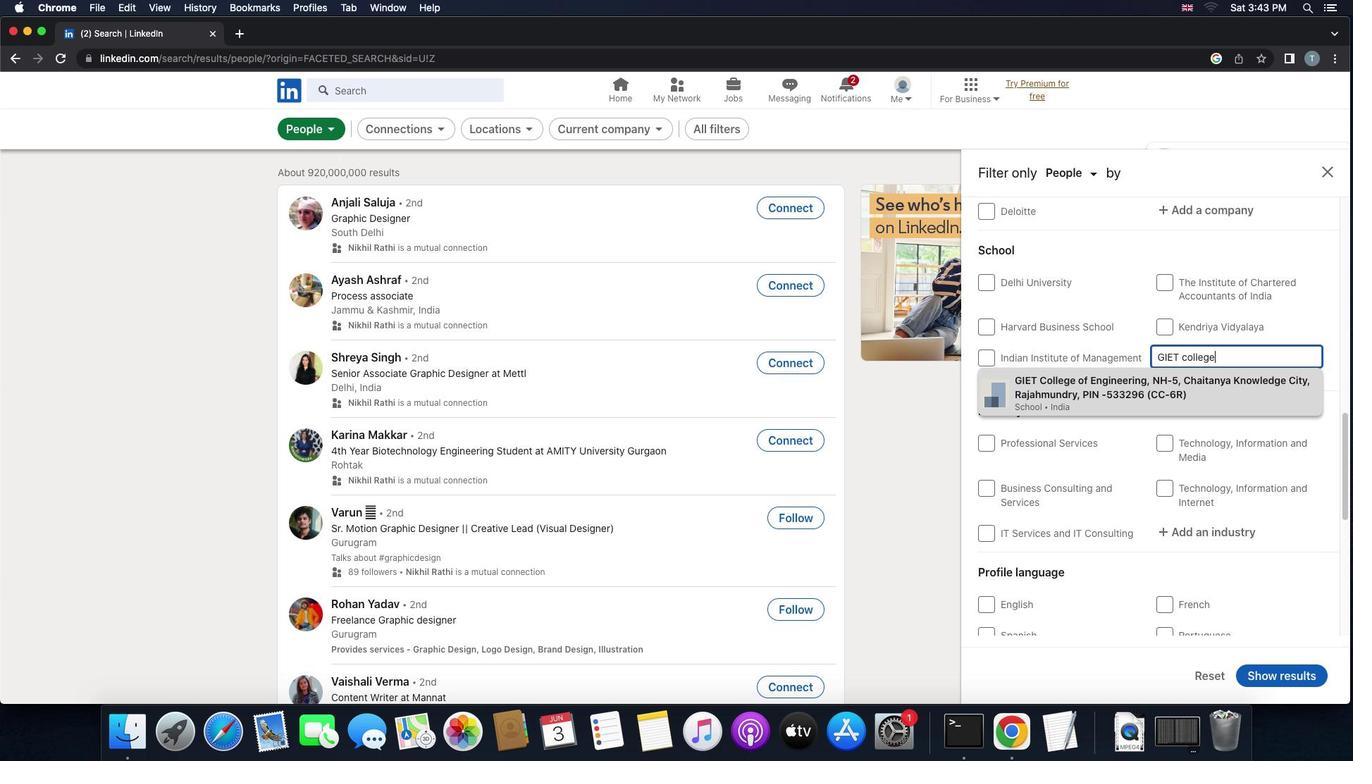 
Action: Mouse moved to (1174, 399)
Screenshot: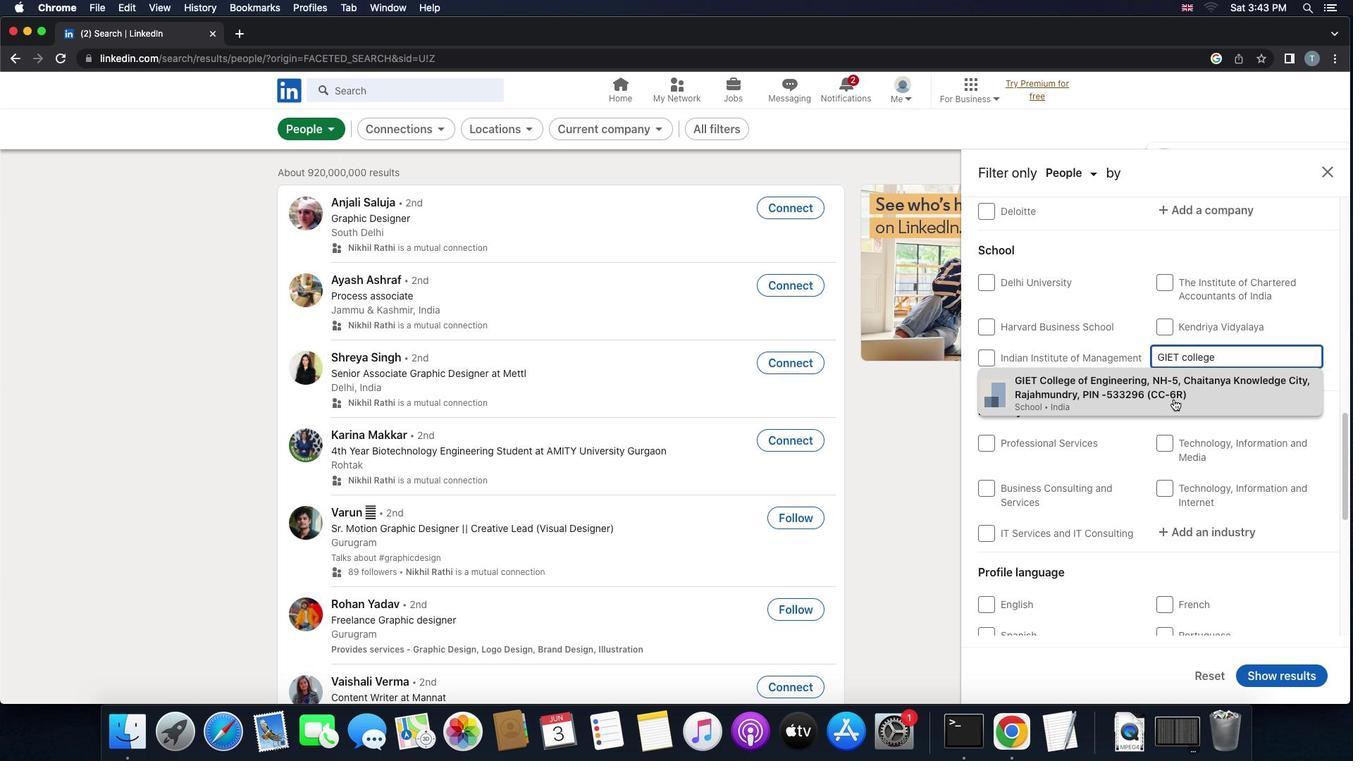 
Action: Mouse pressed left at (1174, 399)
Screenshot: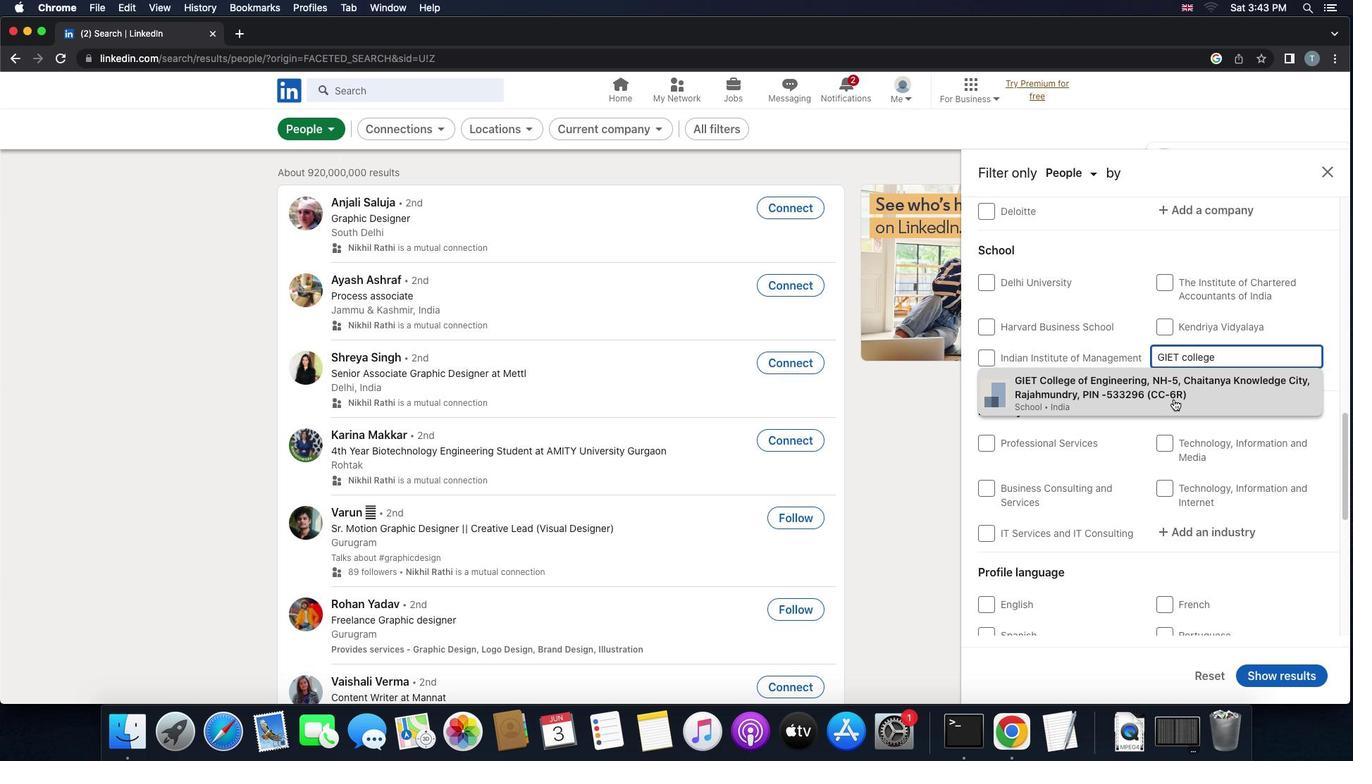 
Action: Mouse scrolled (1174, 399) with delta (0, 0)
Screenshot: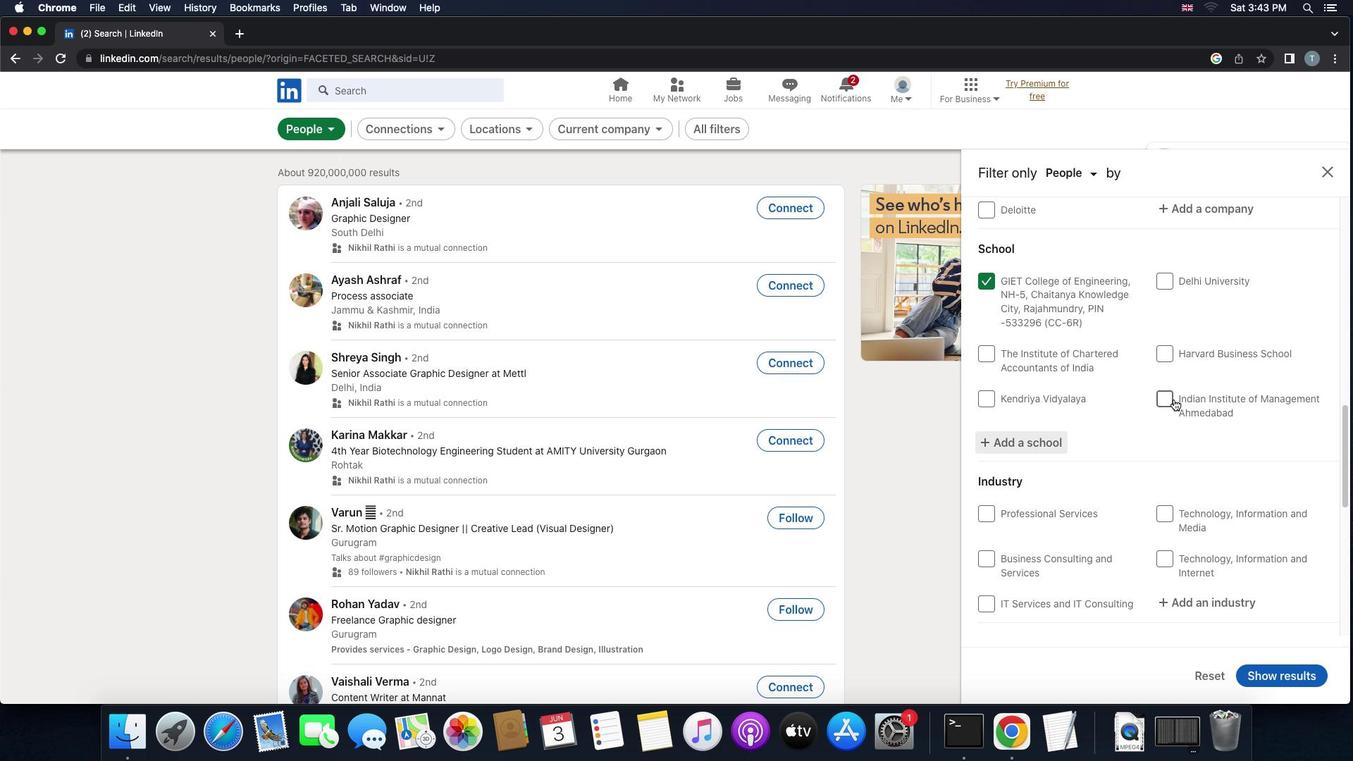 
Action: Mouse scrolled (1174, 399) with delta (0, 0)
Screenshot: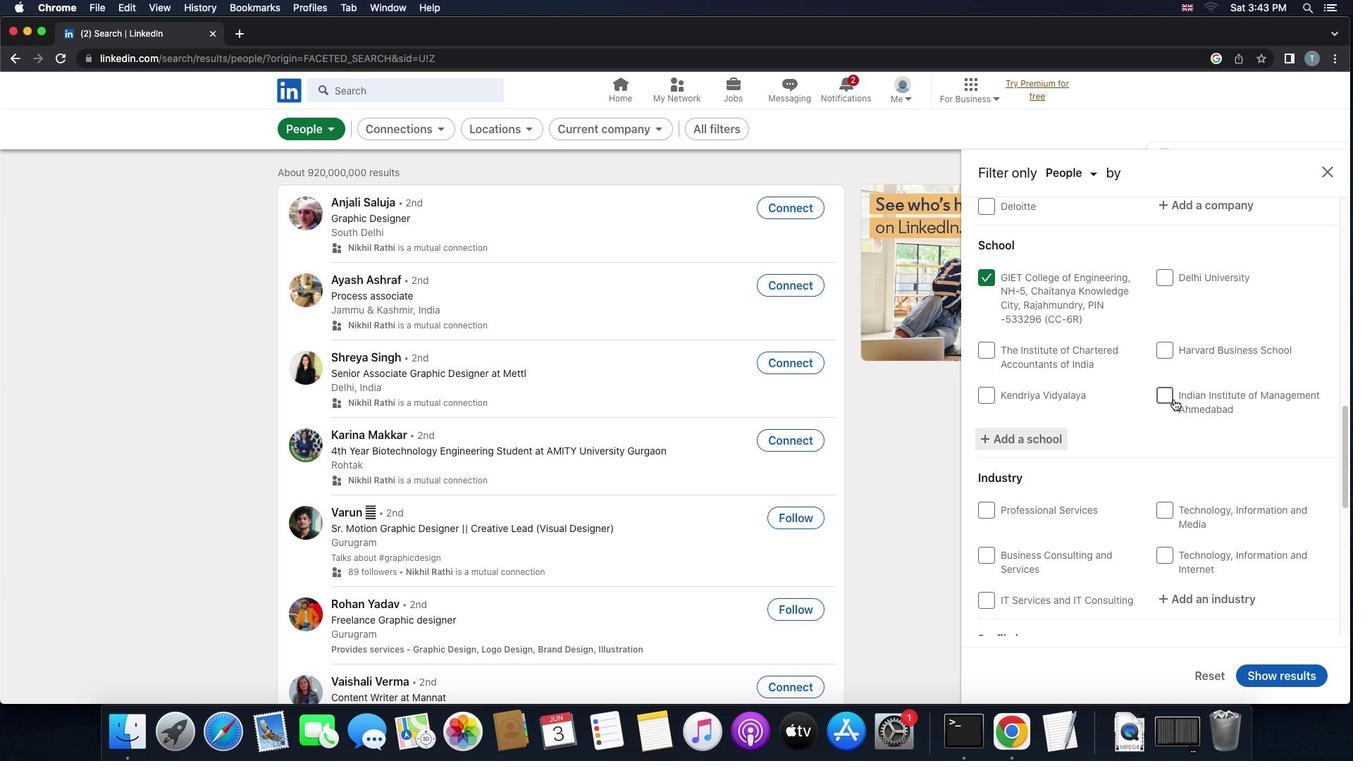 
Action: Mouse scrolled (1174, 399) with delta (0, 0)
Screenshot: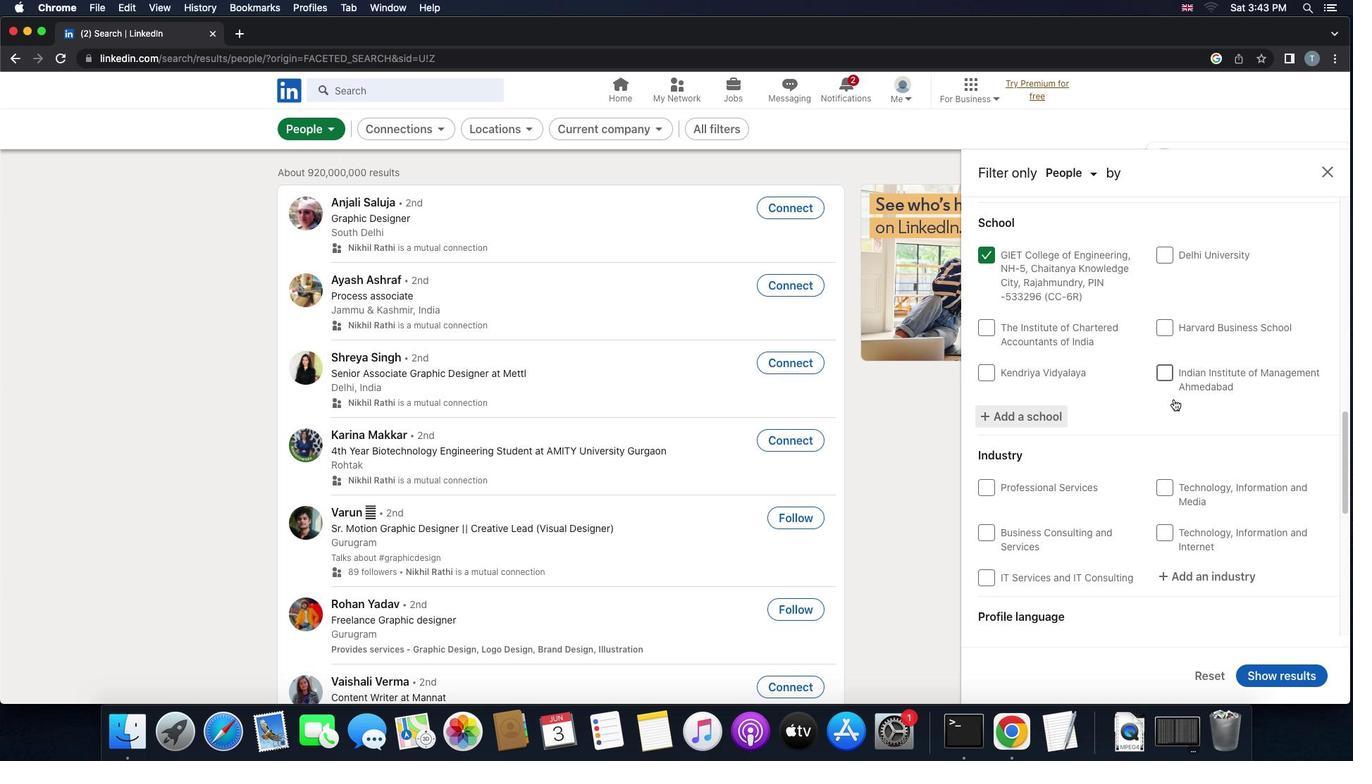 
Action: Mouse scrolled (1174, 399) with delta (0, 0)
Screenshot: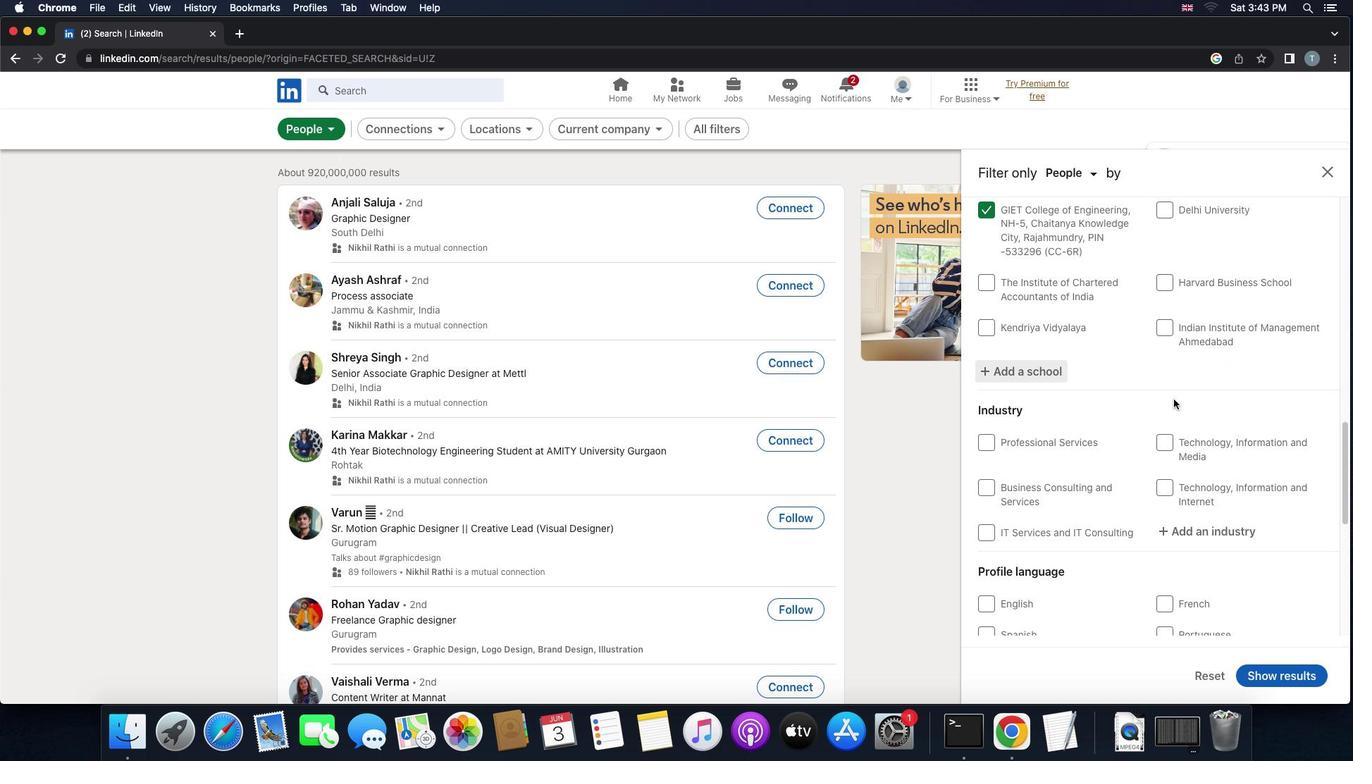 
Action: Mouse scrolled (1174, 399) with delta (0, 0)
Screenshot: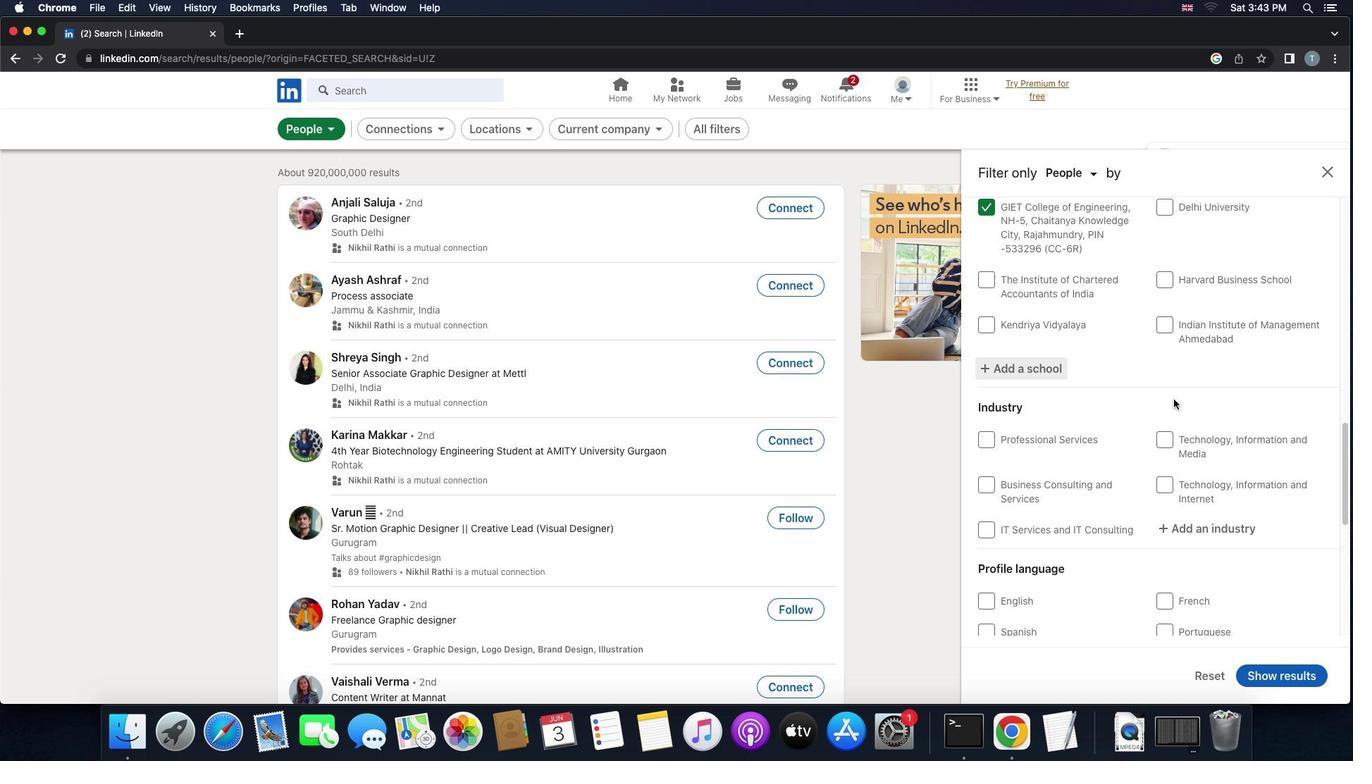 
Action: Mouse scrolled (1174, 399) with delta (0, 0)
Screenshot: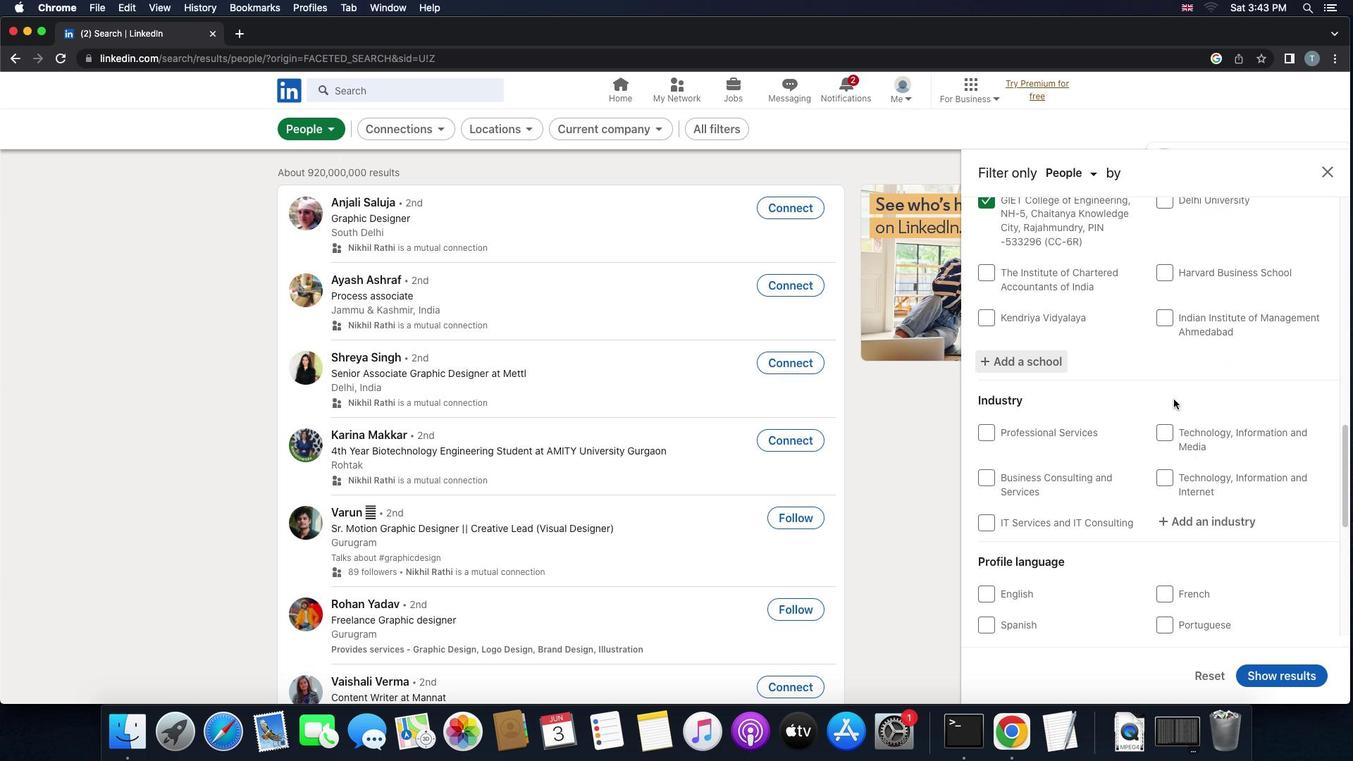 
Action: Mouse scrolled (1174, 399) with delta (0, 0)
Screenshot: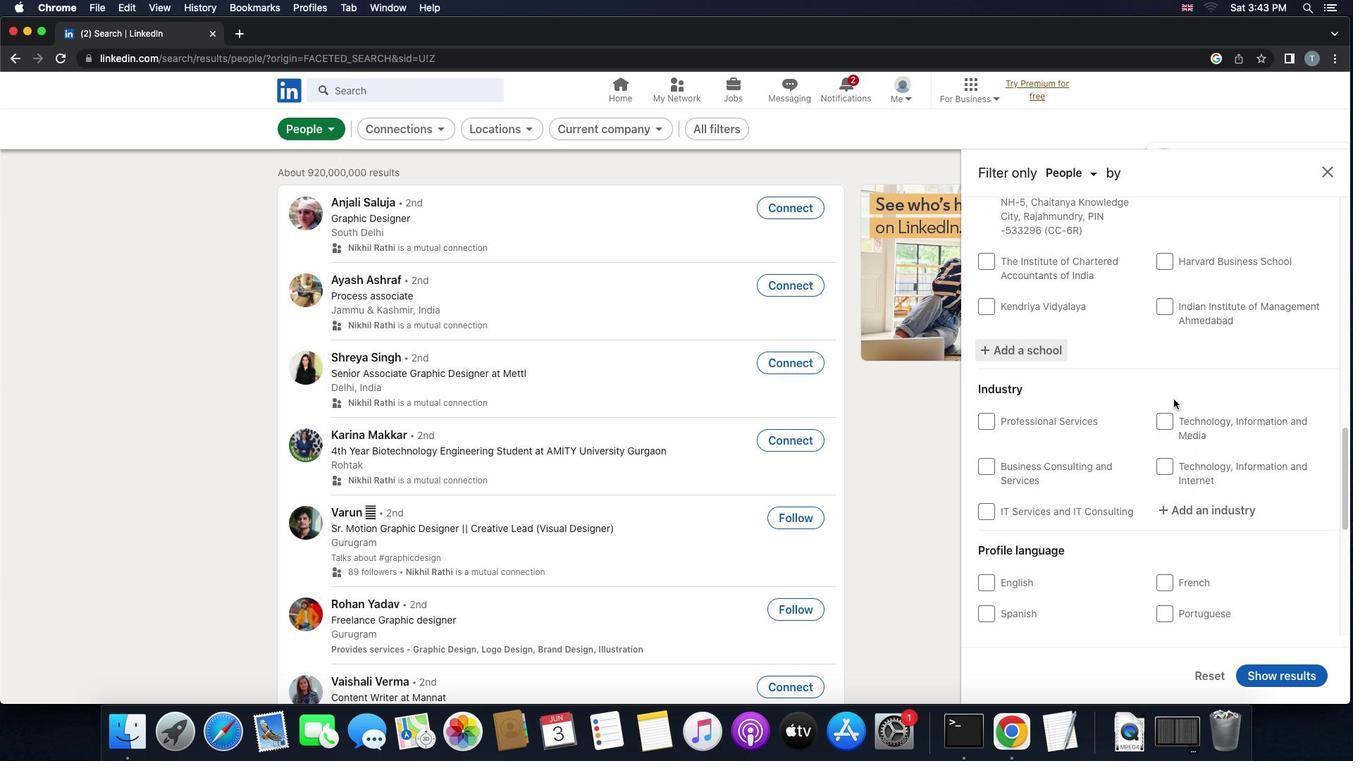 
Action: Mouse scrolled (1174, 399) with delta (0, 0)
Screenshot: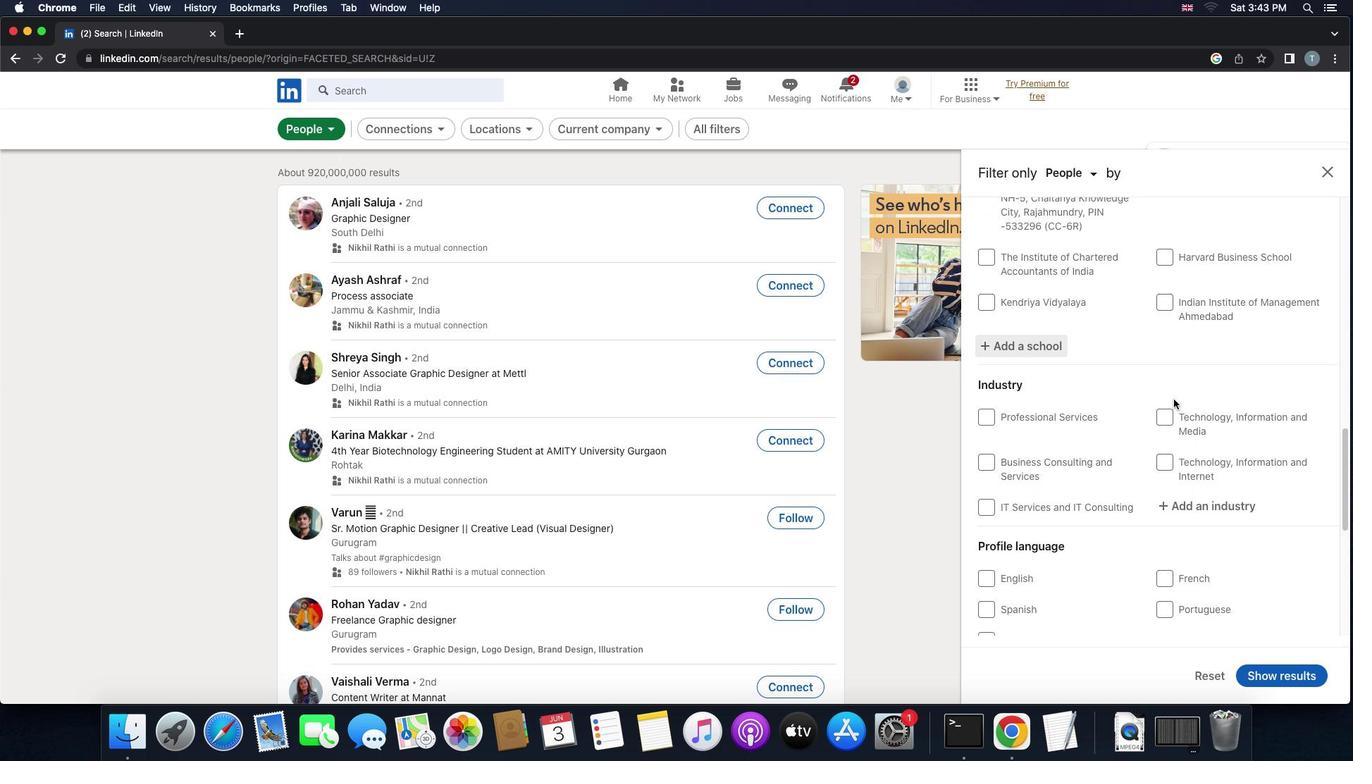 
Action: Mouse moved to (1185, 494)
Screenshot: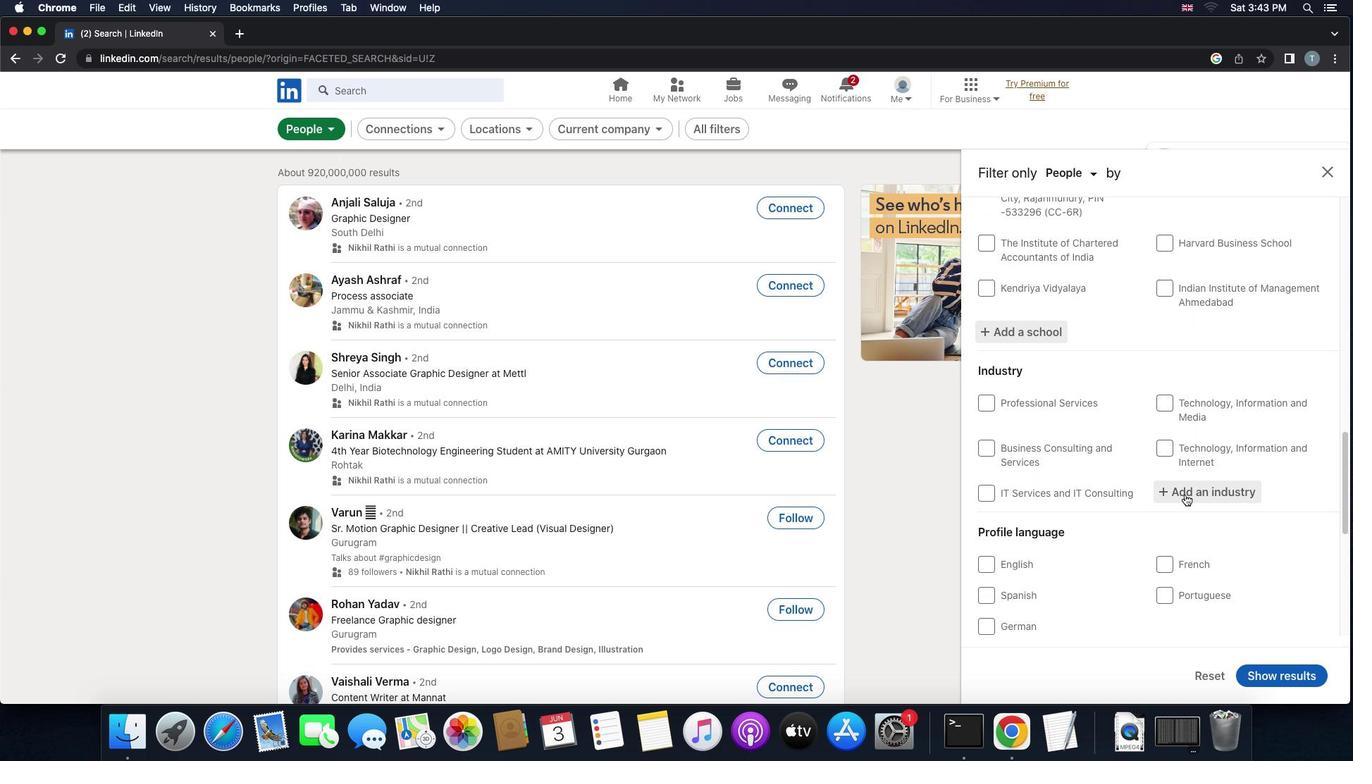 
Action: Mouse pressed left at (1185, 494)
Screenshot: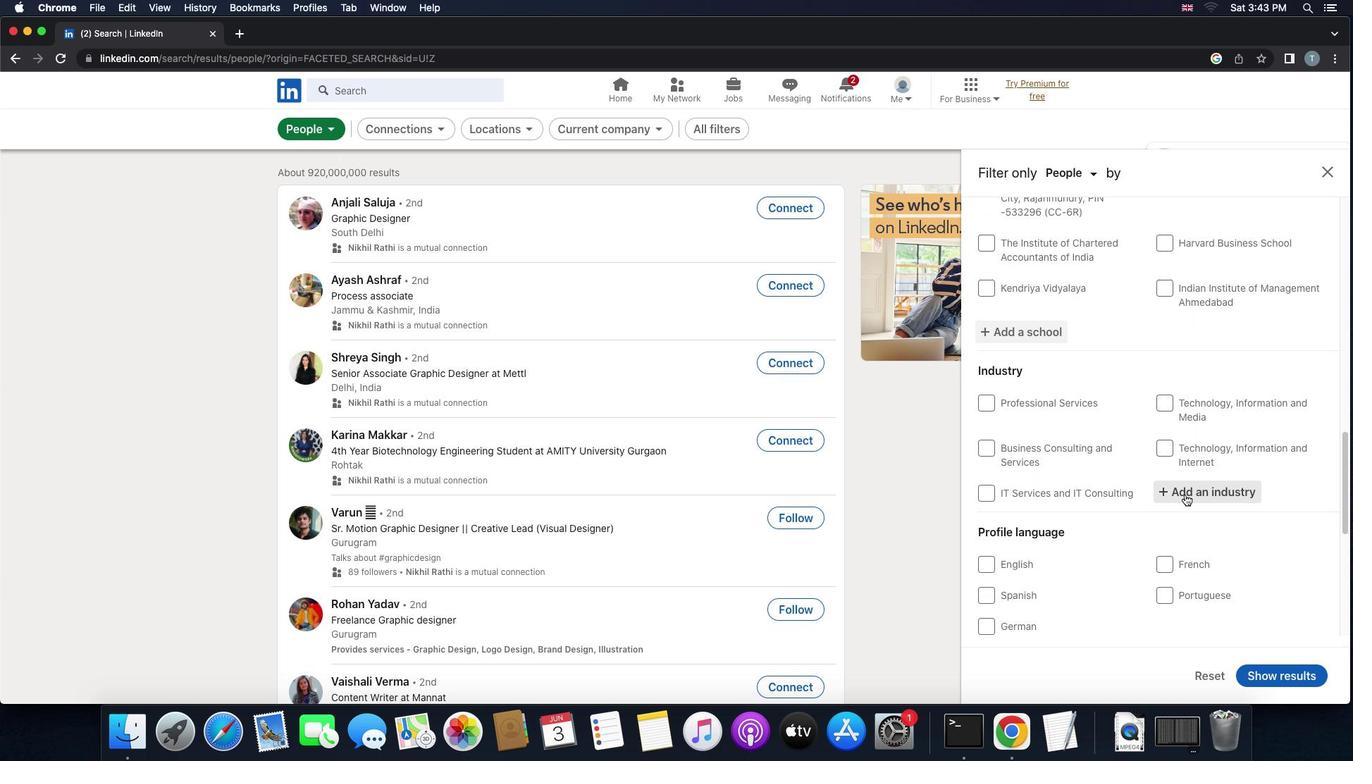 
Action: Key pressed 'r''e''c''r''e''a''t''i''o''n''a''l'
Screenshot: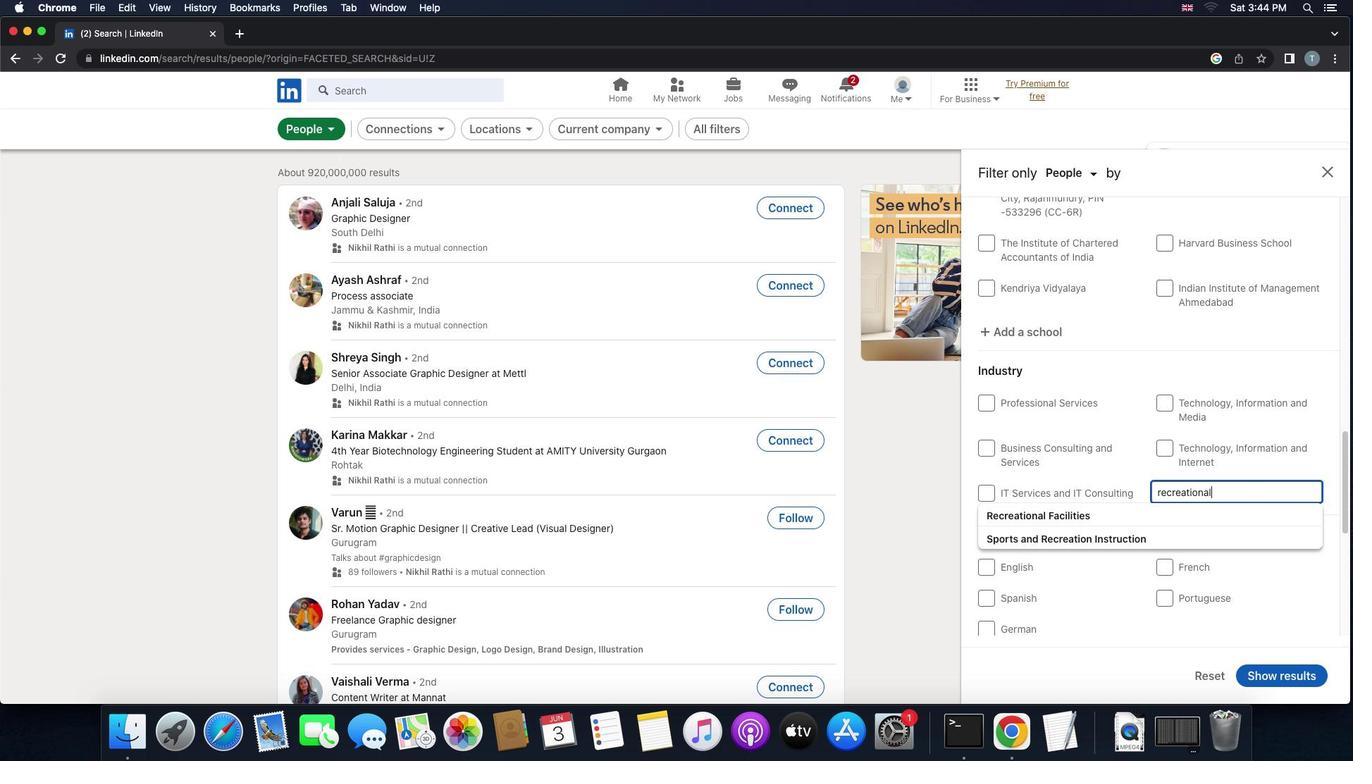 
Action: Mouse moved to (1111, 517)
Screenshot: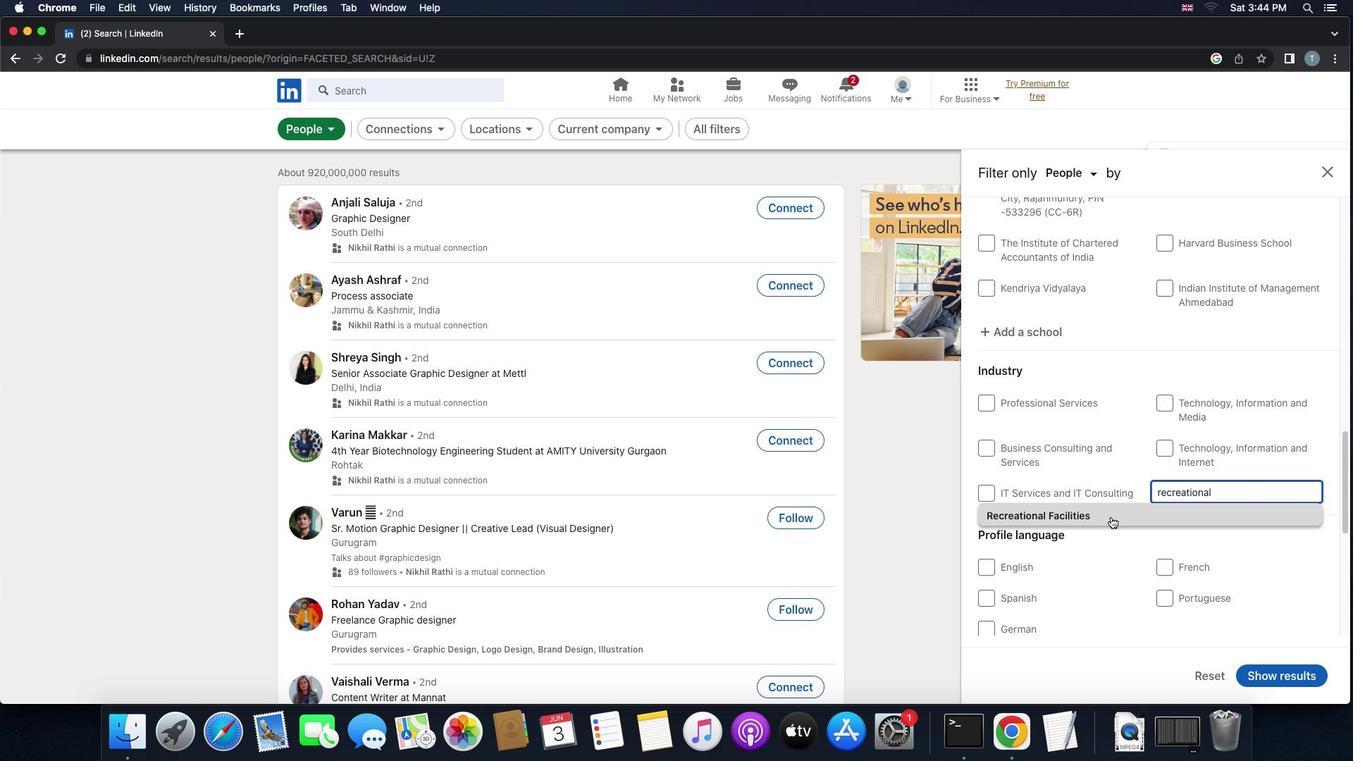 
Action: Mouse pressed left at (1111, 517)
Screenshot: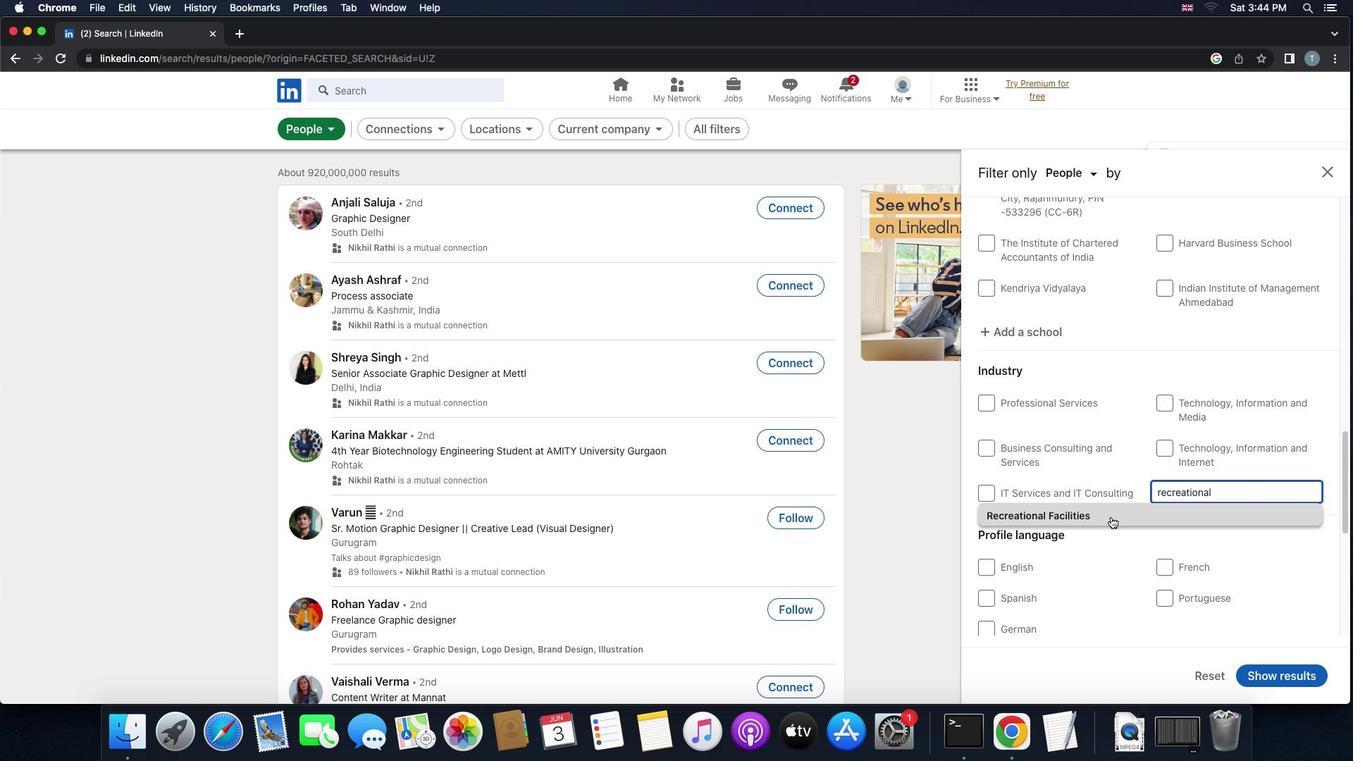 
Action: Mouse moved to (1115, 519)
Screenshot: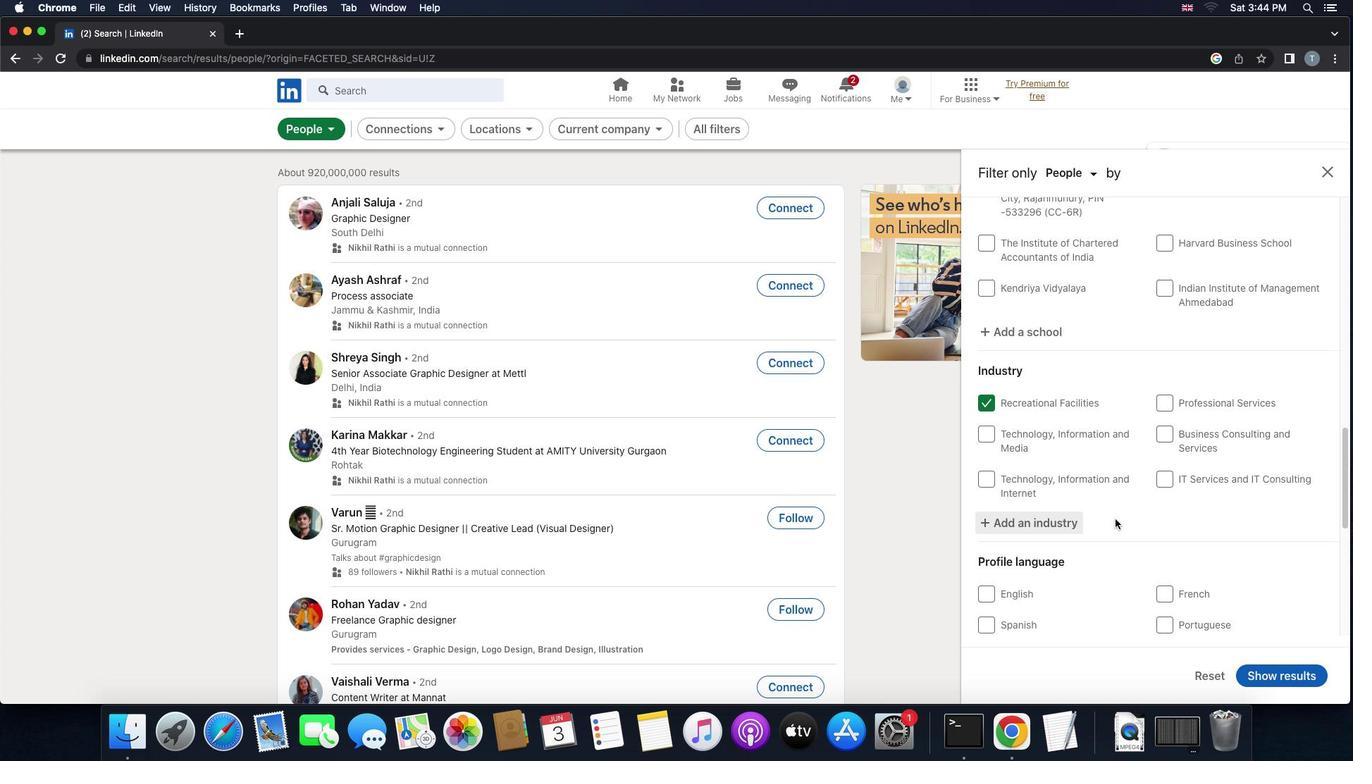 
Action: Mouse scrolled (1115, 519) with delta (0, 0)
Screenshot: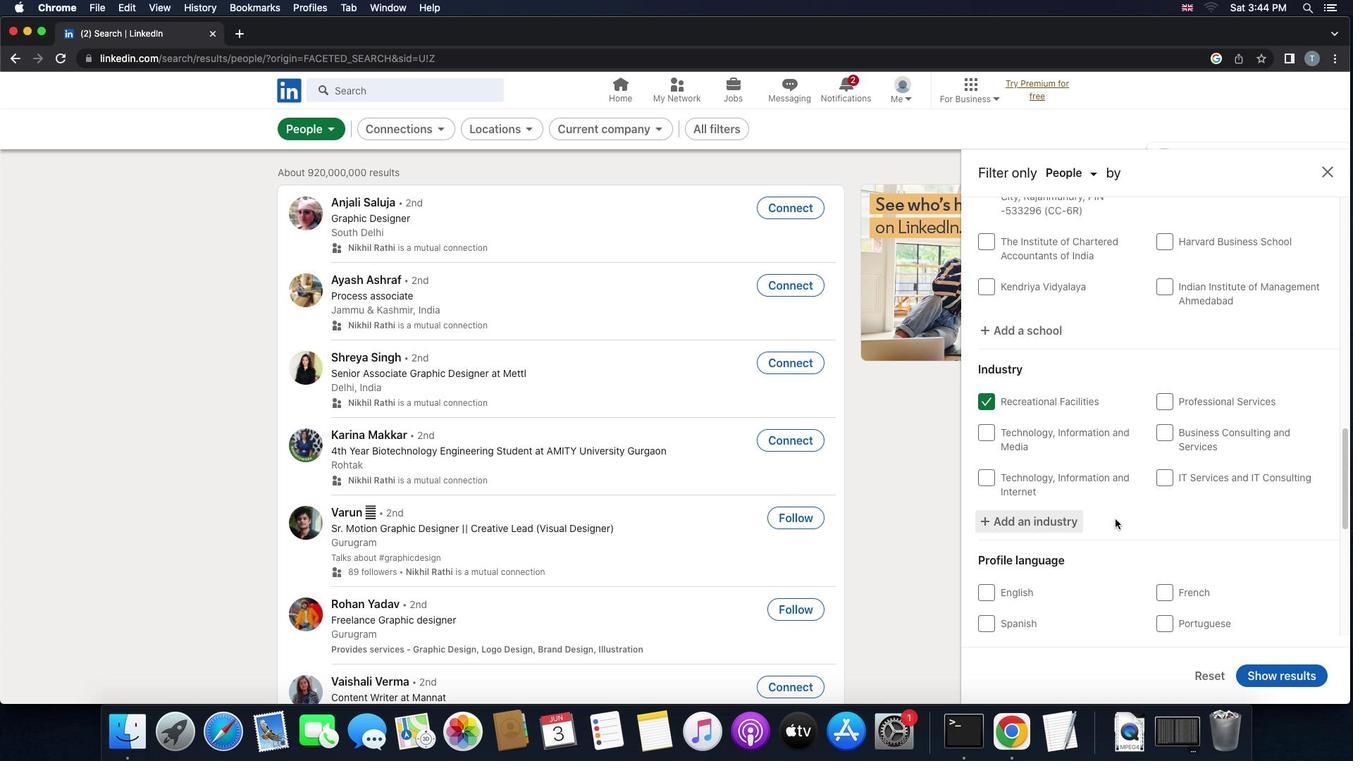 
Action: Mouse scrolled (1115, 519) with delta (0, 0)
Screenshot: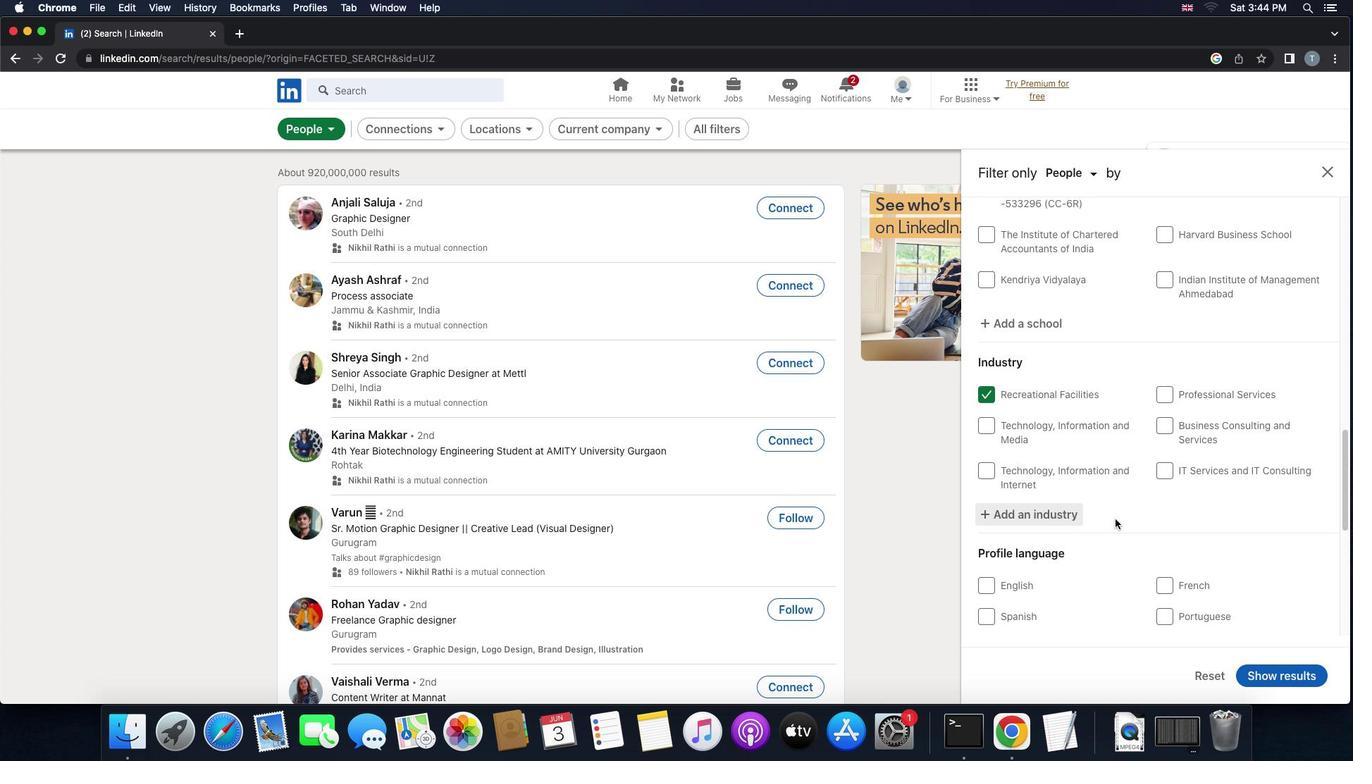 
Action: Mouse moved to (1115, 519)
Screenshot: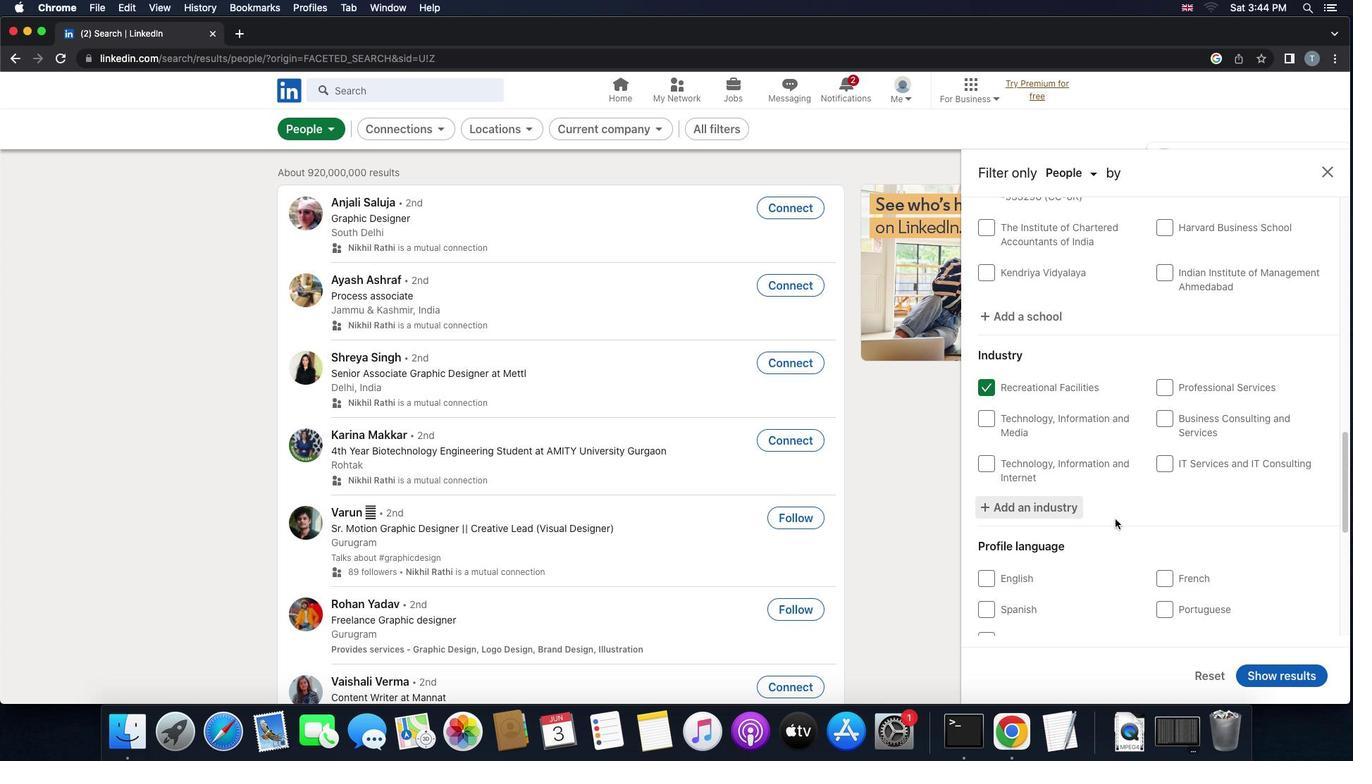 
Action: Mouse scrolled (1115, 519) with delta (0, 0)
Screenshot: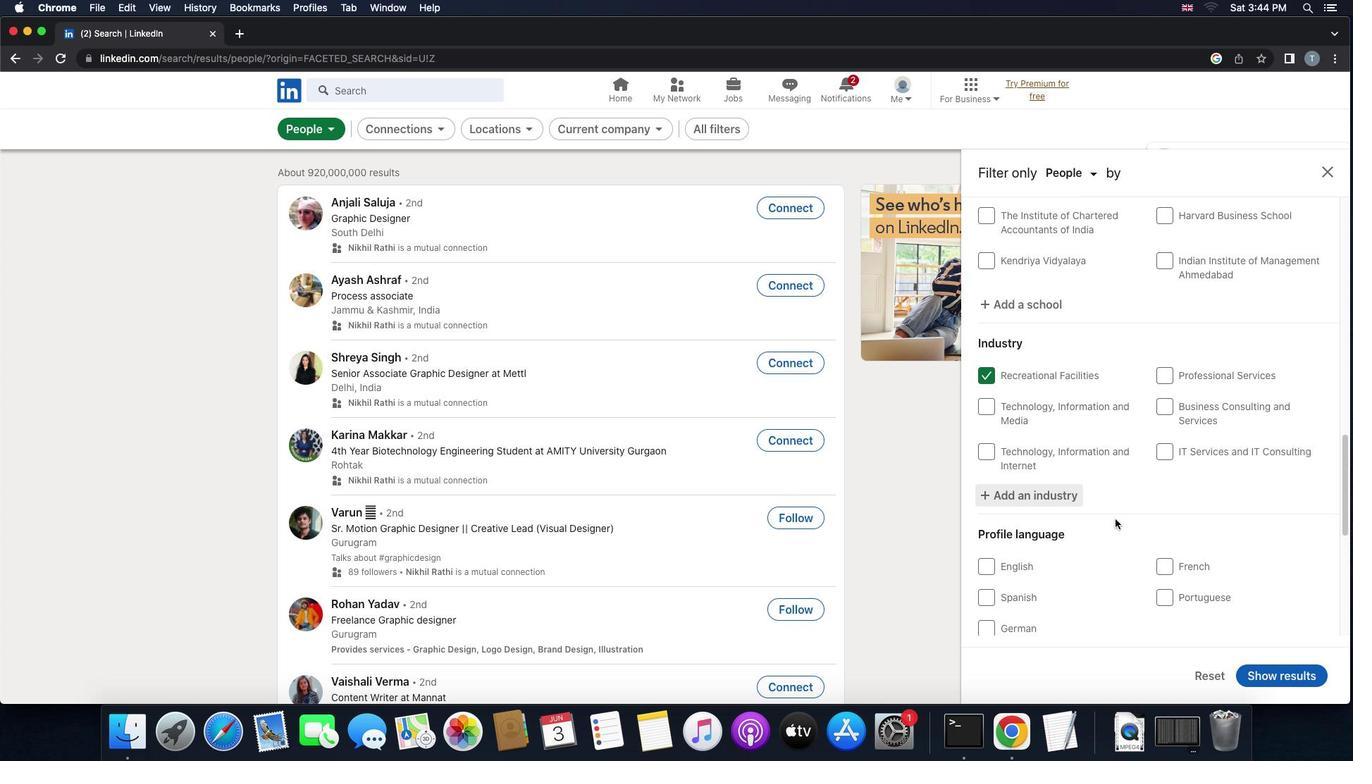 
Action: Mouse moved to (1115, 519)
Screenshot: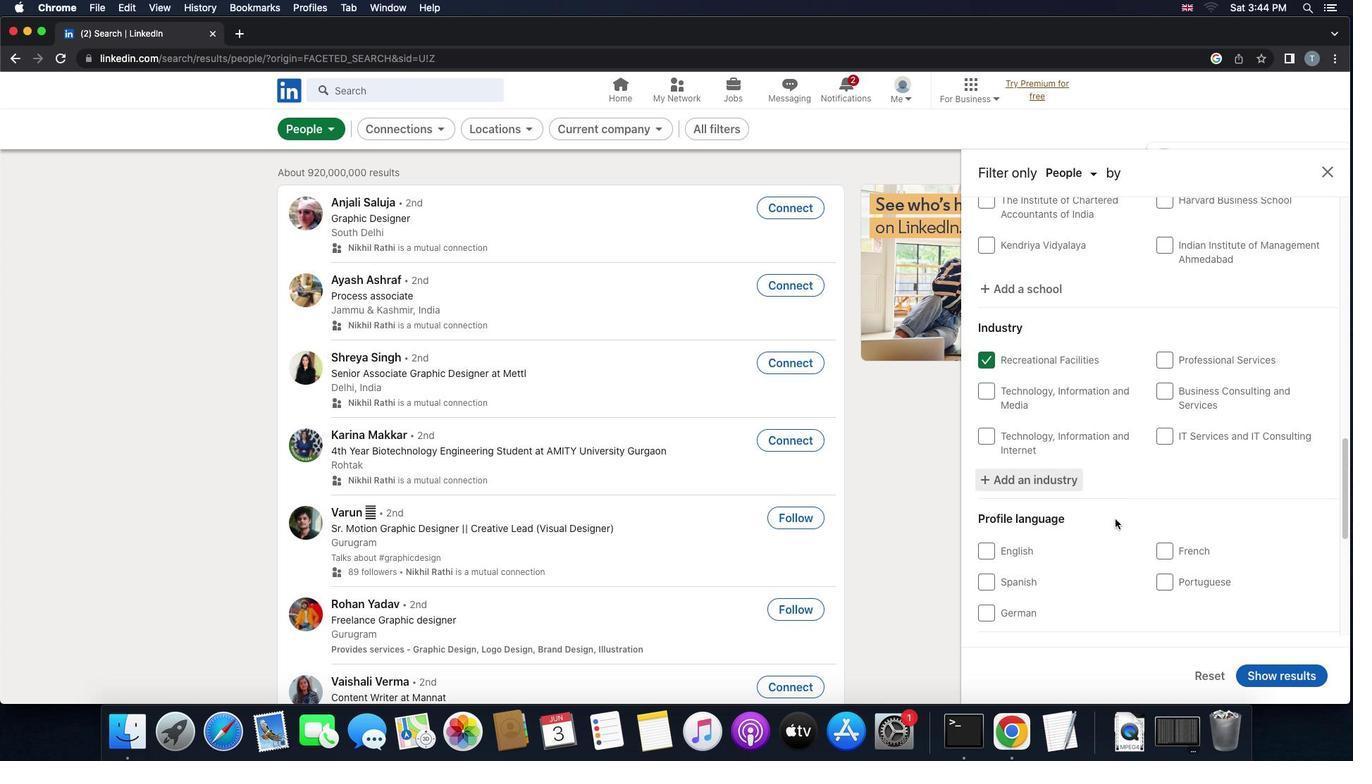 
Action: Mouse scrolled (1115, 519) with delta (0, 0)
Screenshot: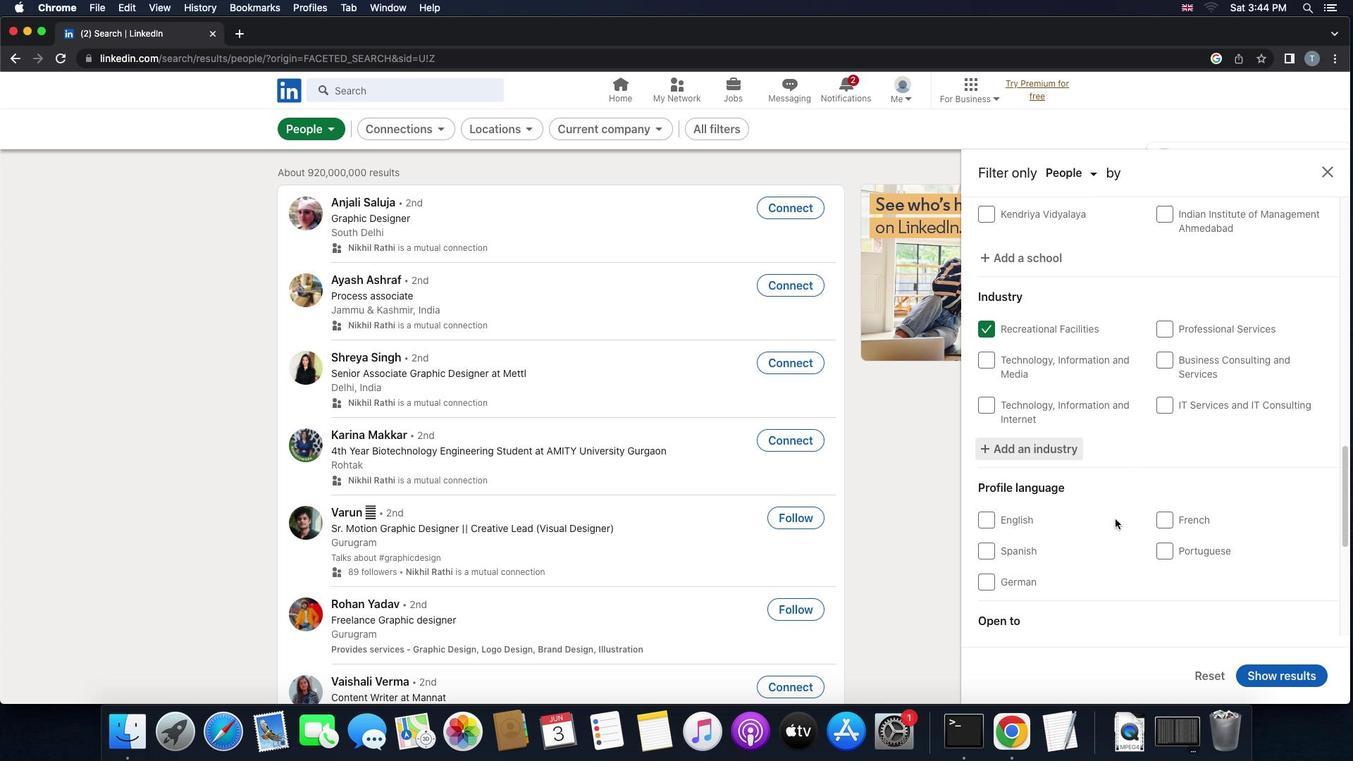 
Action: Mouse scrolled (1115, 519) with delta (0, 0)
Screenshot: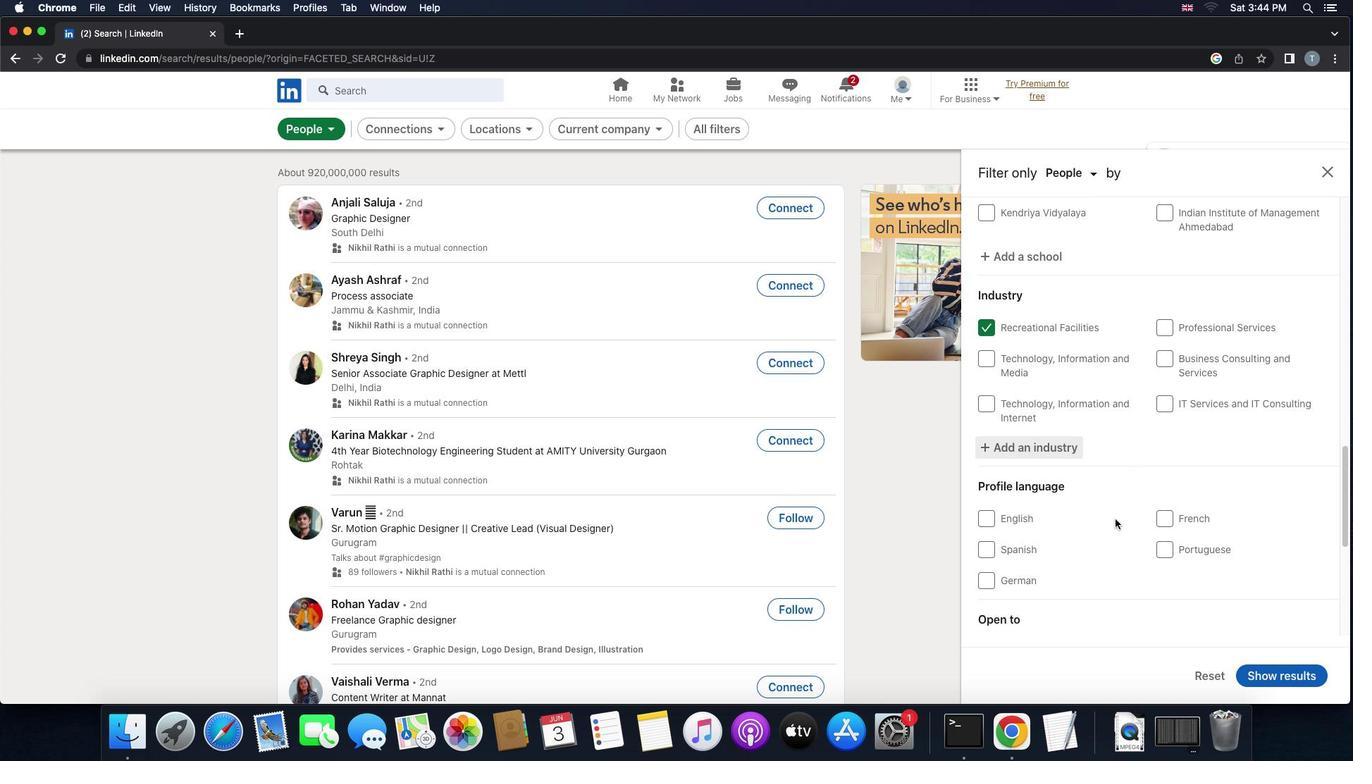 
Action: Mouse scrolled (1115, 519) with delta (0, 0)
Screenshot: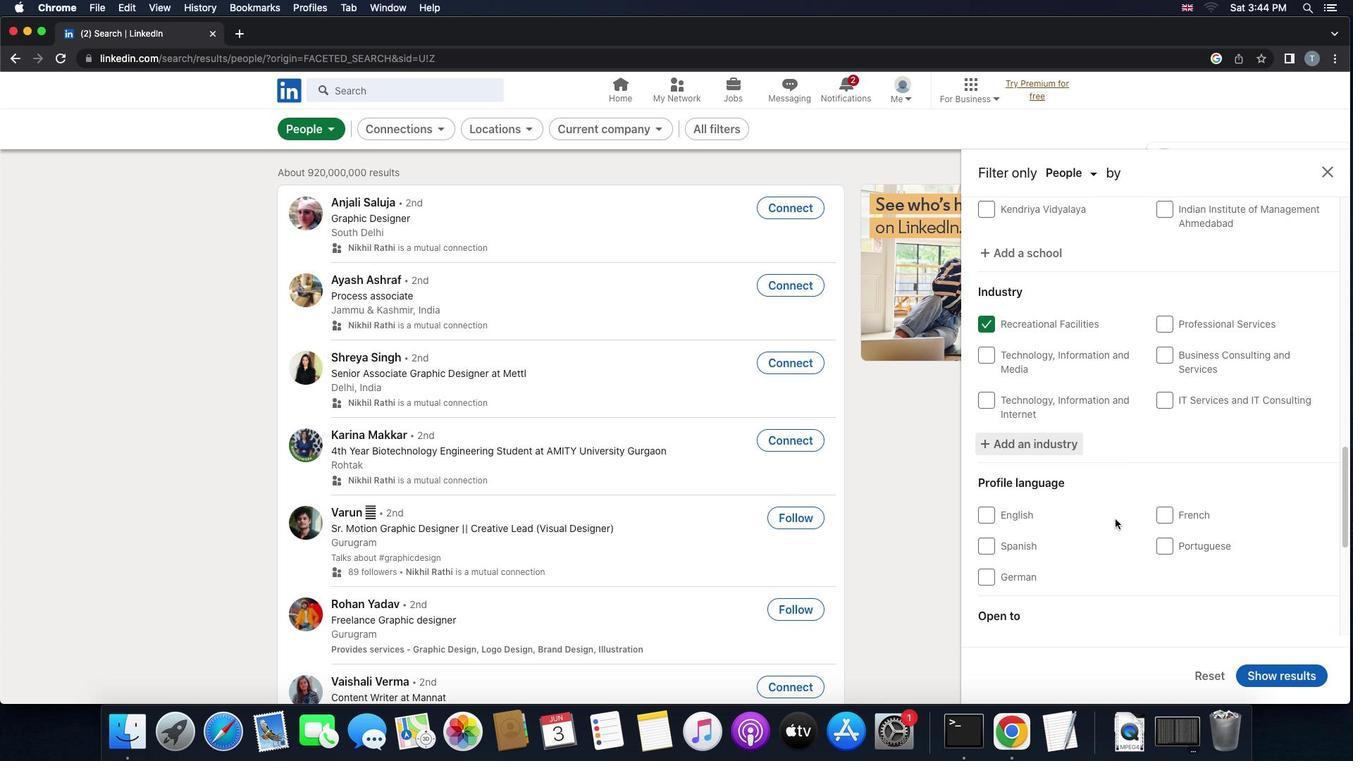 
Action: Mouse scrolled (1115, 519) with delta (0, 0)
Screenshot: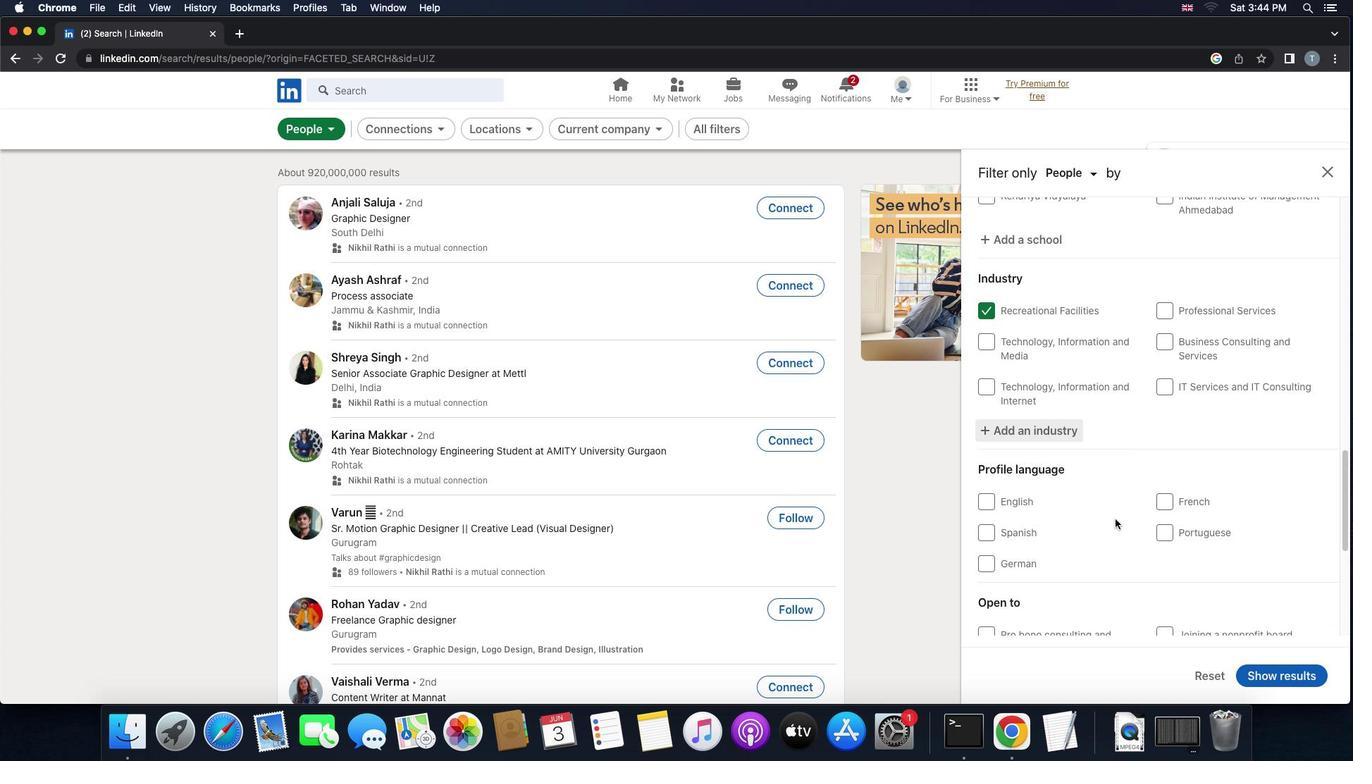 
Action: Mouse scrolled (1115, 519) with delta (0, 0)
Screenshot: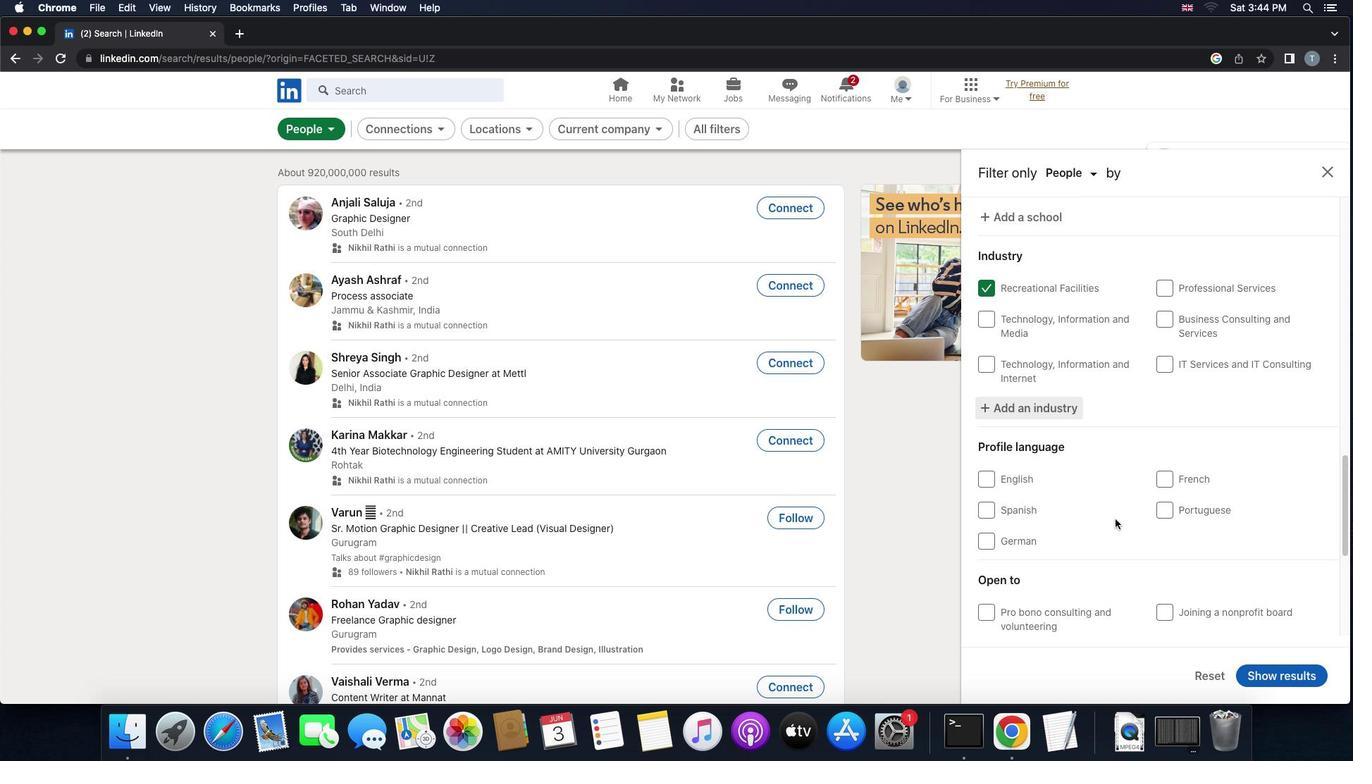 
Action: Mouse scrolled (1115, 519) with delta (0, 0)
Screenshot: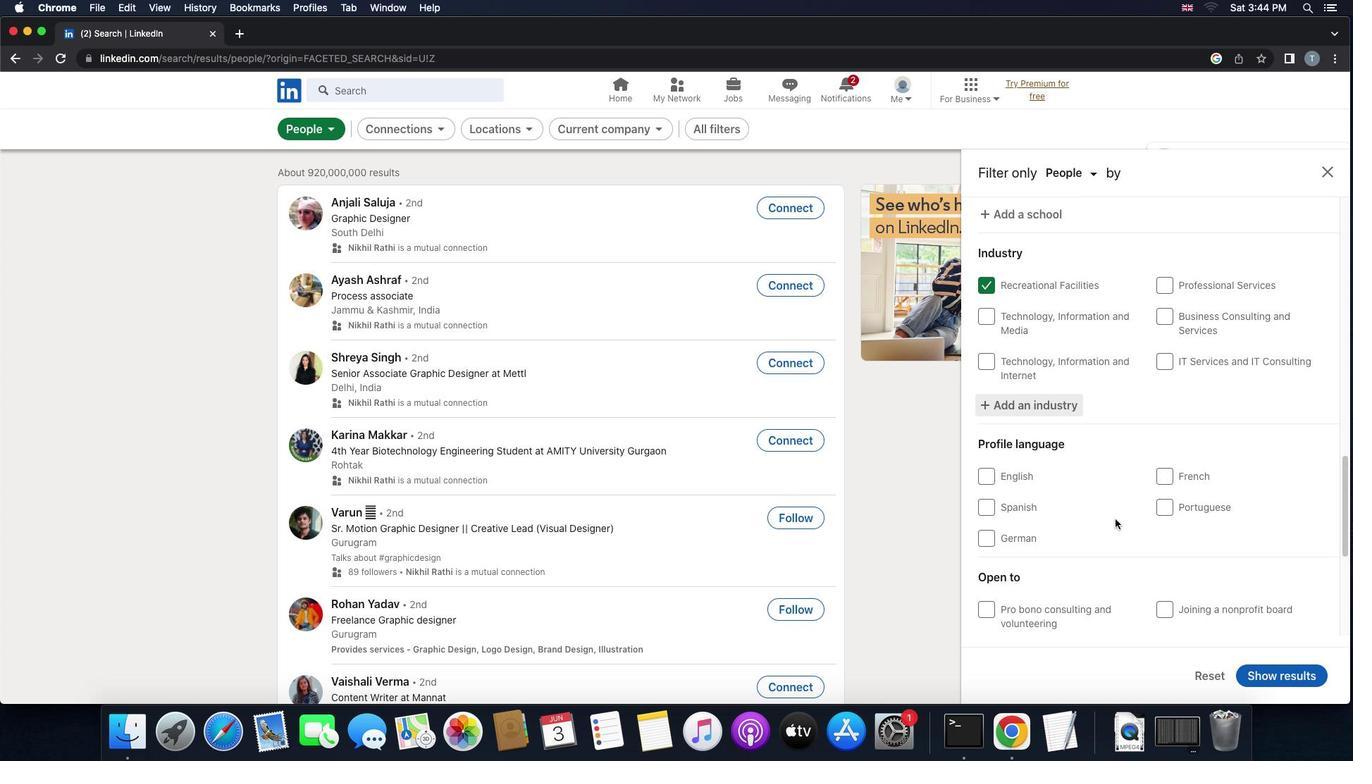 
Action: Mouse scrolled (1115, 519) with delta (0, 0)
Screenshot: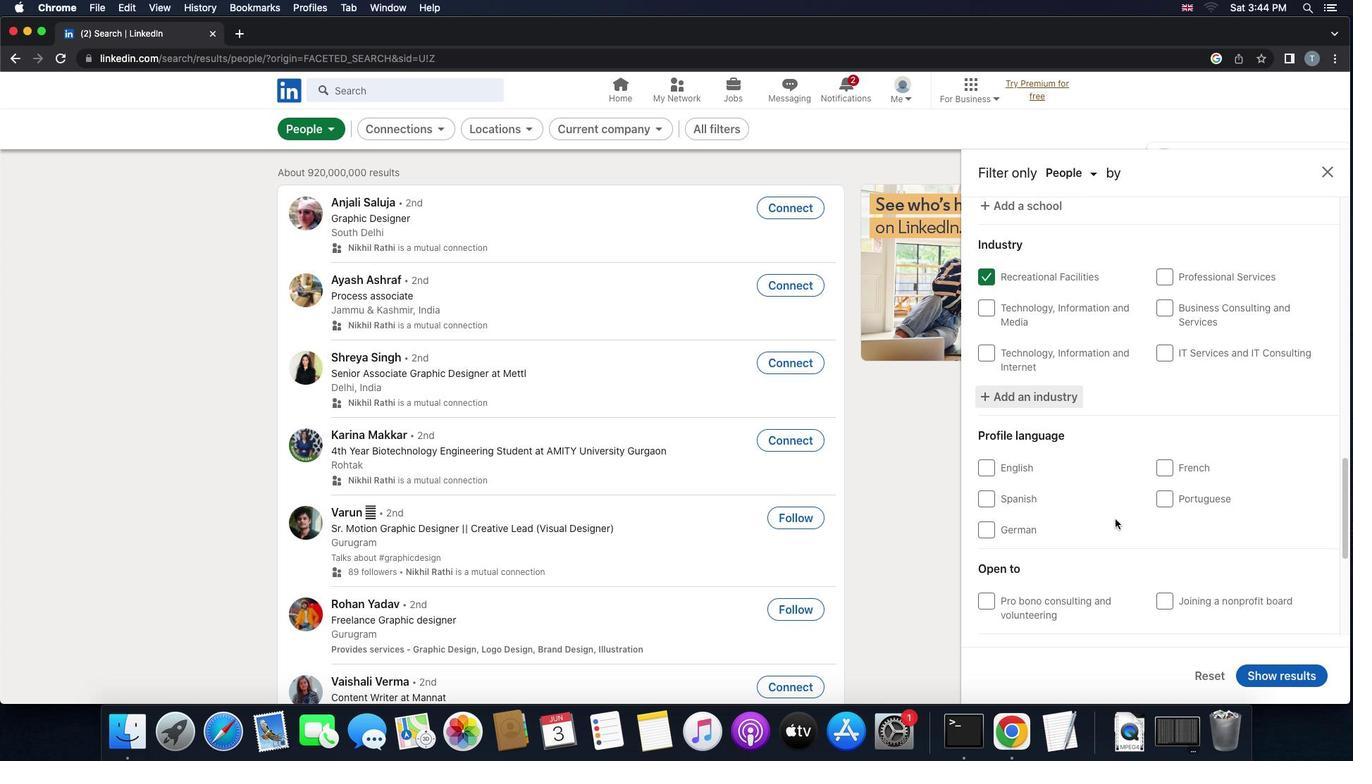 
Action: Mouse scrolled (1115, 519) with delta (0, 0)
Screenshot: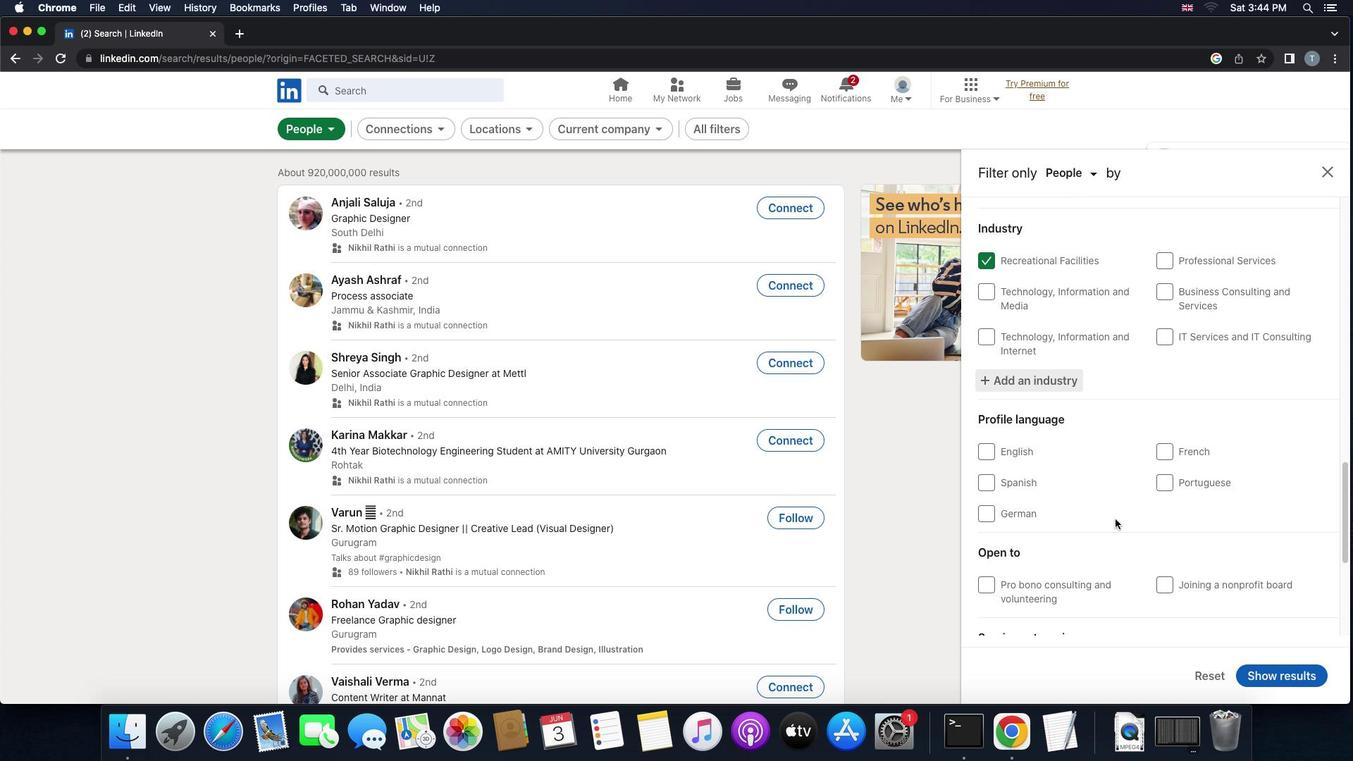 
Action: Mouse scrolled (1115, 519) with delta (0, 0)
Screenshot: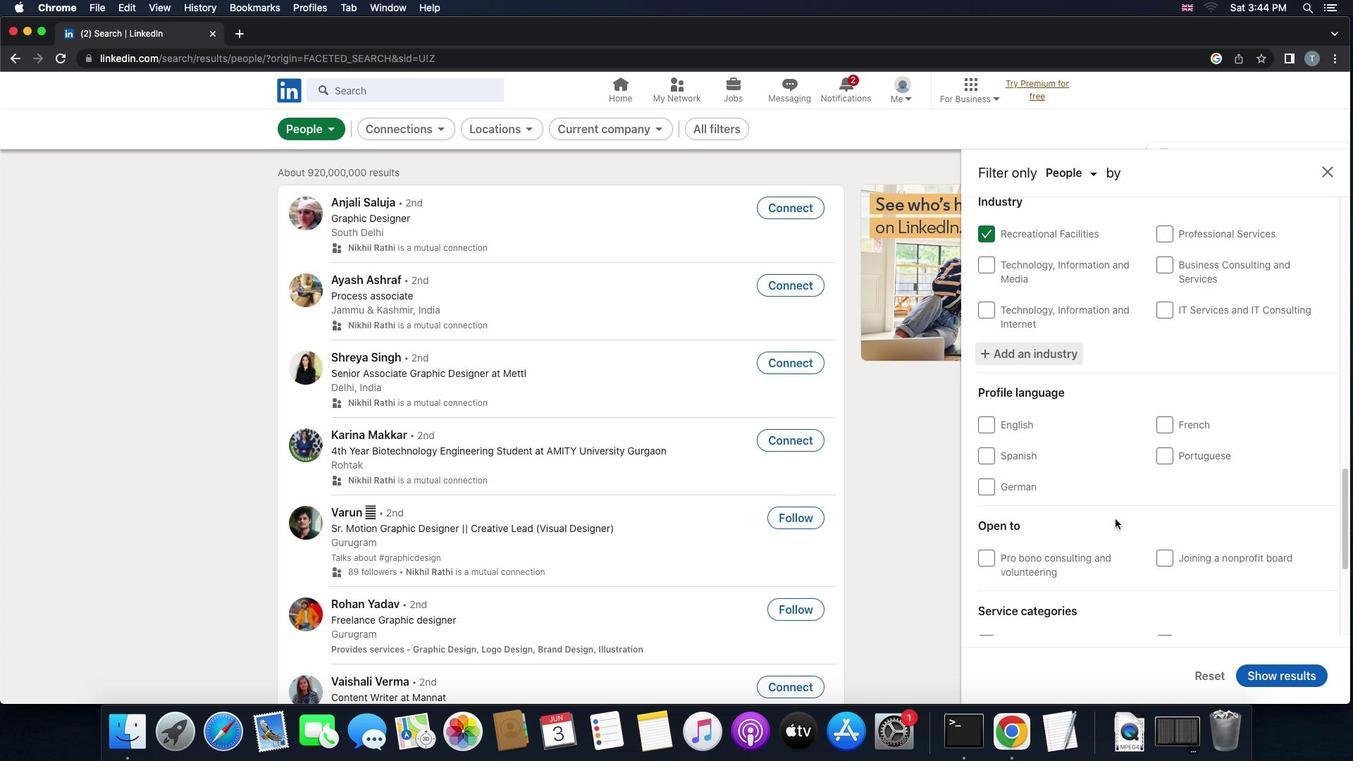 
Action: Mouse scrolled (1115, 519) with delta (0, 0)
Screenshot: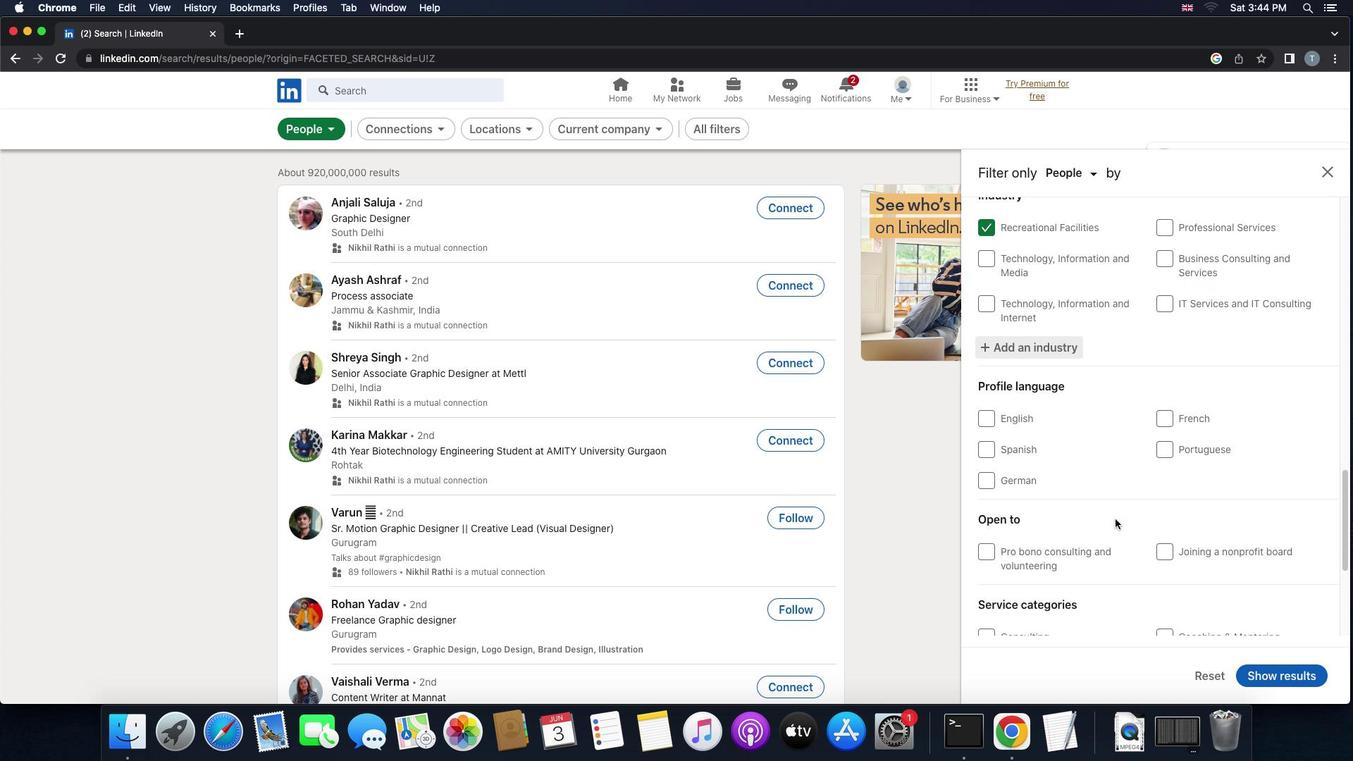 
Action: Mouse scrolled (1115, 519) with delta (0, 0)
Screenshot: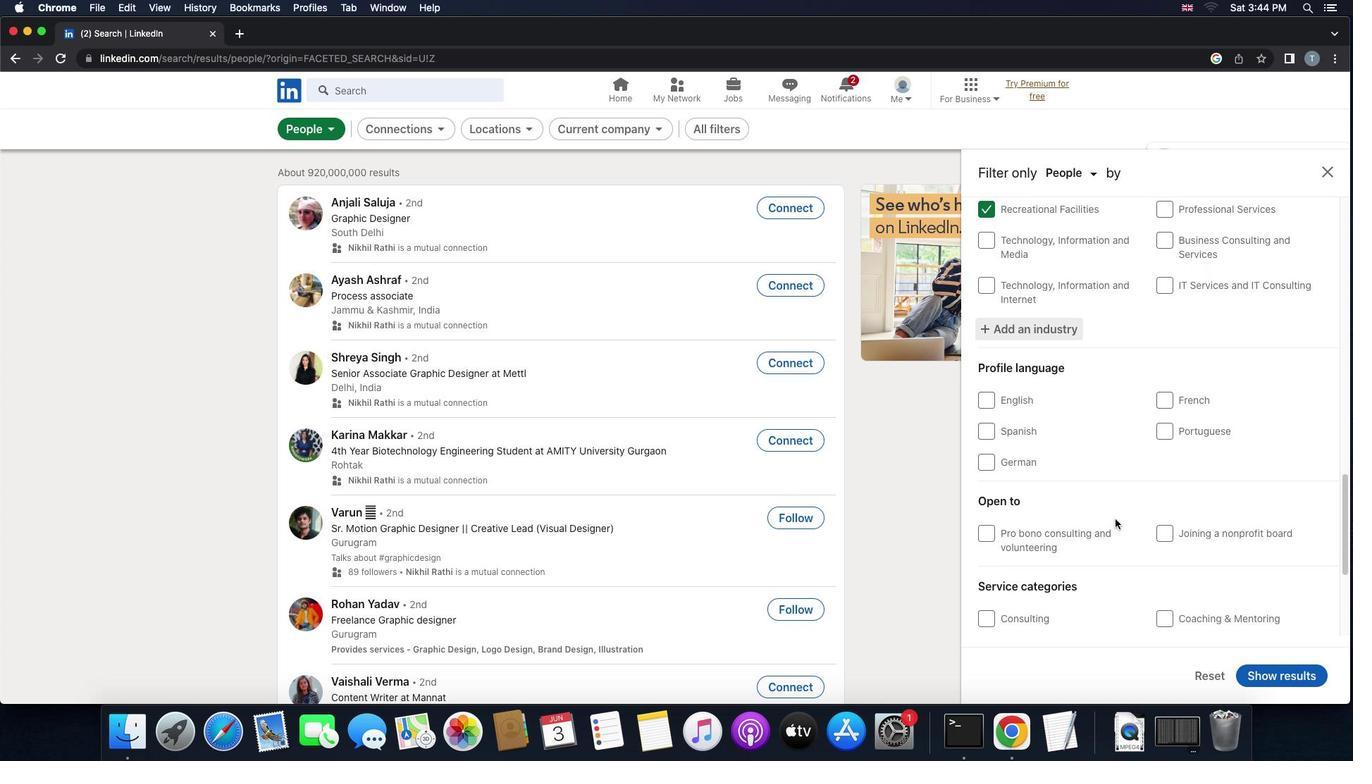 
Action: Mouse scrolled (1115, 519) with delta (0, 0)
Screenshot: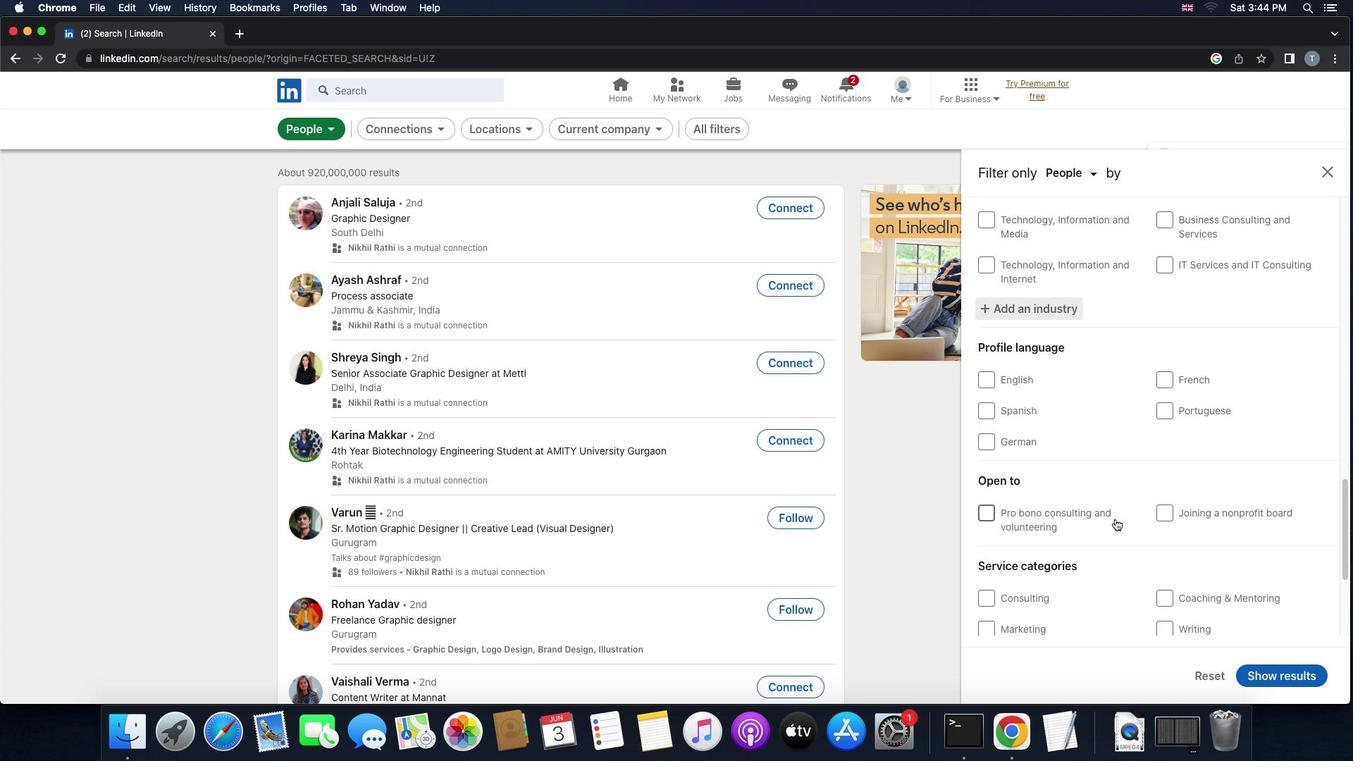 
Action: Mouse scrolled (1115, 519) with delta (0, 0)
Screenshot: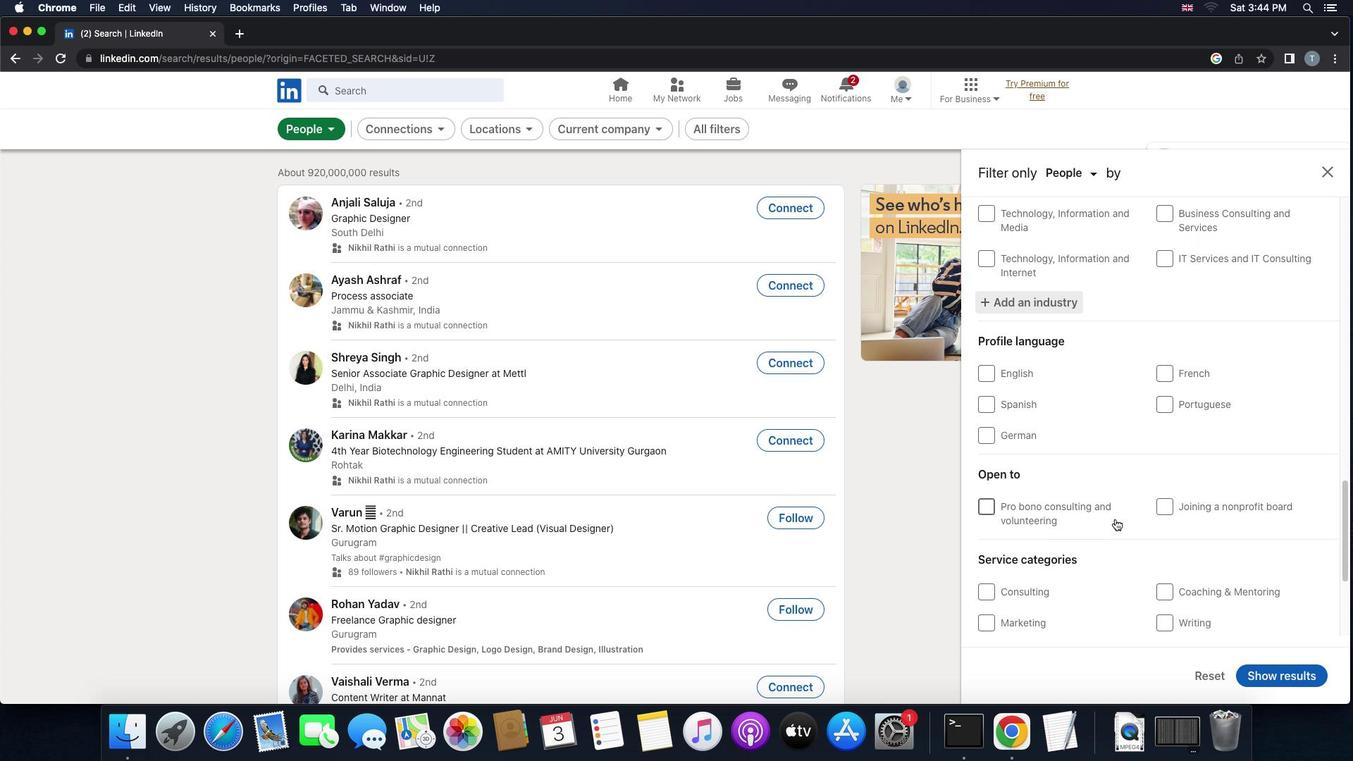 
Action: Mouse scrolled (1115, 519) with delta (0, 0)
Screenshot: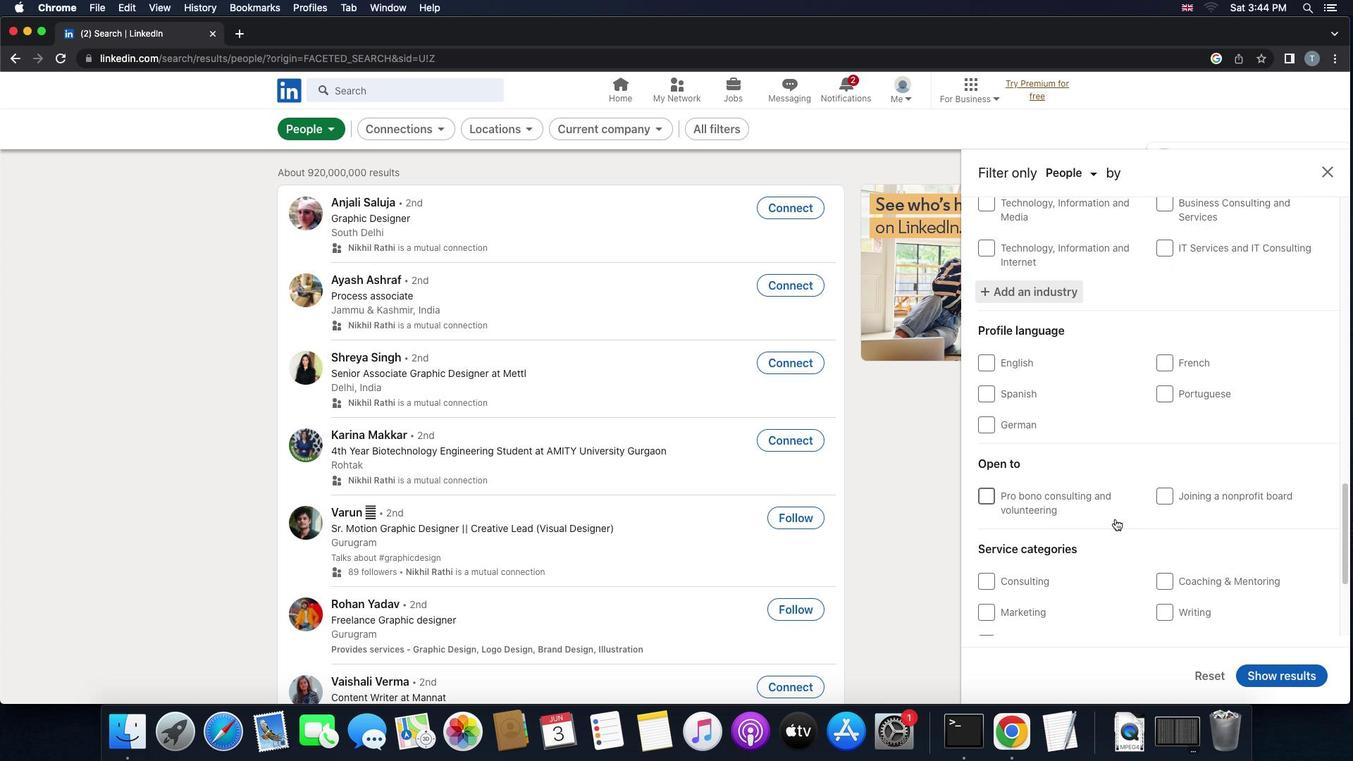 
Action: Mouse scrolled (1115, 519) with delta (0, 0)
Screenshot: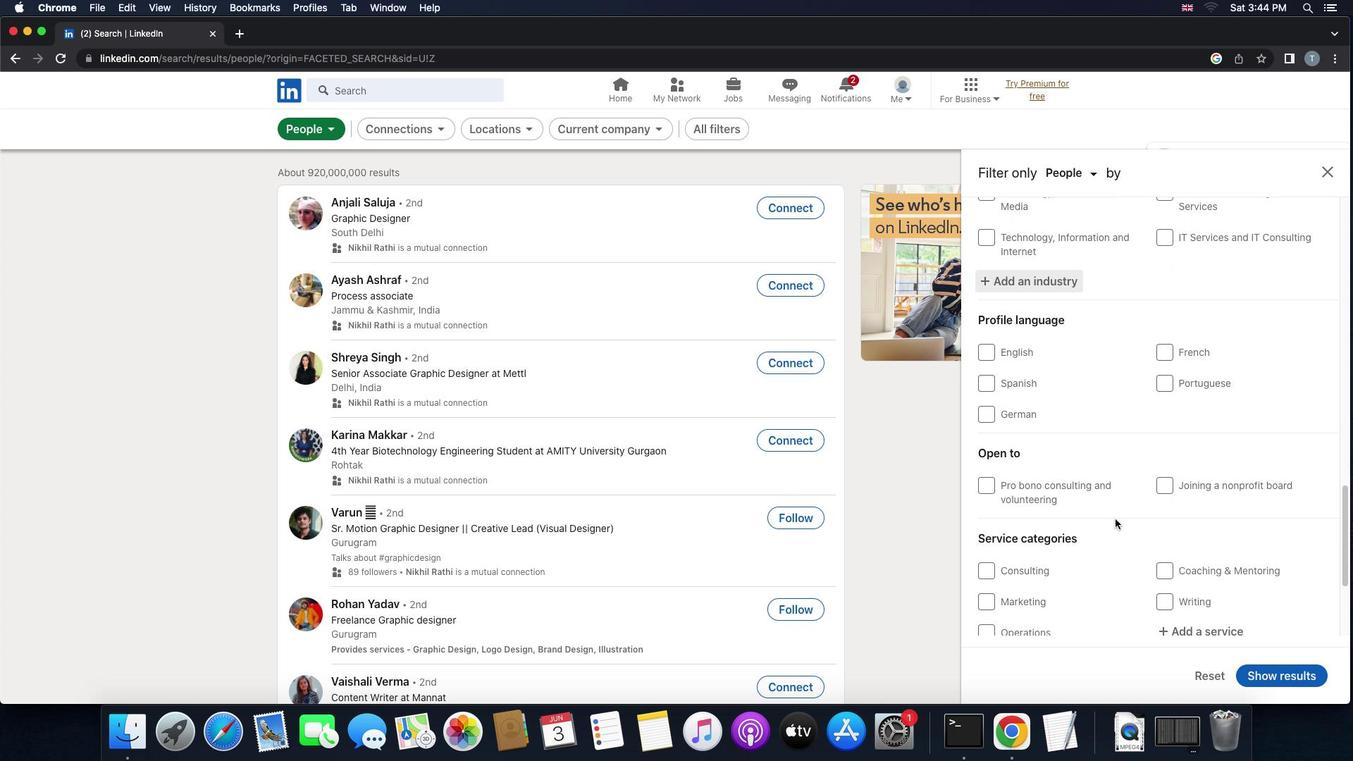 
Action: Mouse scrolled (1115, 519) with delta (0, 0)
Screenshot: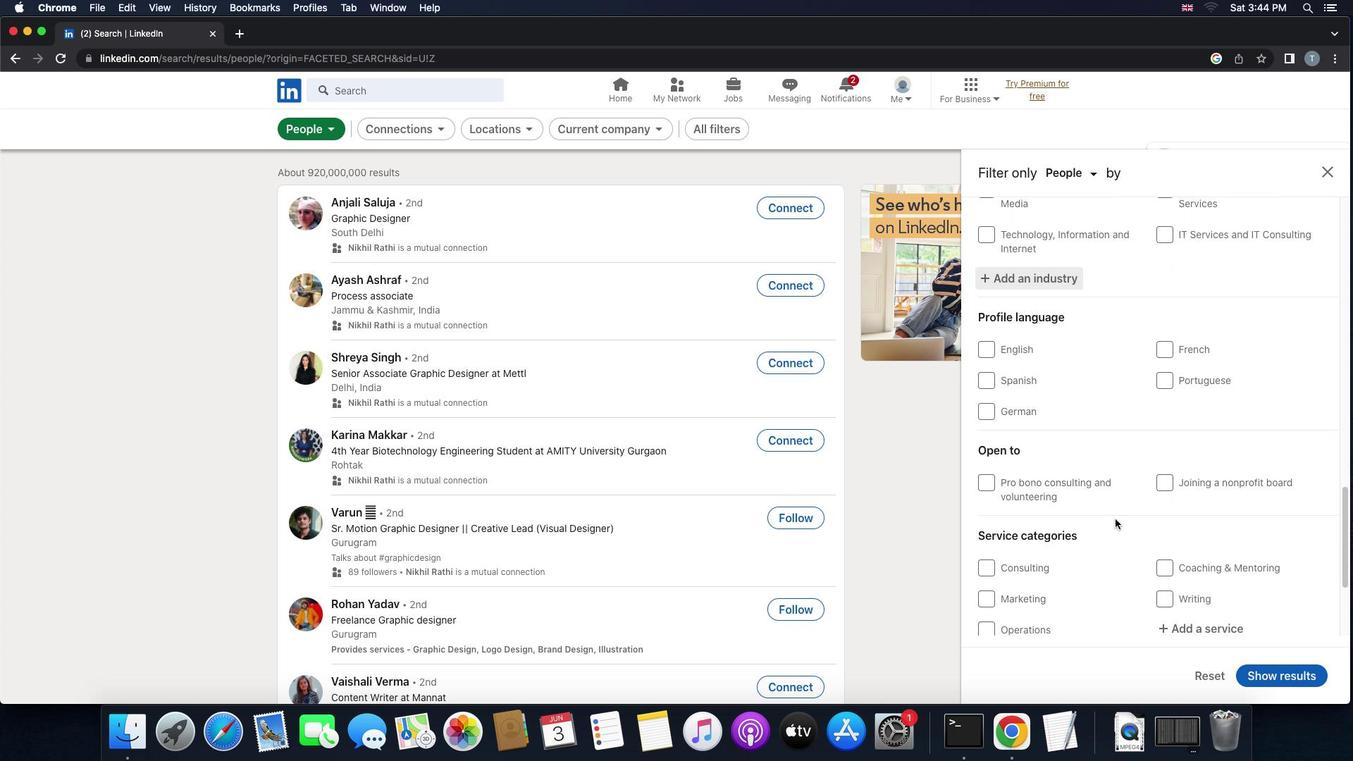 
Action: Mouse moved to (995, 339)
Screenshot: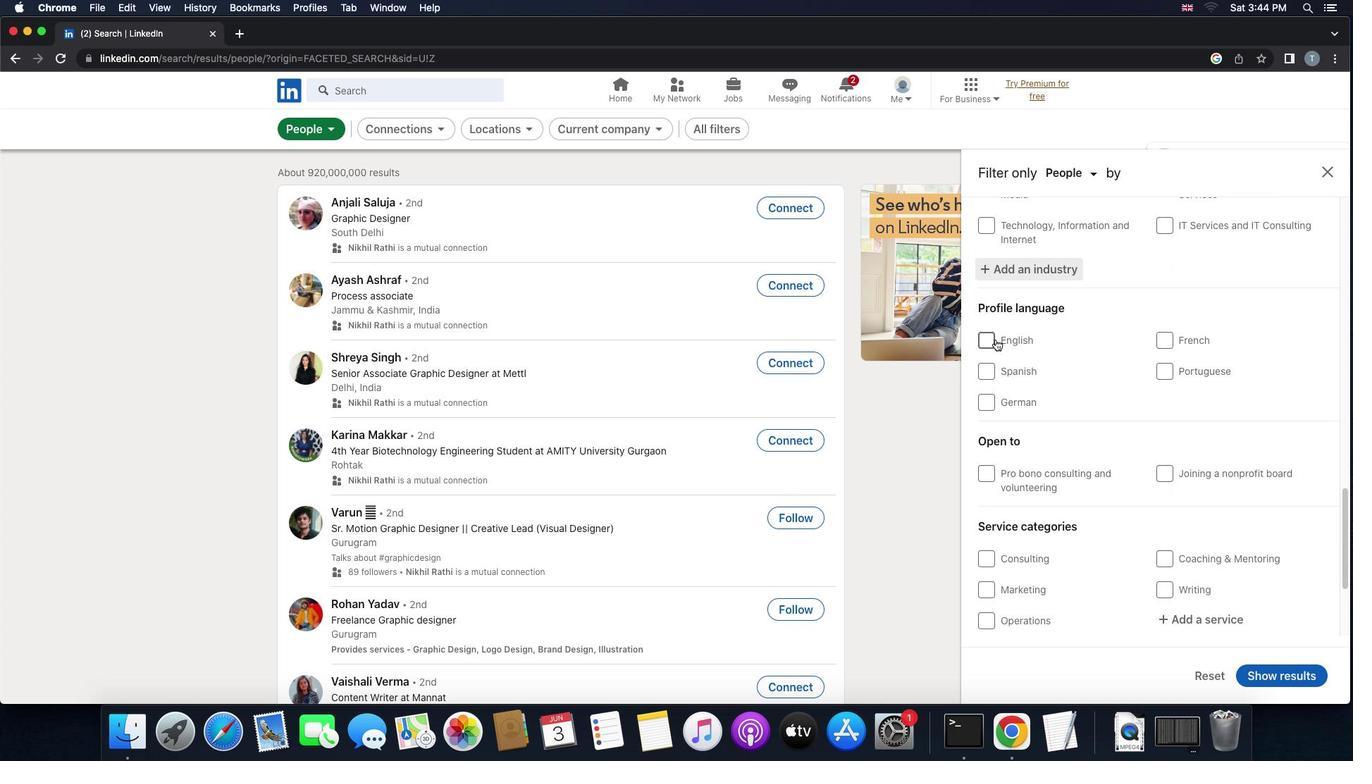 
Action: Mouse pressed left at (995, 339)
Screenshot: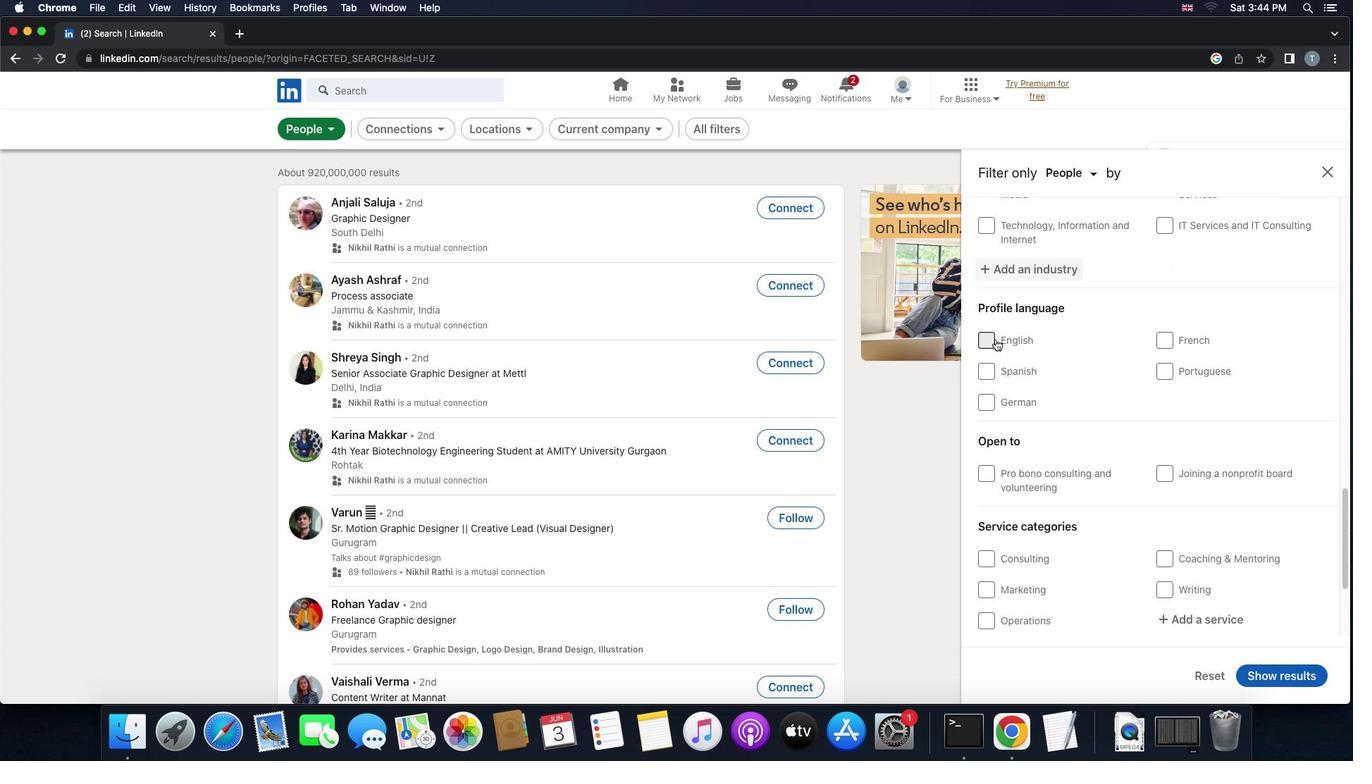 
Action: Mouse moved to (1145, 452)
Screenshot: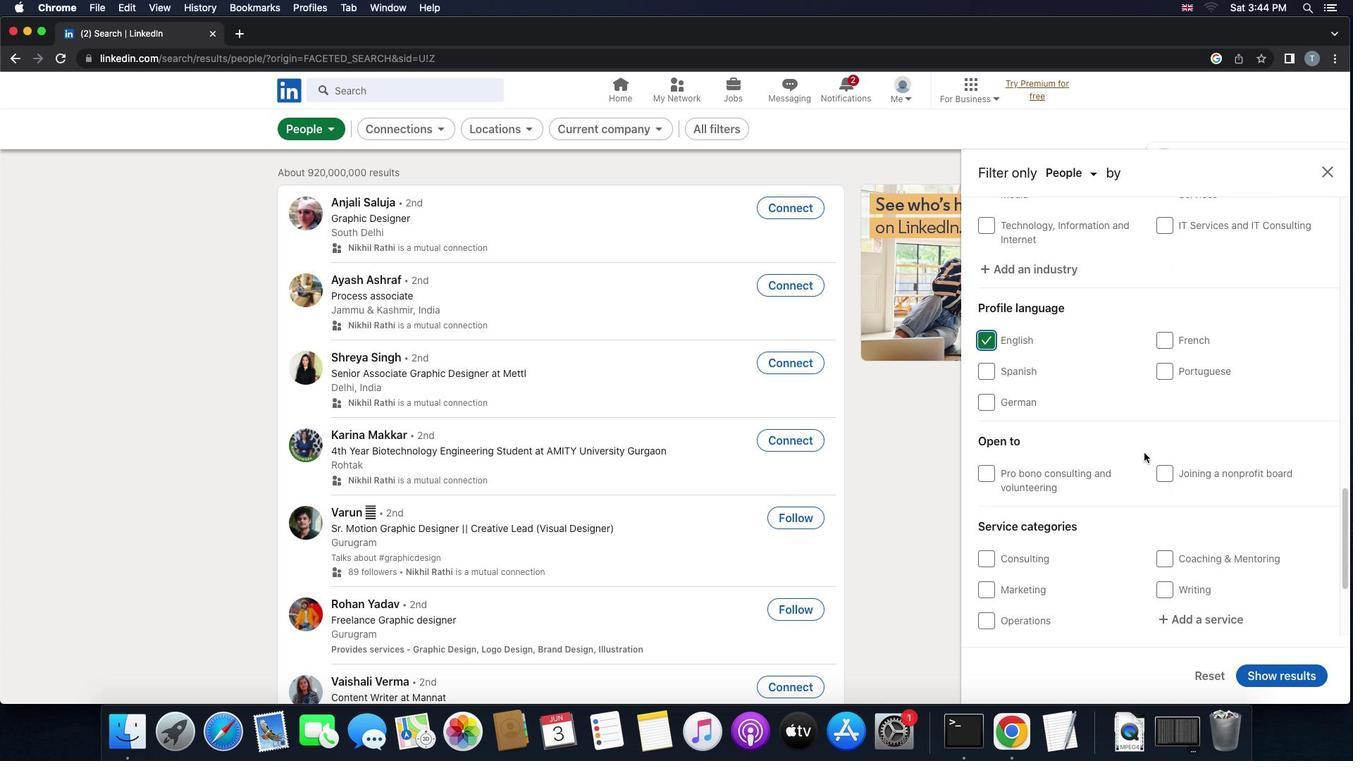 
Action: Mouse scrolled (1145, 452) with delta (0, 0)
Screenshot: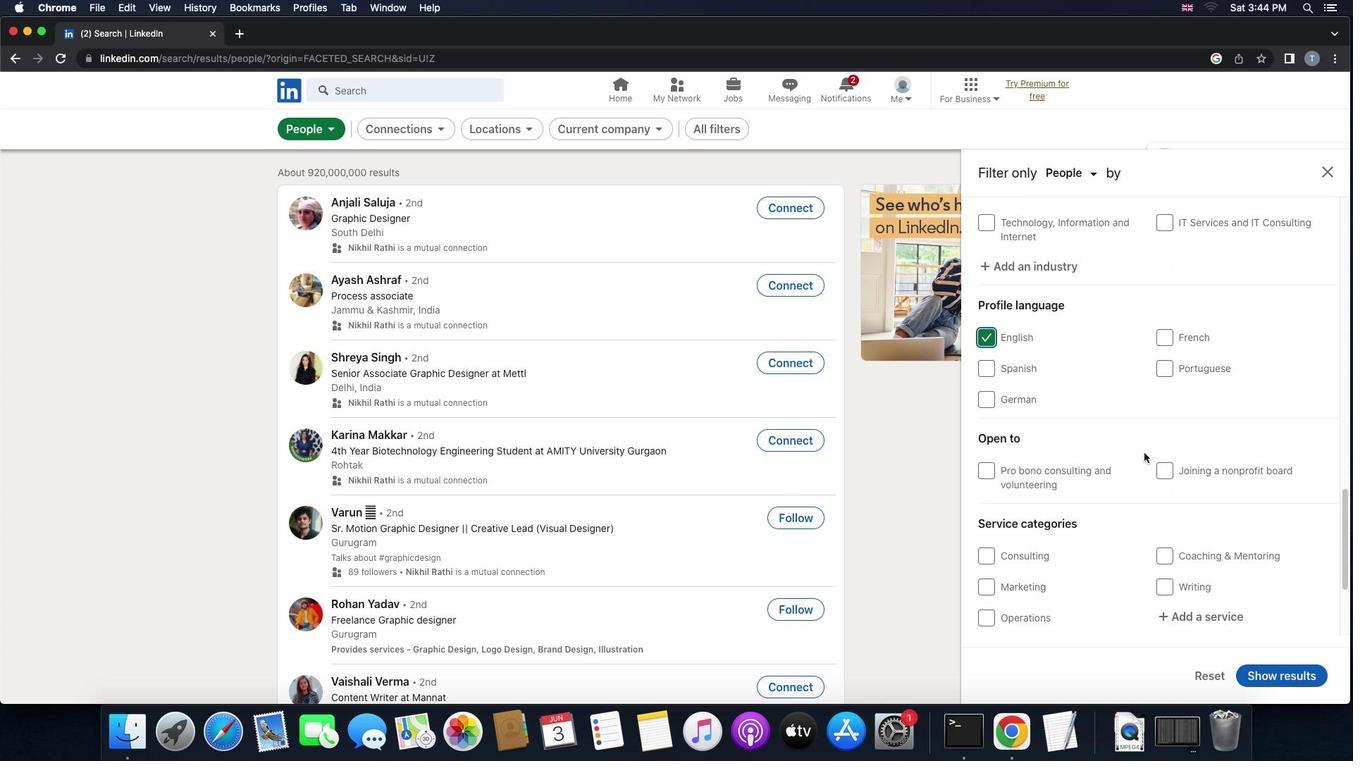 
Action: Mouse scrolled (1145, 452) with delta (0, 0)
Screenshot: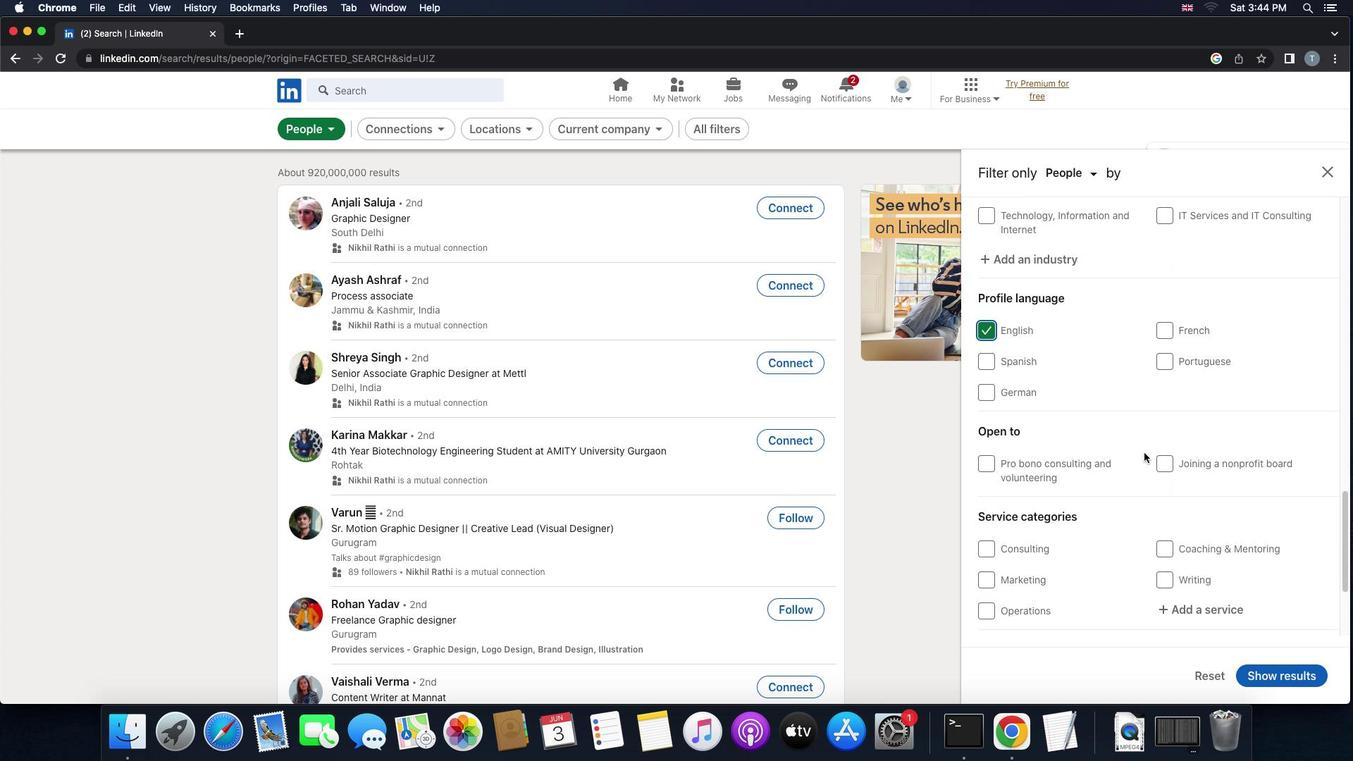 
Action: Mouse scrolled (1145, 452) with delta (0, -1)
Screenshot: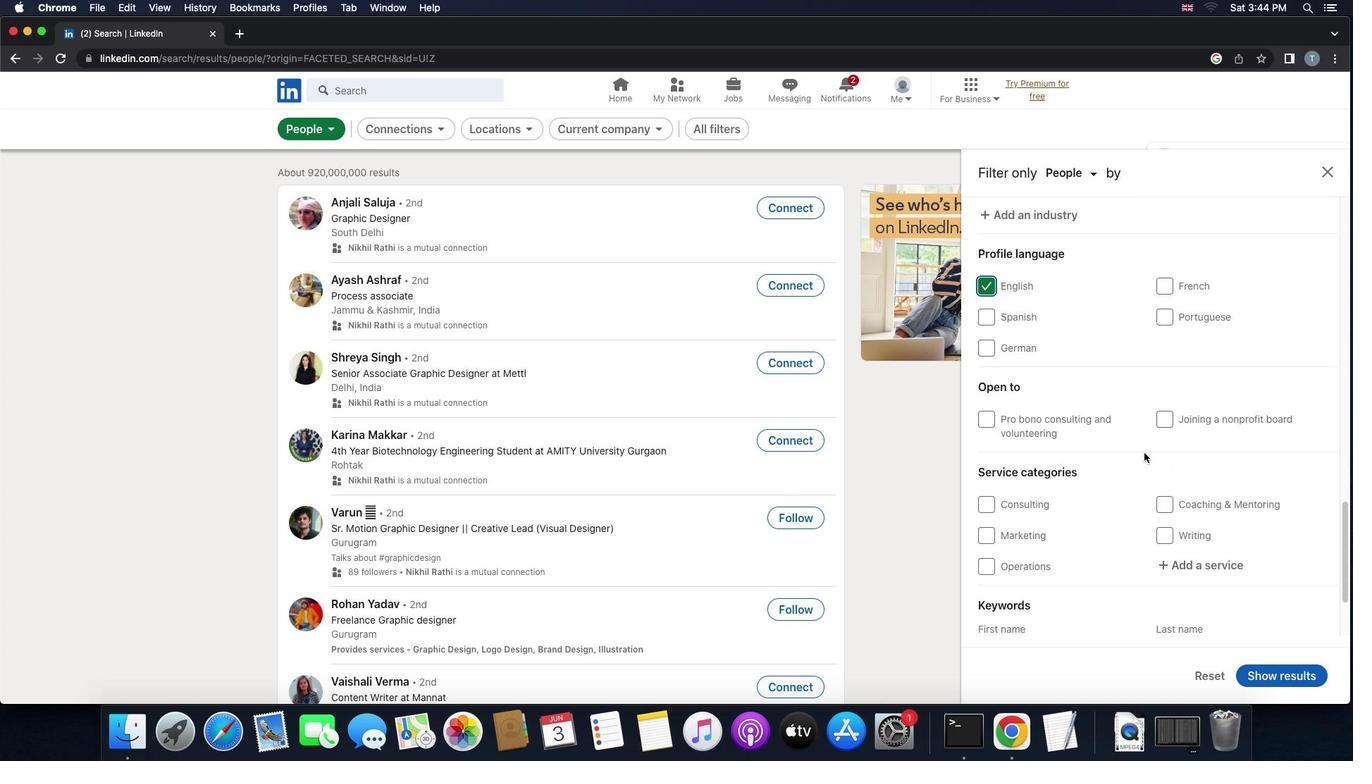 
Action: Mouse scrolled (1145, 452) with delta (0, -2)
Screenshot: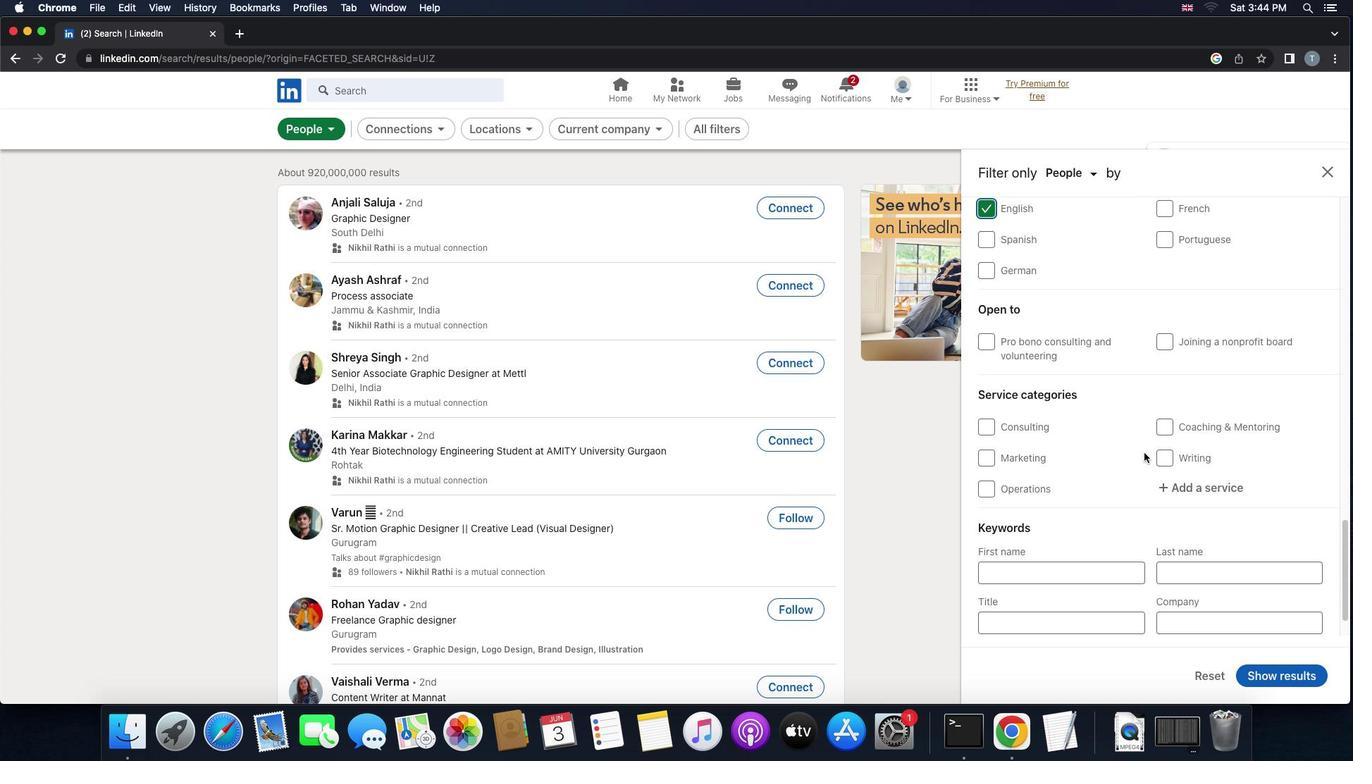 
Action: Mouse moved to (1207, 440)
Screenshot: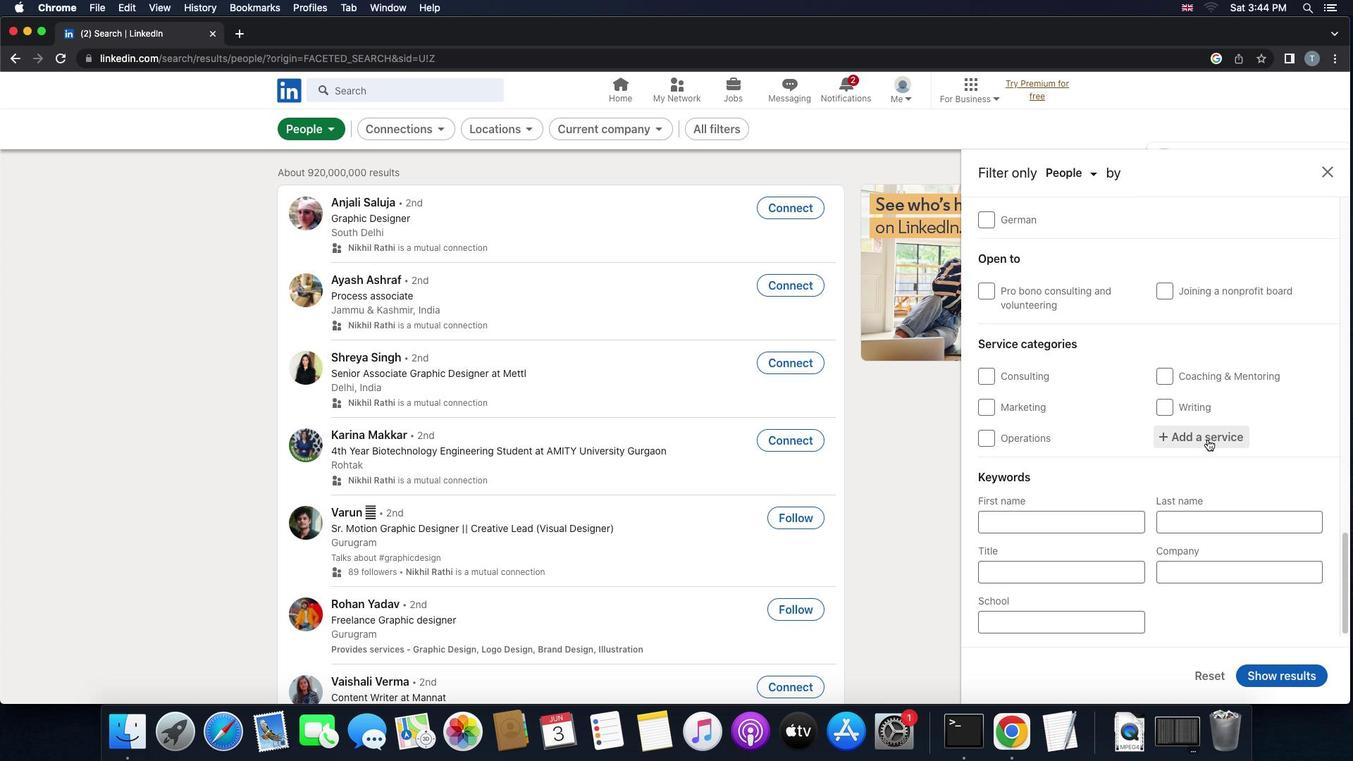 
Action: Mouse pressed left at (1207, 440)
Screenshot: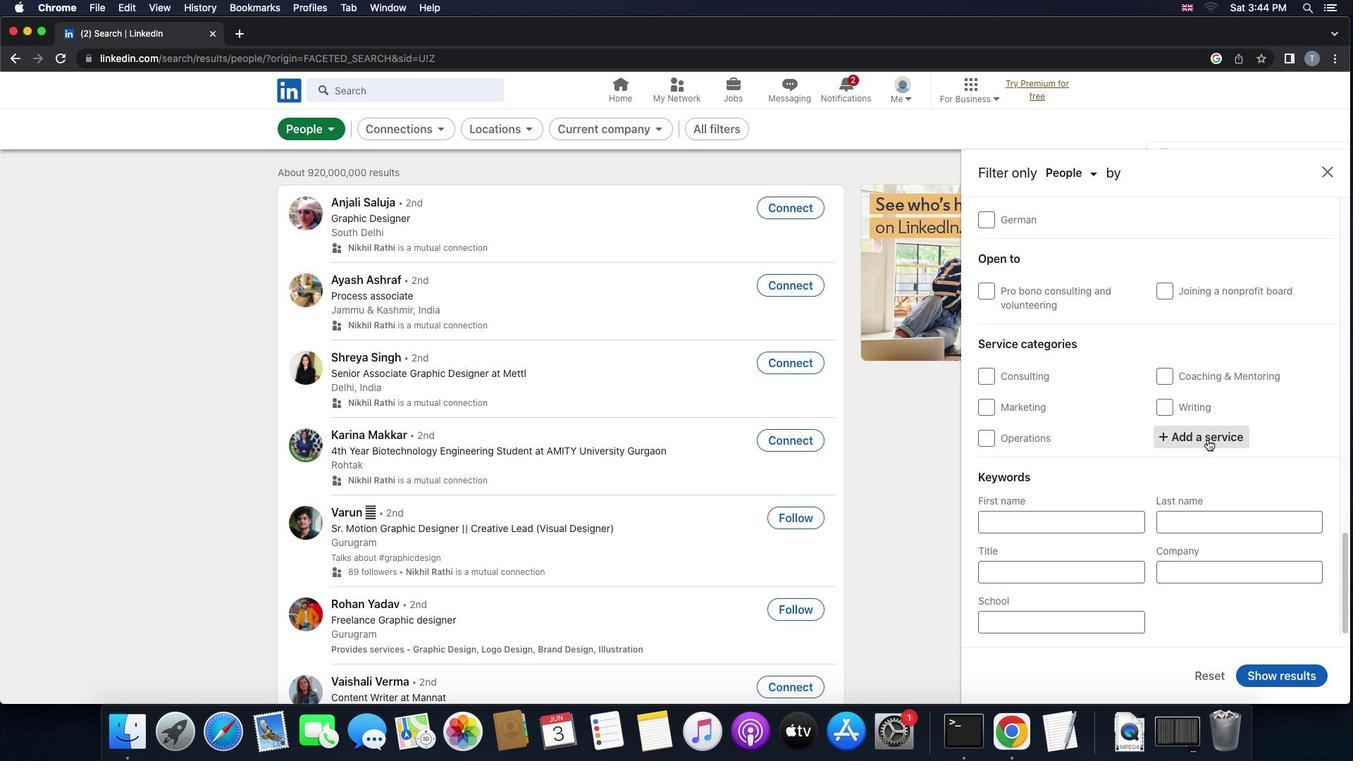 
Action: Key pressed 'b''l''o''g''g''i''n''g'
Screenshot: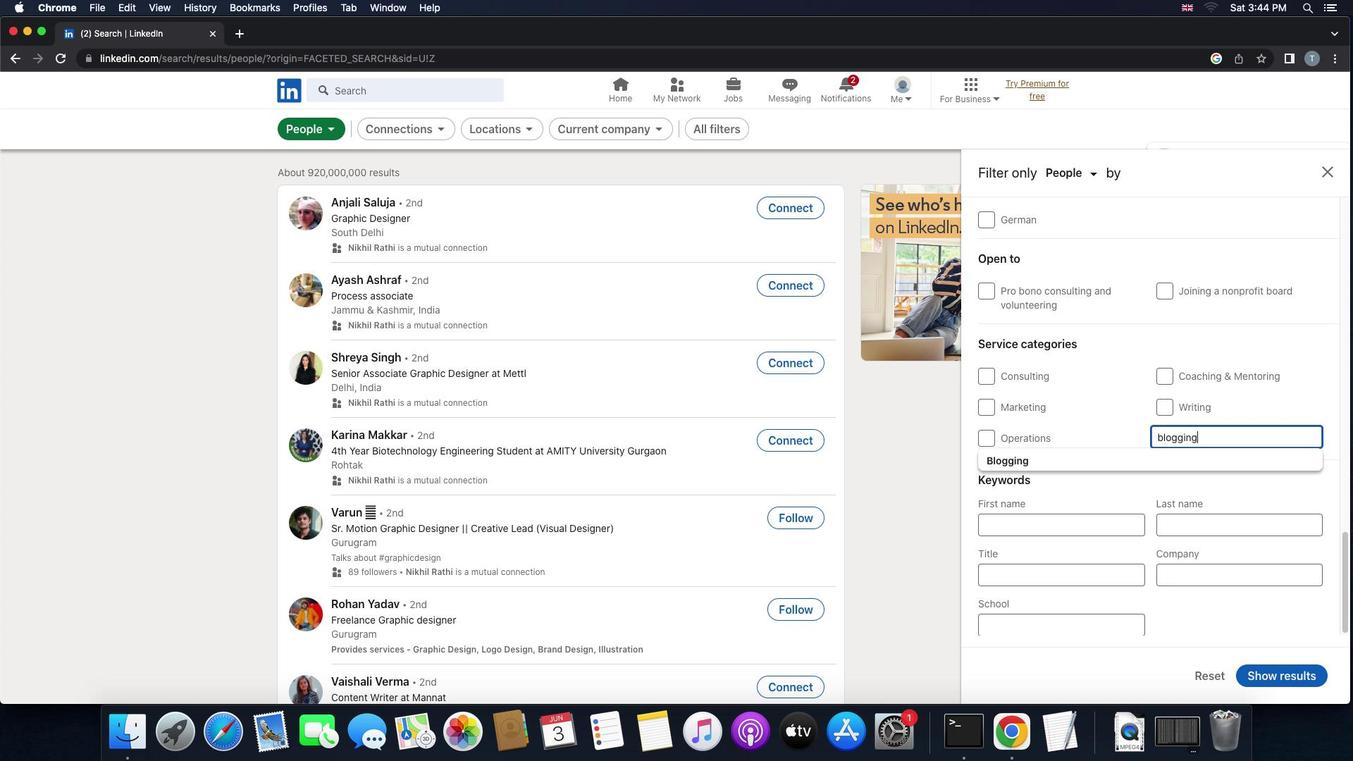 
Action: Mouse moved to (1189, 461)
Screenshot: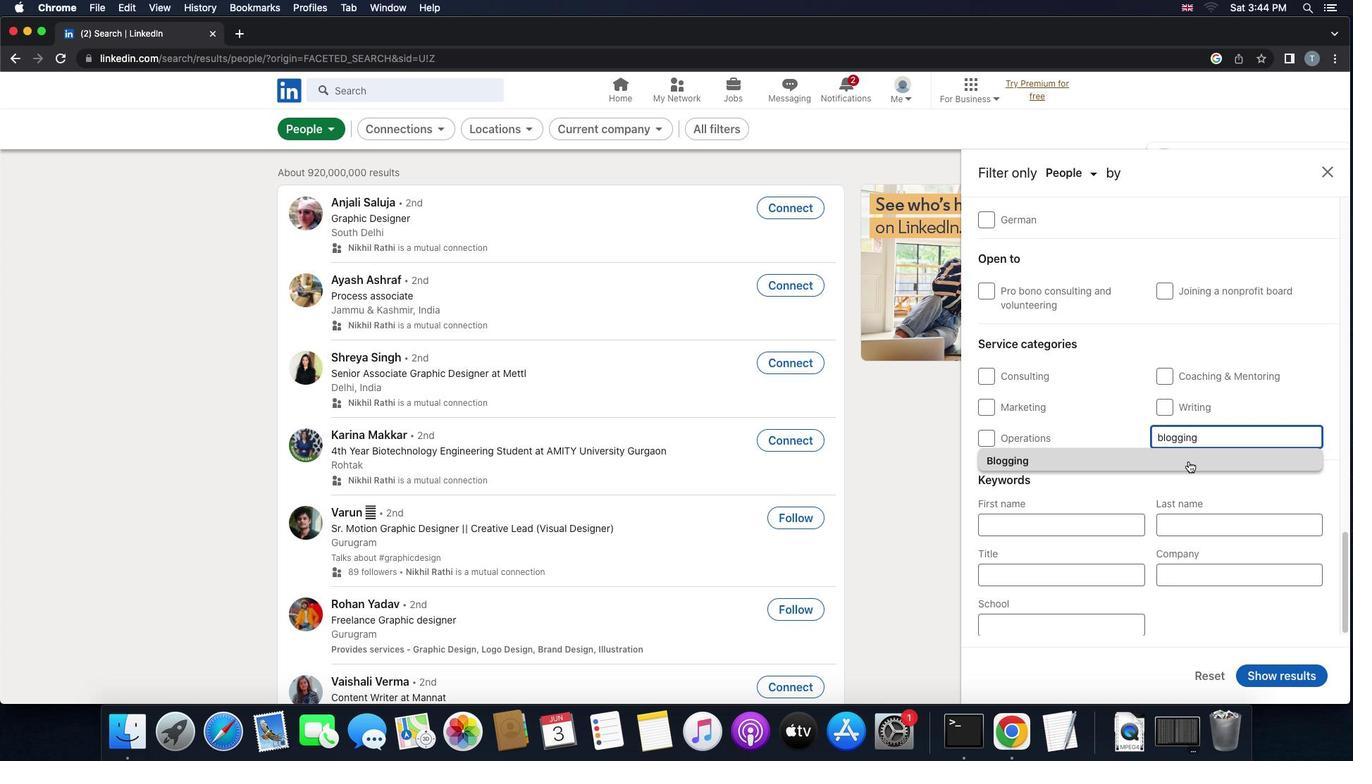 
Action: Mouse pressed left at (1189, 461)
Screenshot: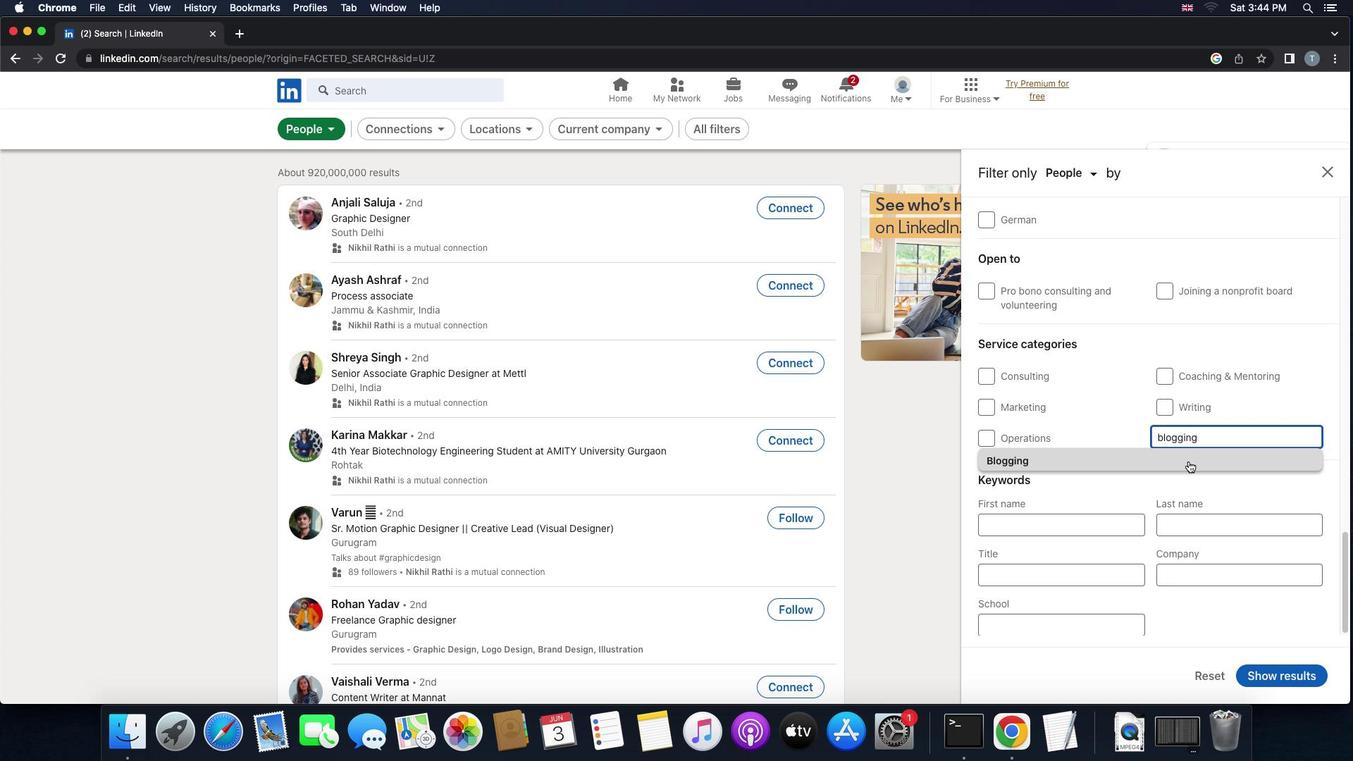 
Action: Mouse moved to (1190, 461)
Screenshot: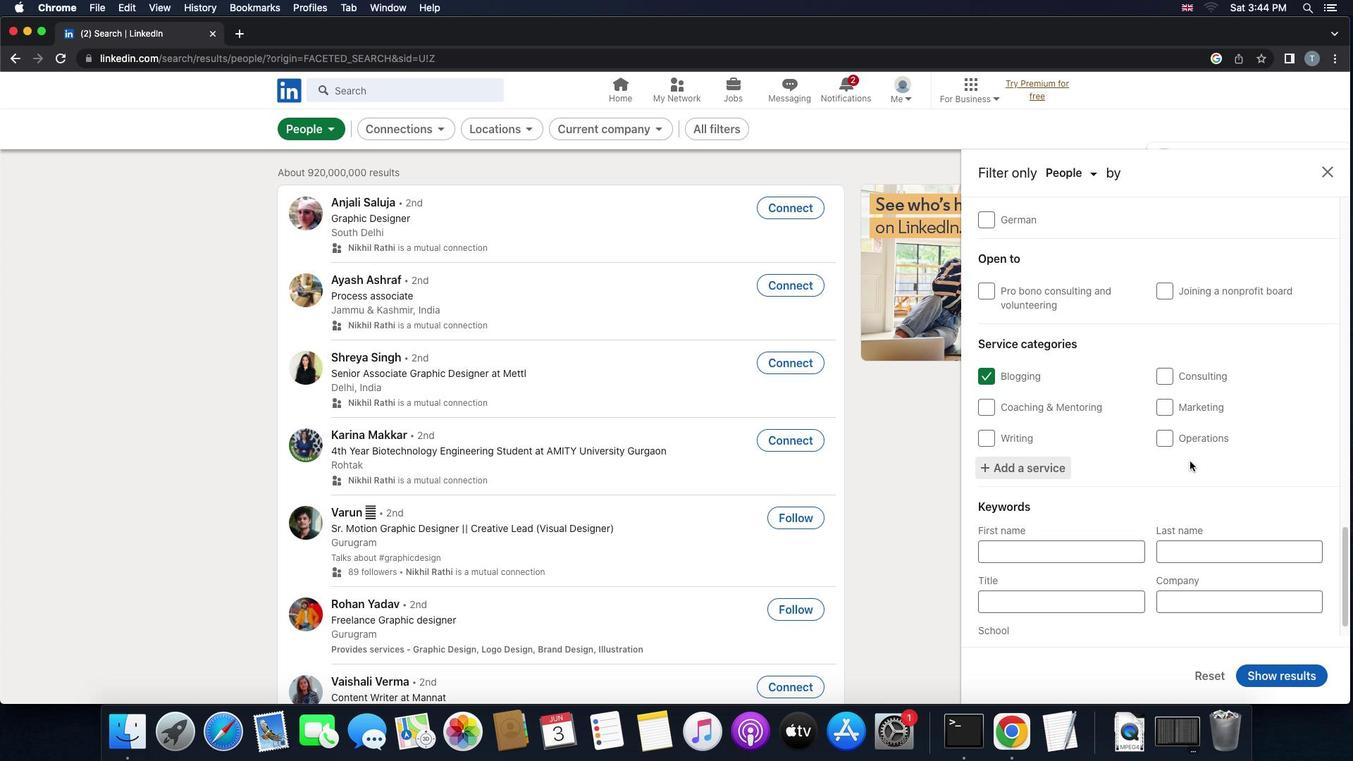 
Action: Mouse scrolled (1190, 461) with delta (0, 0)
Screenshot: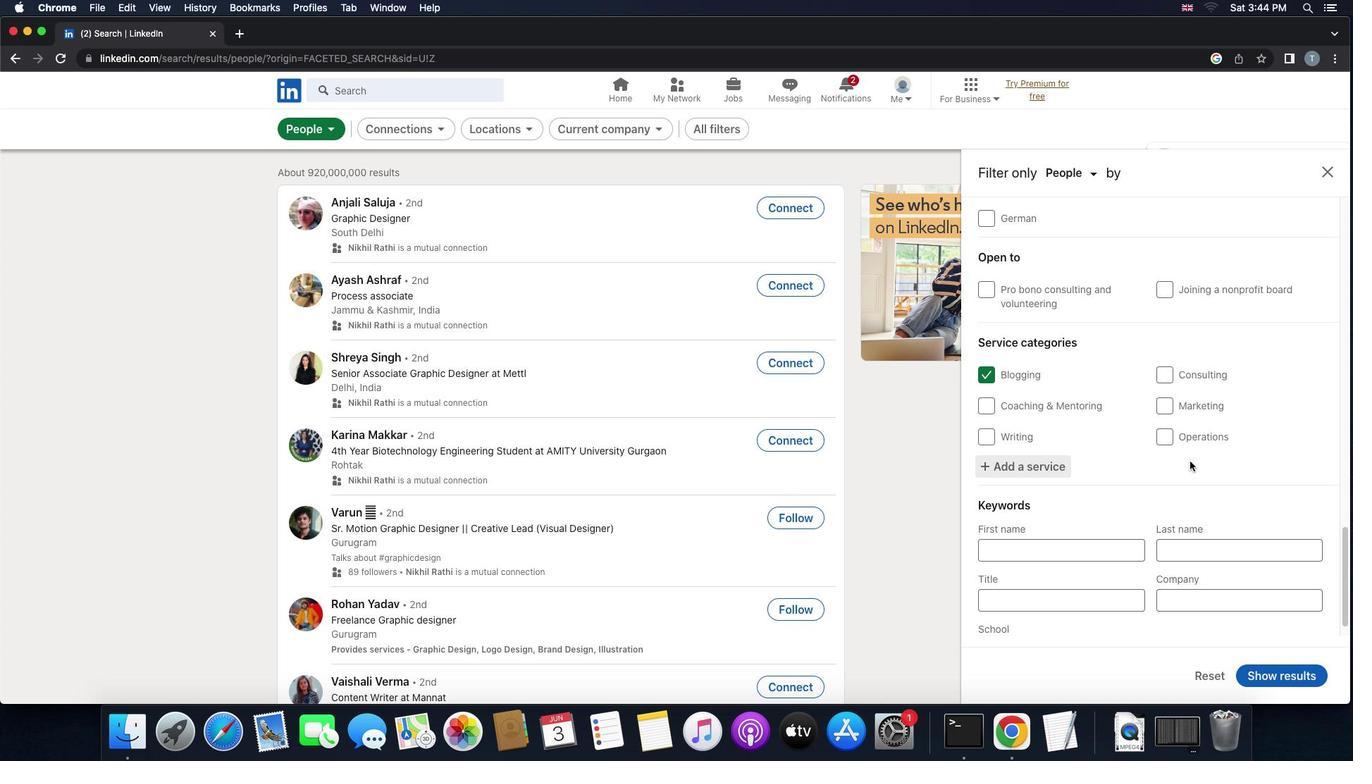 
Action: Mouse scrolled (1190, 461) with delta (0, 0)
Screenshot: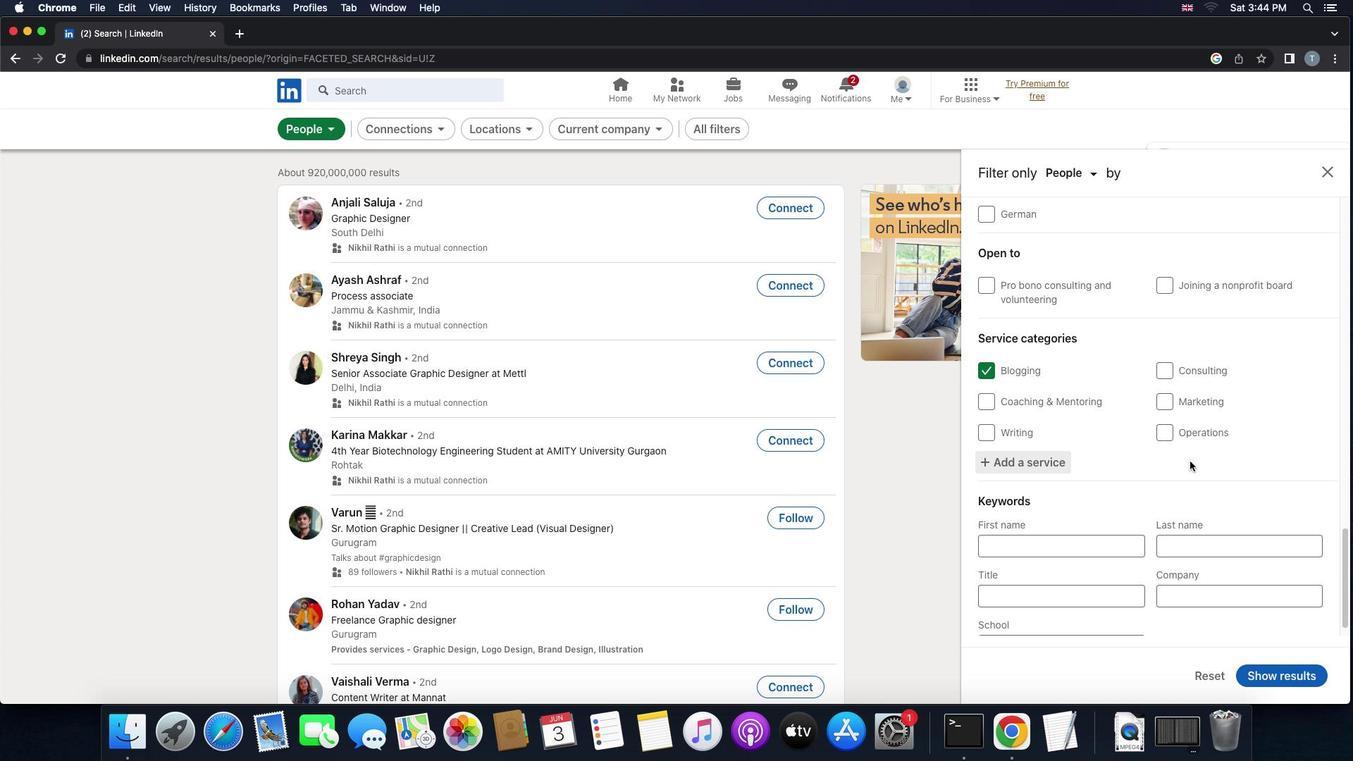 
Action: Mouse scrolled (1190, 461) with delta (0, -1)
Screenshot: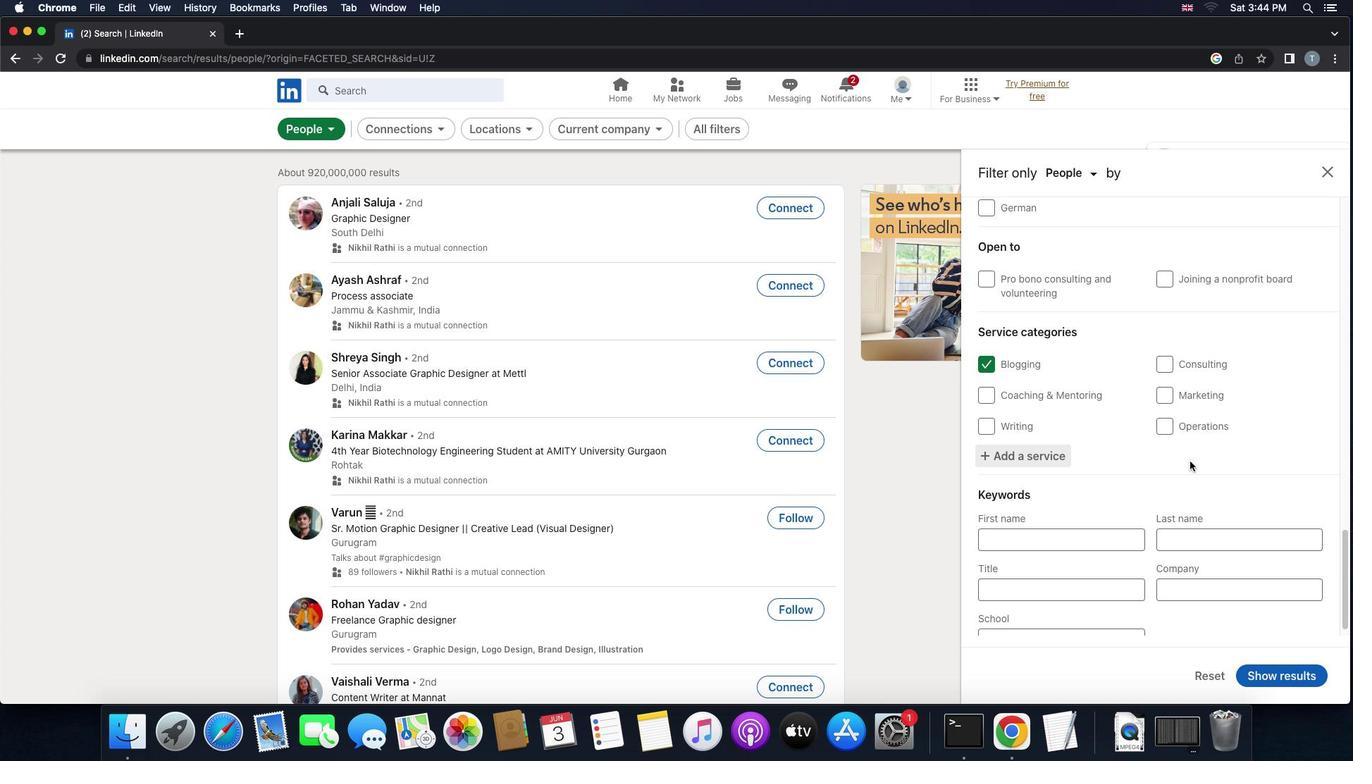 
Action: Mouse scrolled (1190, 461) with delta (0, -1)
Screenshot: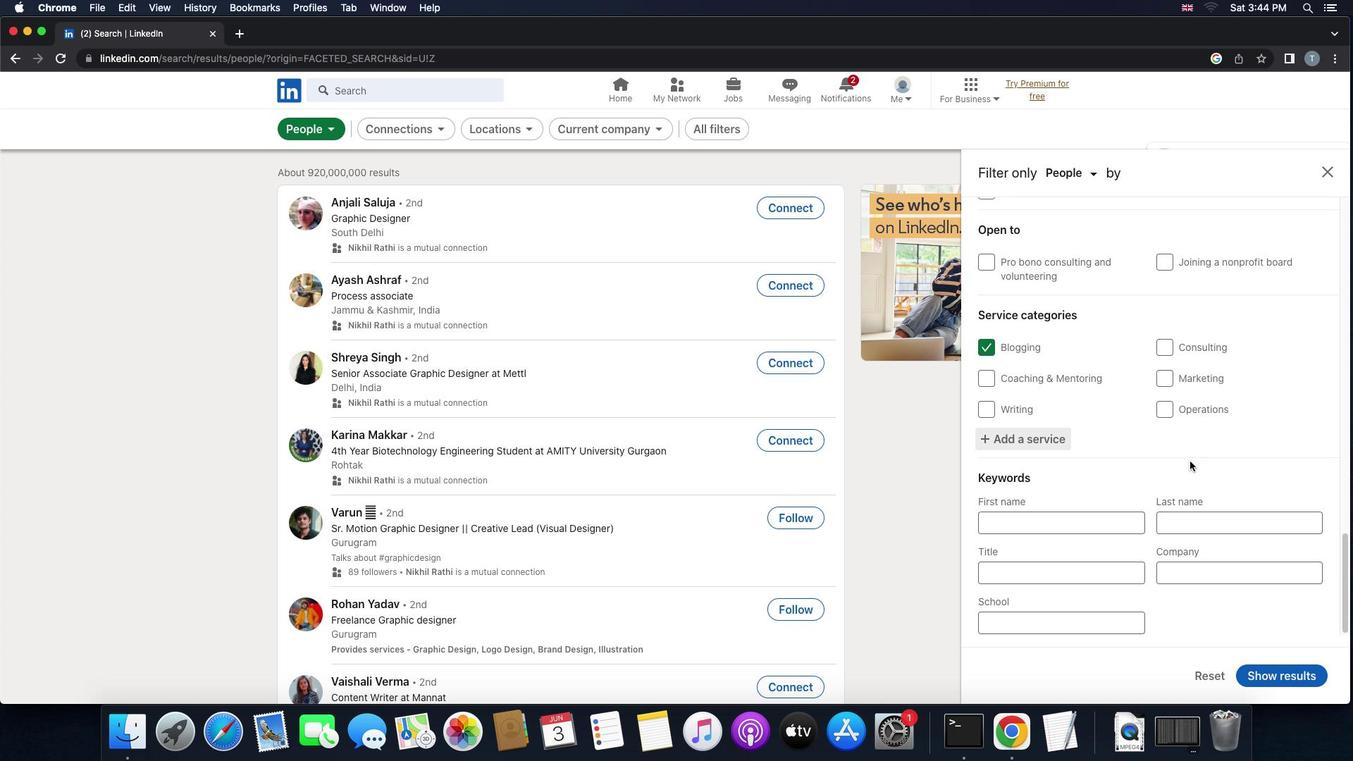 
Action: Mouse moved to (1190, 462)
Screenshot: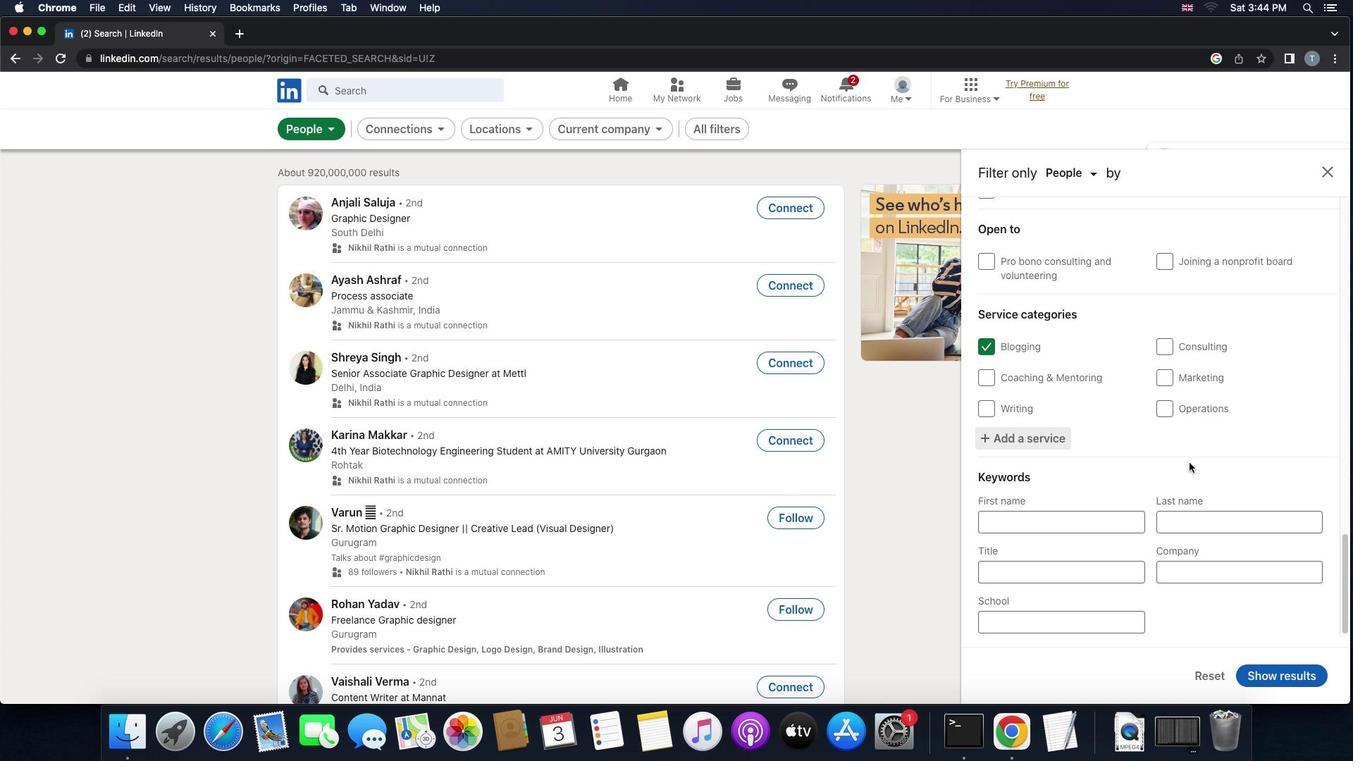
Action: Mouse scrolled (1190, 462) with delta (0, 0)
Screenshot: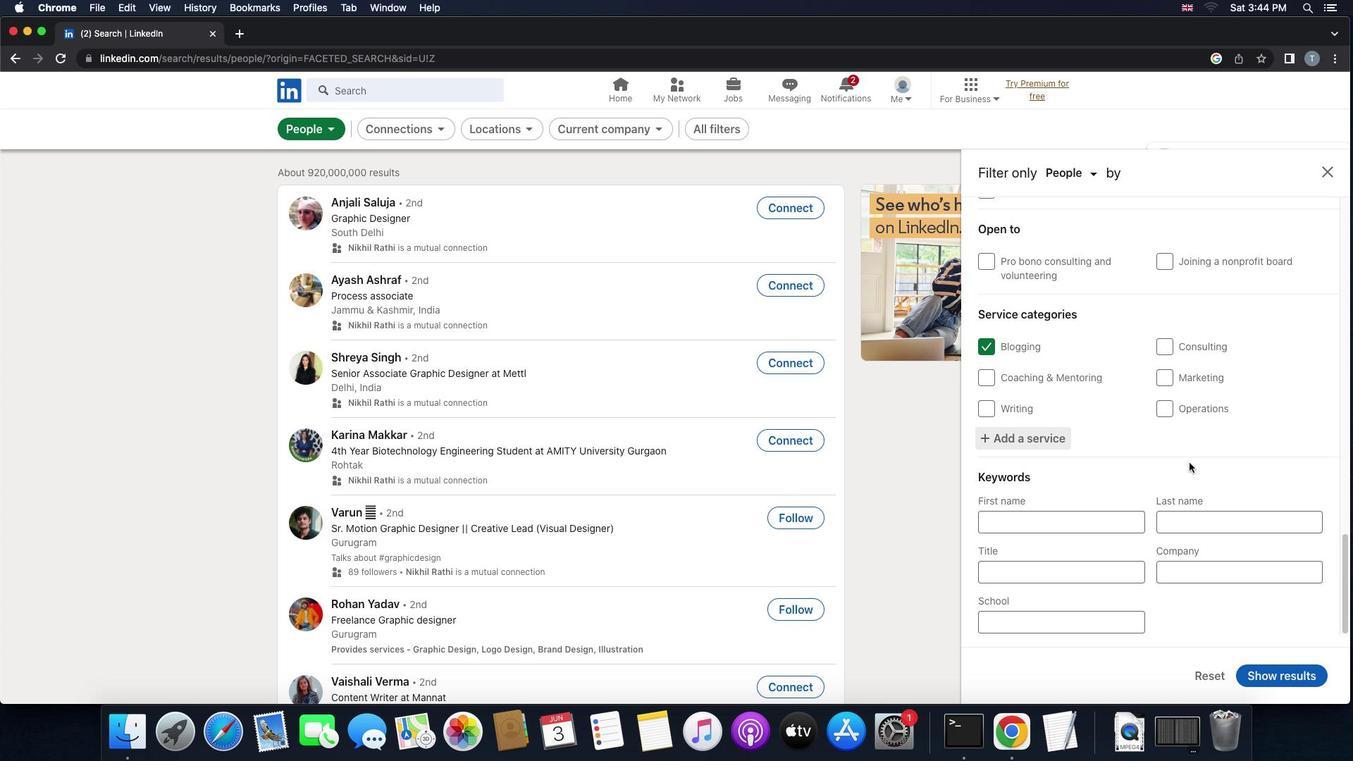 
Action: Mouse scrolled (1190, 462) with delta (0, 0)
Screenshot: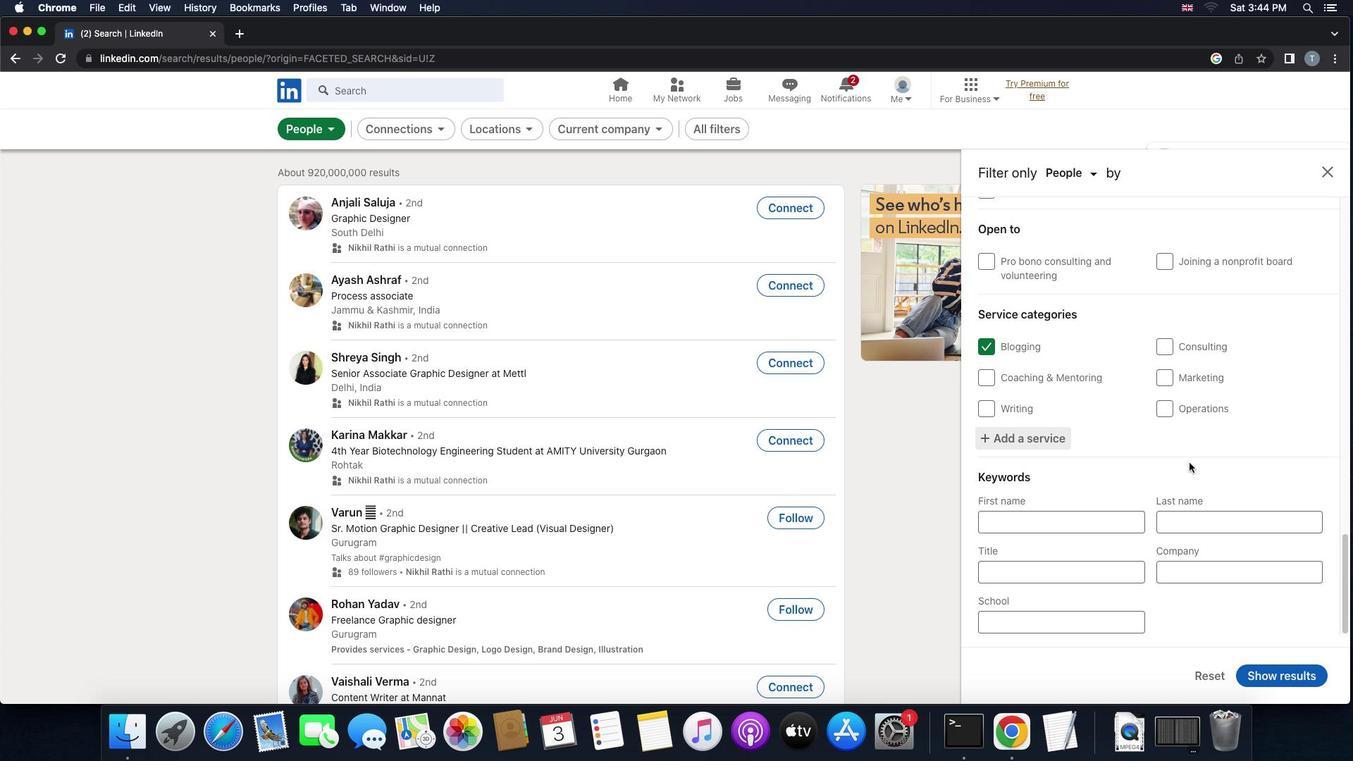 
Action: Mouse scrolled (1190, 462) with delta (0, -1)
Screenshot: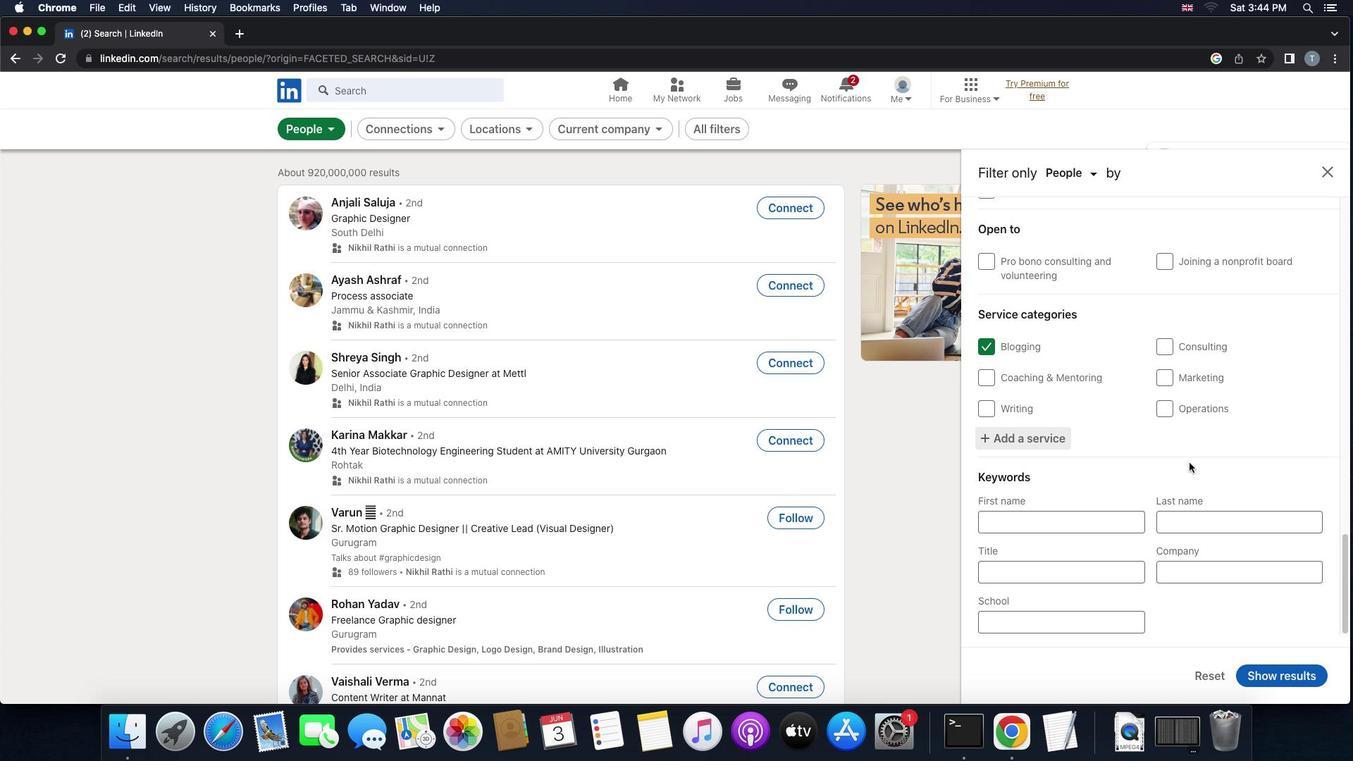 
Action: Mouse moved to (1072, 572)
Screenshot: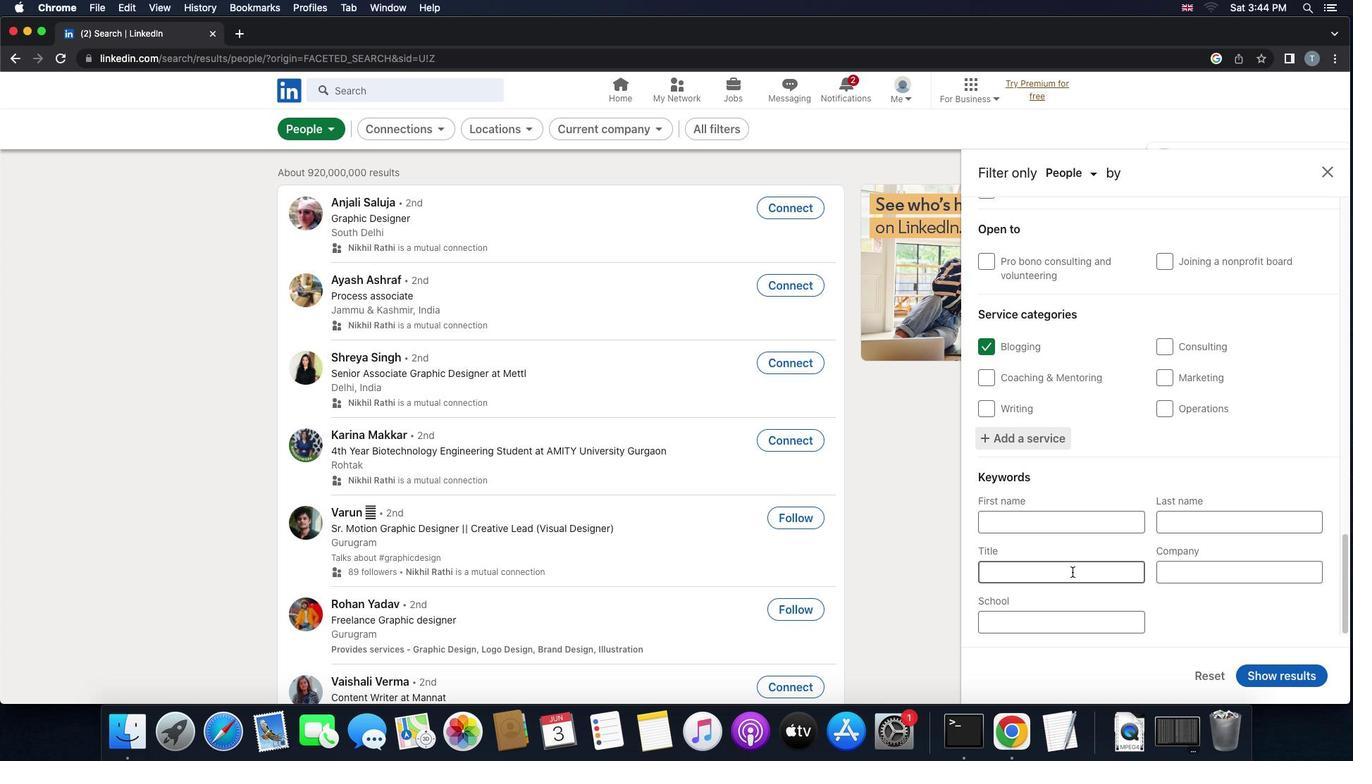 
Action: Mouse pressed left at (1072, 572)
Screenshot: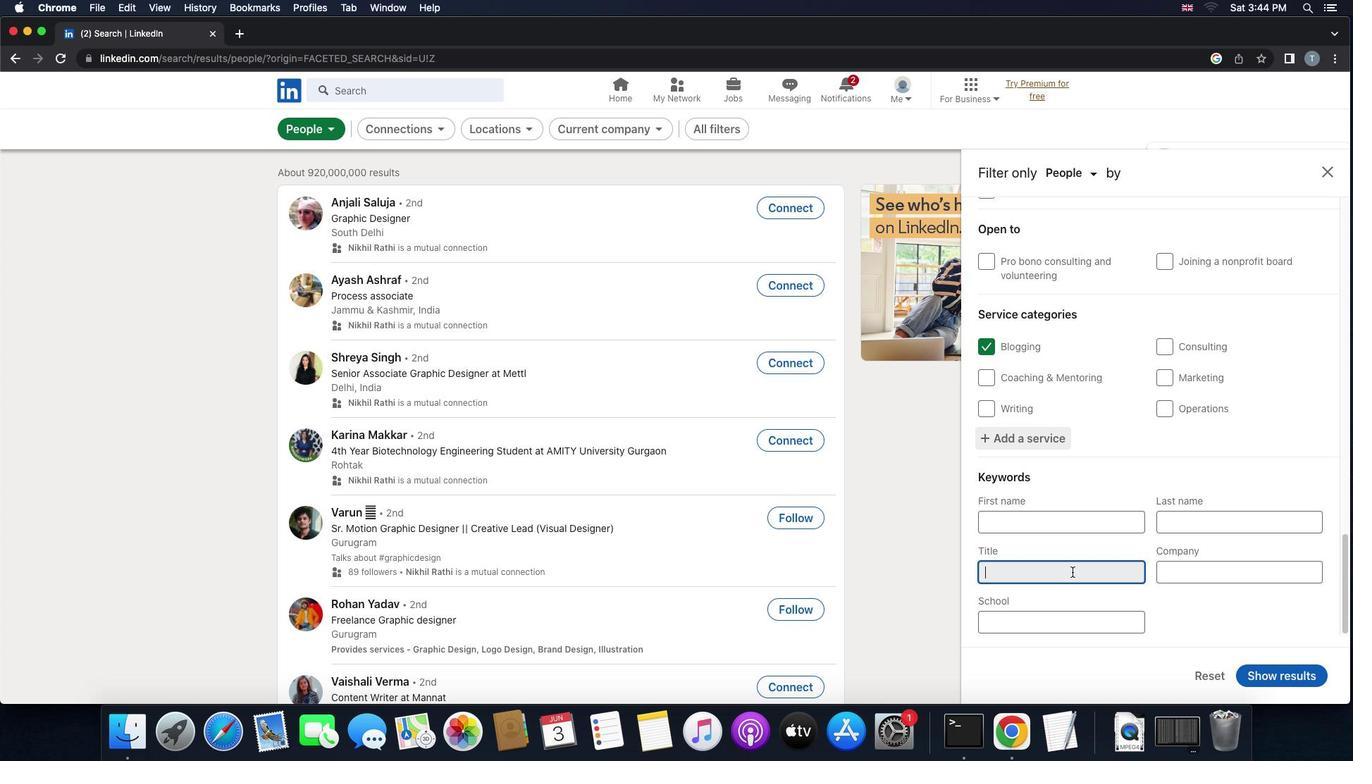 
Action: Key pressed 'b''o''a''r''d'Key.space'o''f'Key.space'd''i''r''e''c''t''o''r''s'
Screenshot: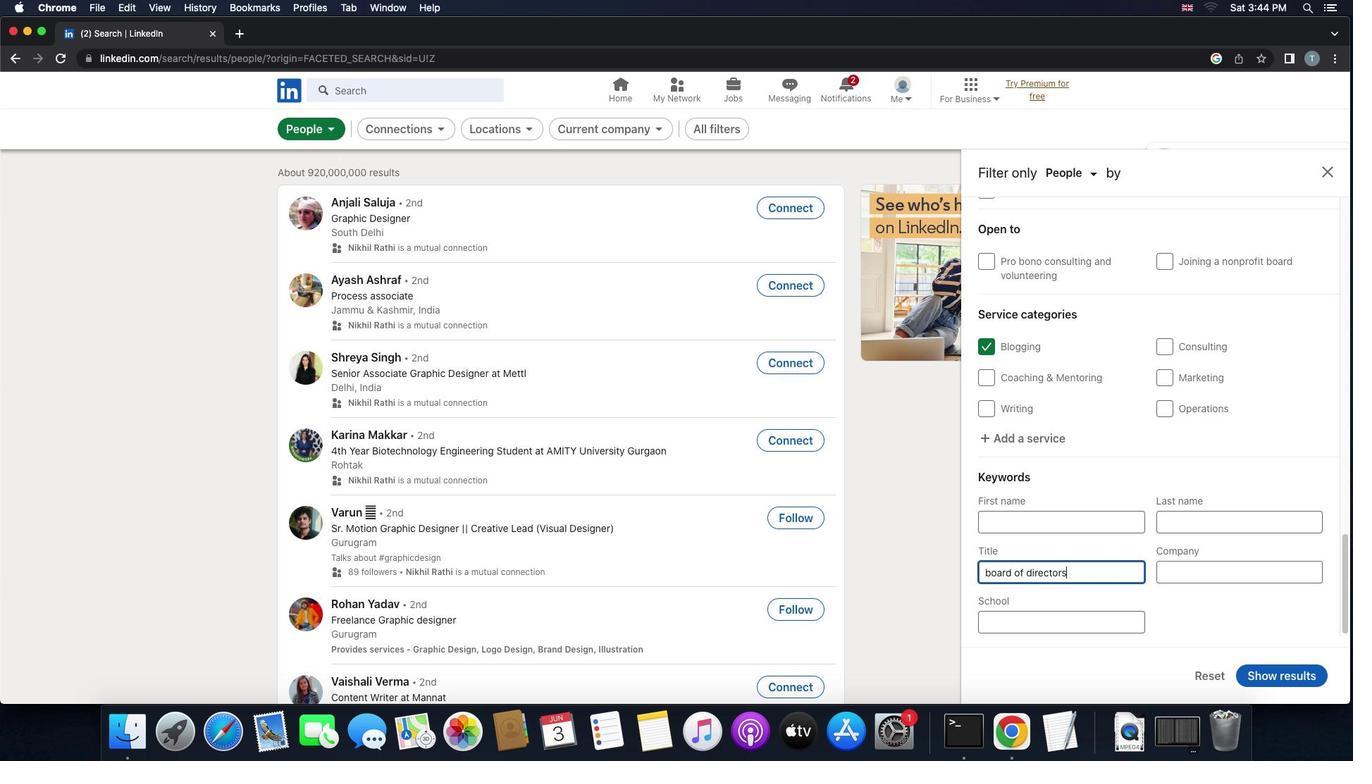 
Action: Mouse moved to (1262, 680)
Screenshot: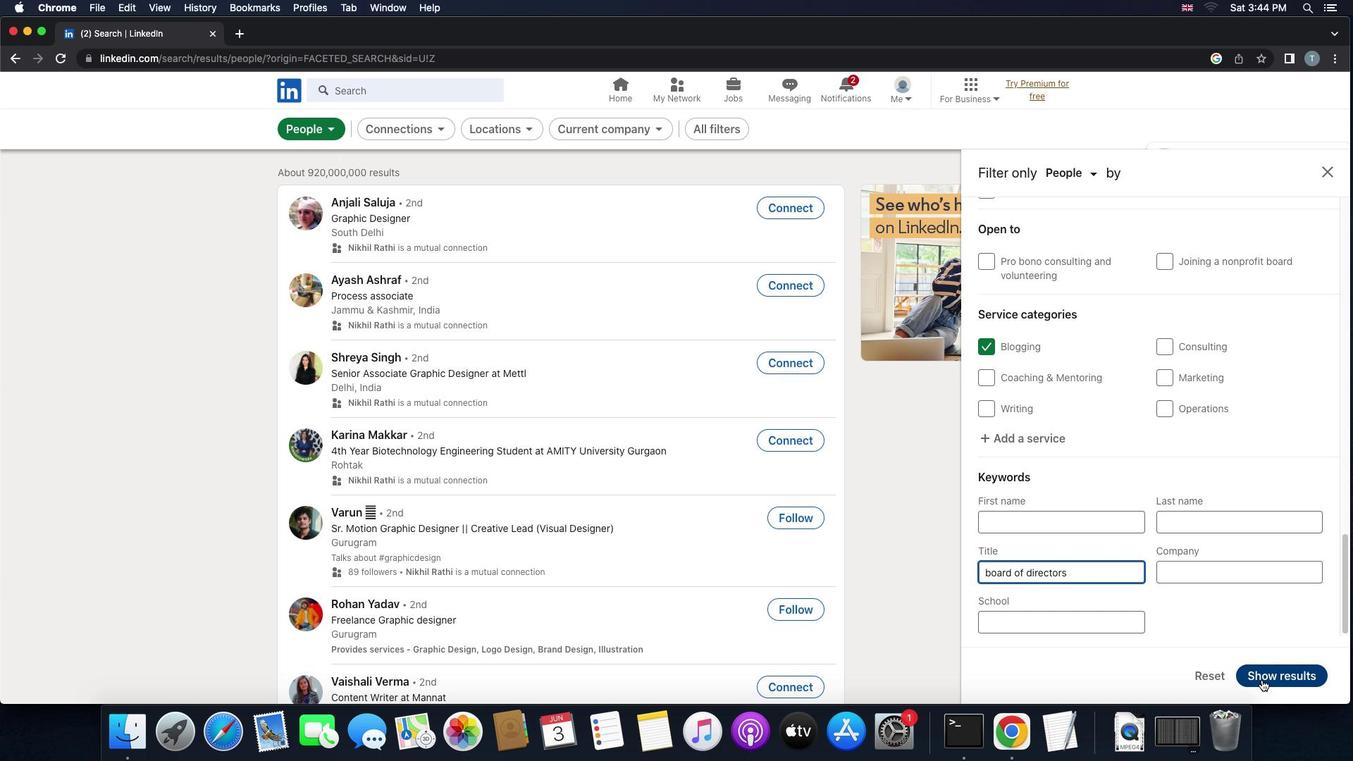 
Action: Mouse pressed left at (1262, 680)
Screenshot: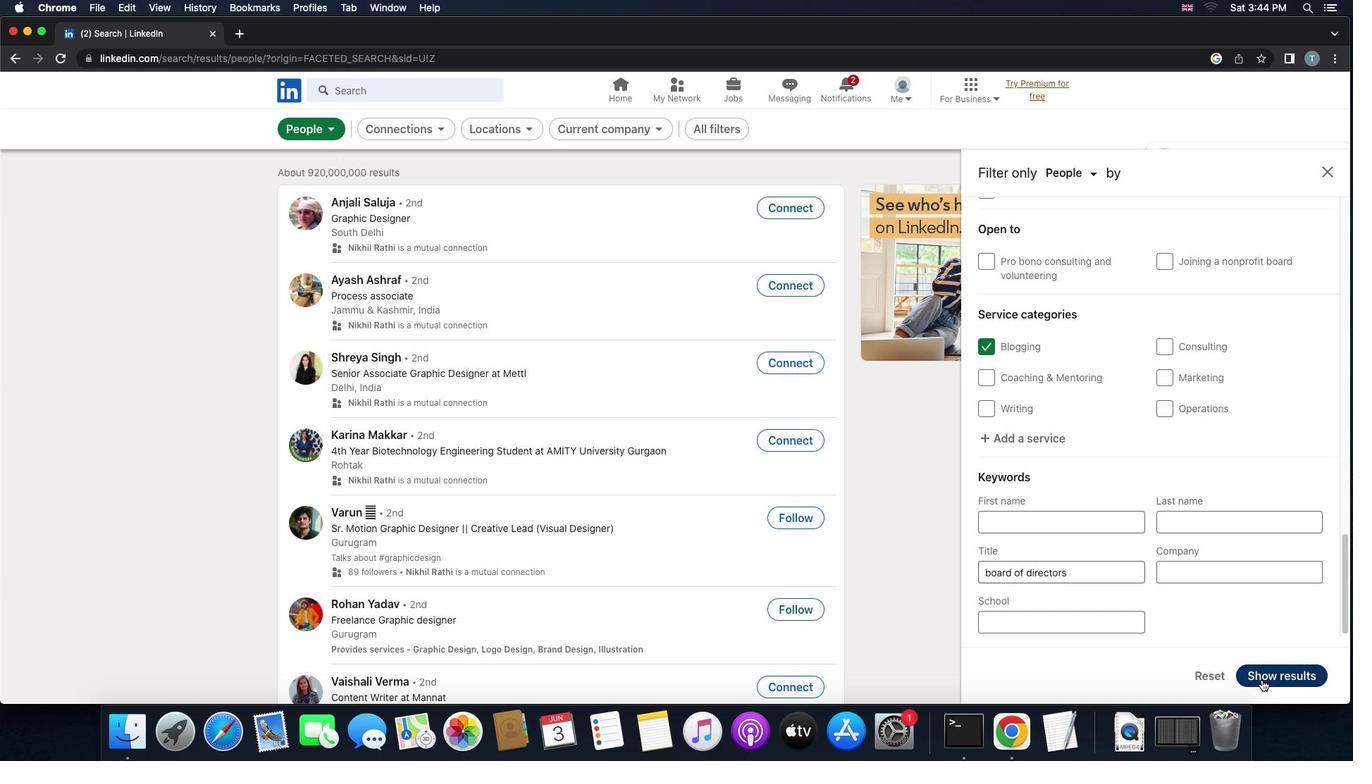 
Action: Mouse moved to (1263, 679)
Screenshot: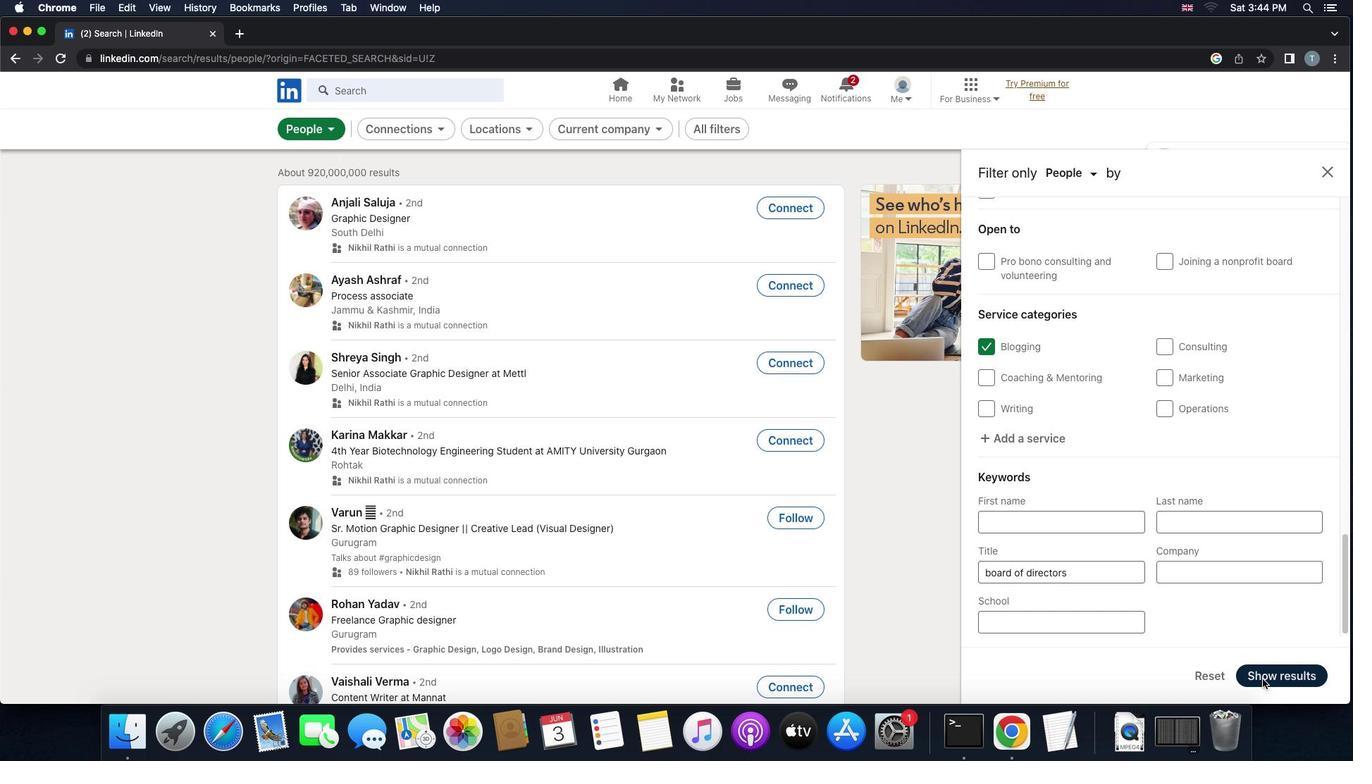 
